 Task: Find connections with filter location Huoqiu Chengguanzhen with filter topic #marketing with filter profile language Potuguese with filter current company Fanatics, Inc. with filter school V.B.S Purvanchal University with filter industry Wholesale Furniture and Home Furnishings with filter service category Search Engine Optimization (SEO) with filter keywords title Orderly
Action: Mouse moved to (683, 99)
Screenshot: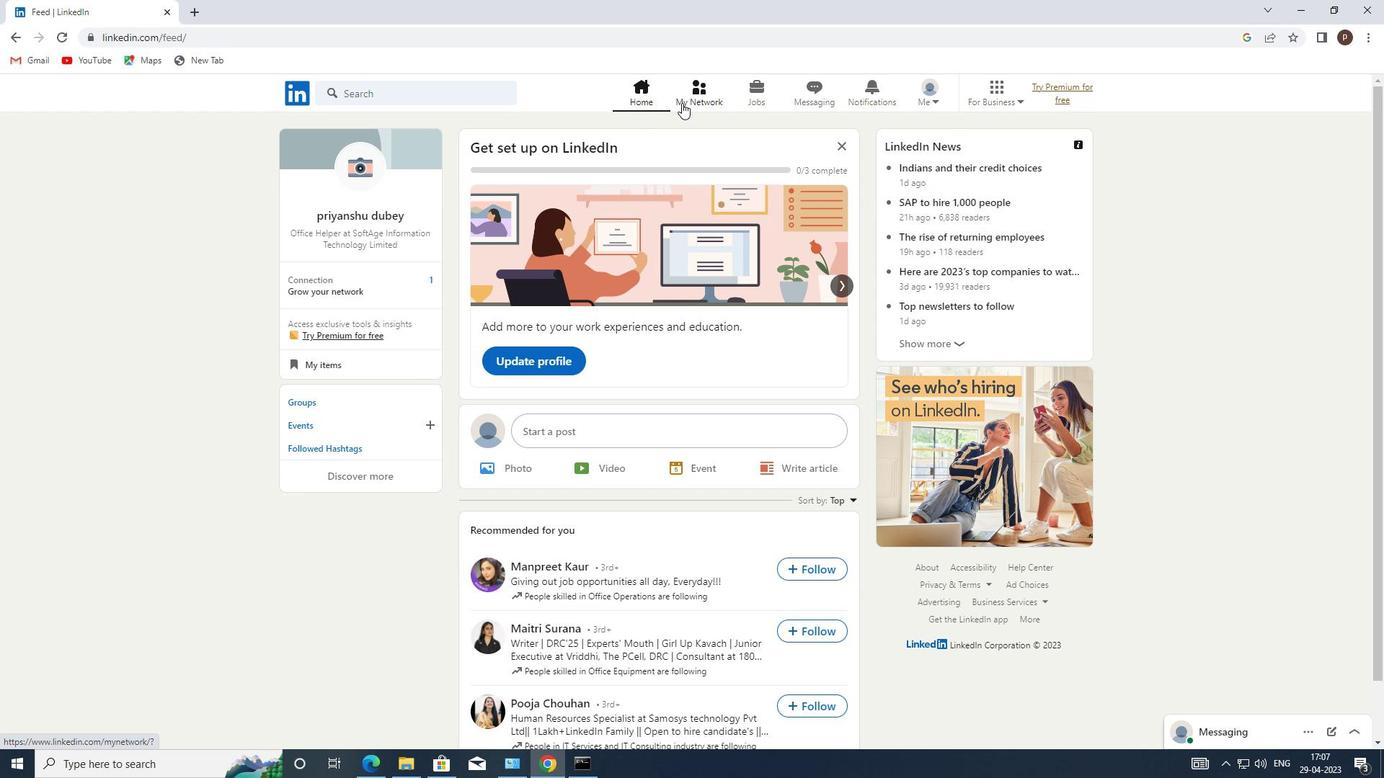 
Action: Mouse pressed left at (683, 99)
Screenshot: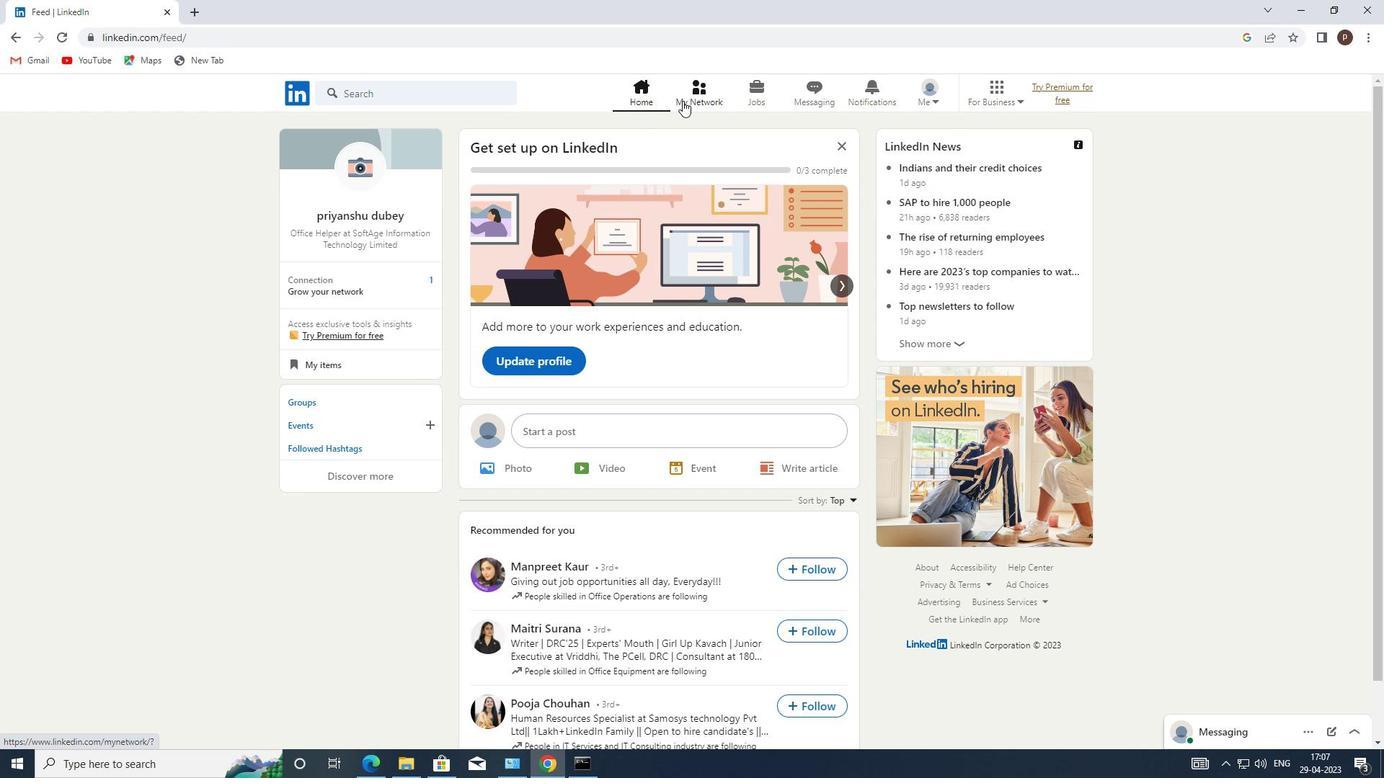 
Action: Mouse moved to (406, 161)
Screenshot: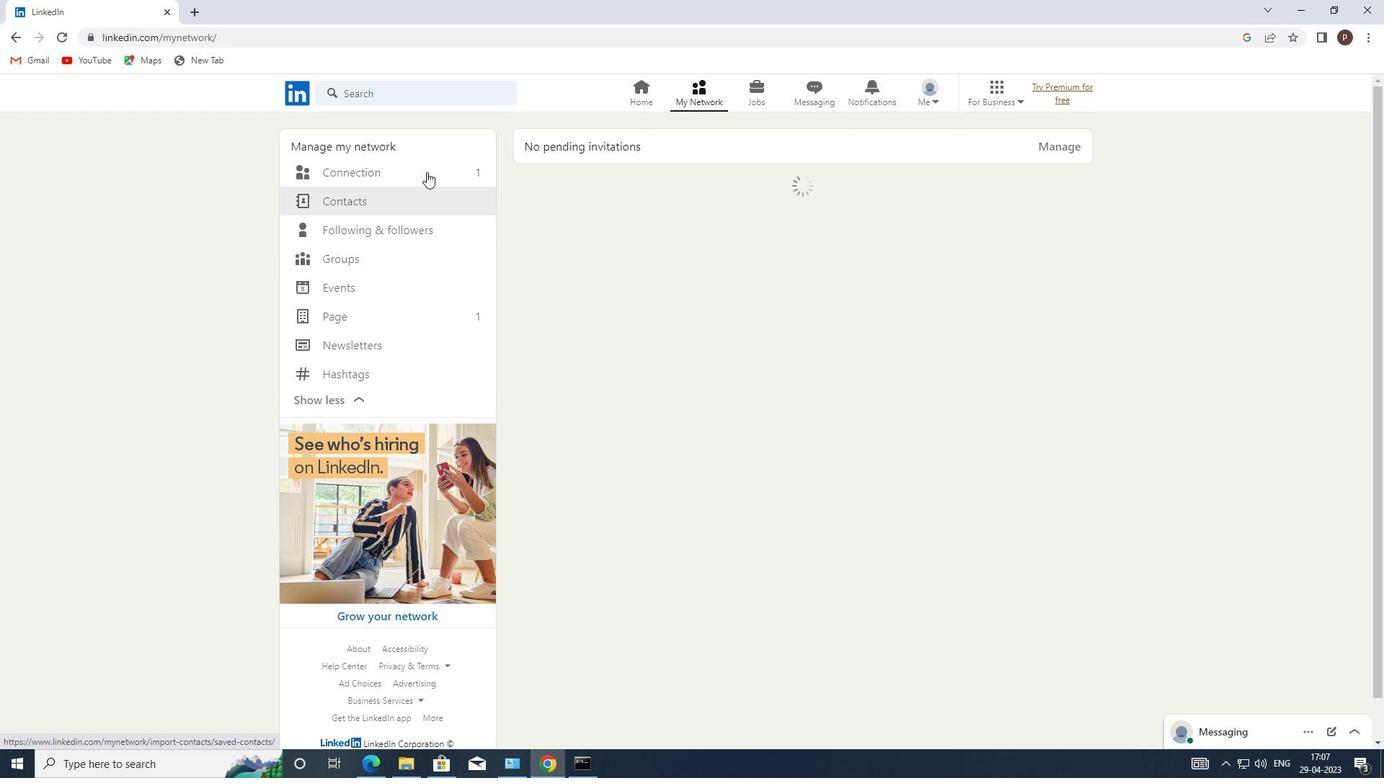 
Action: Mouse pressed left at (406, 161)
Screenshot: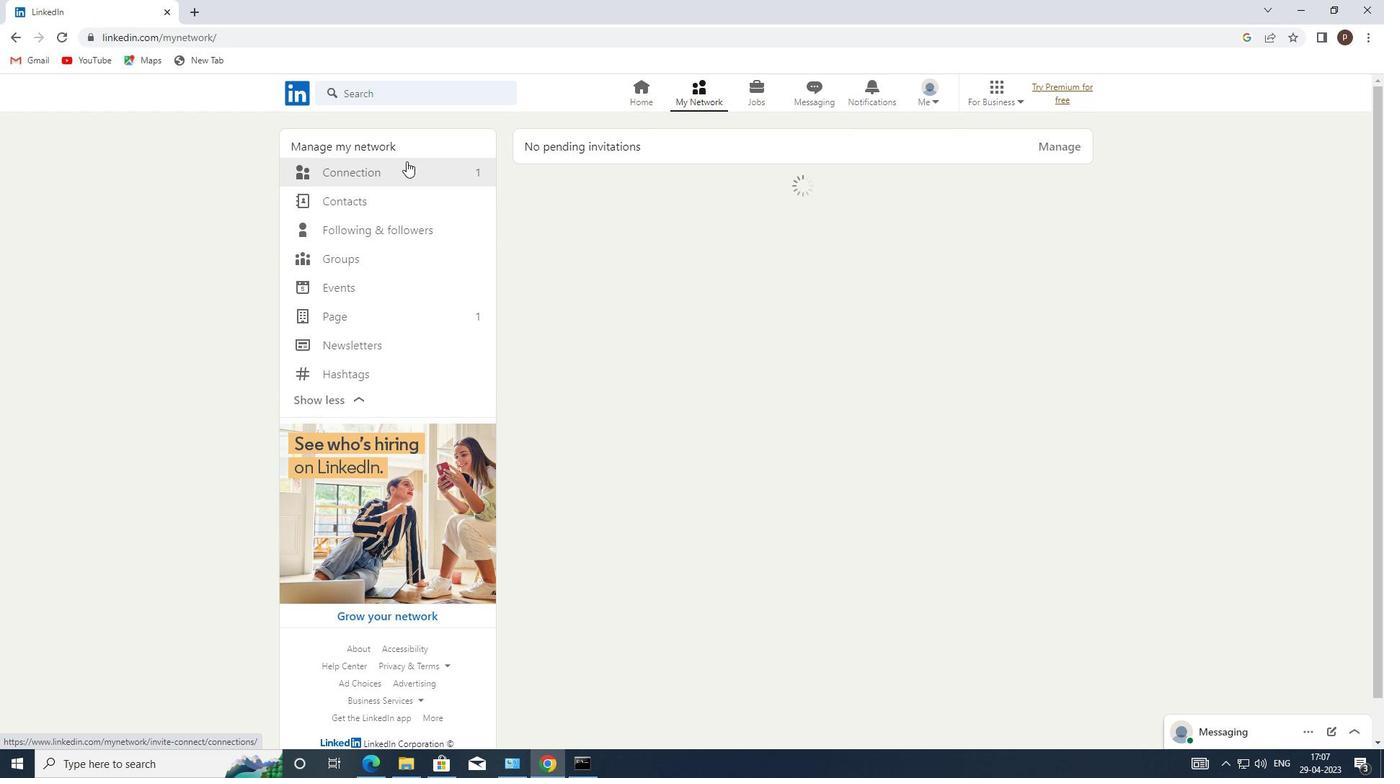 
Action: Mouse moved to (408, 166)
Screenshot: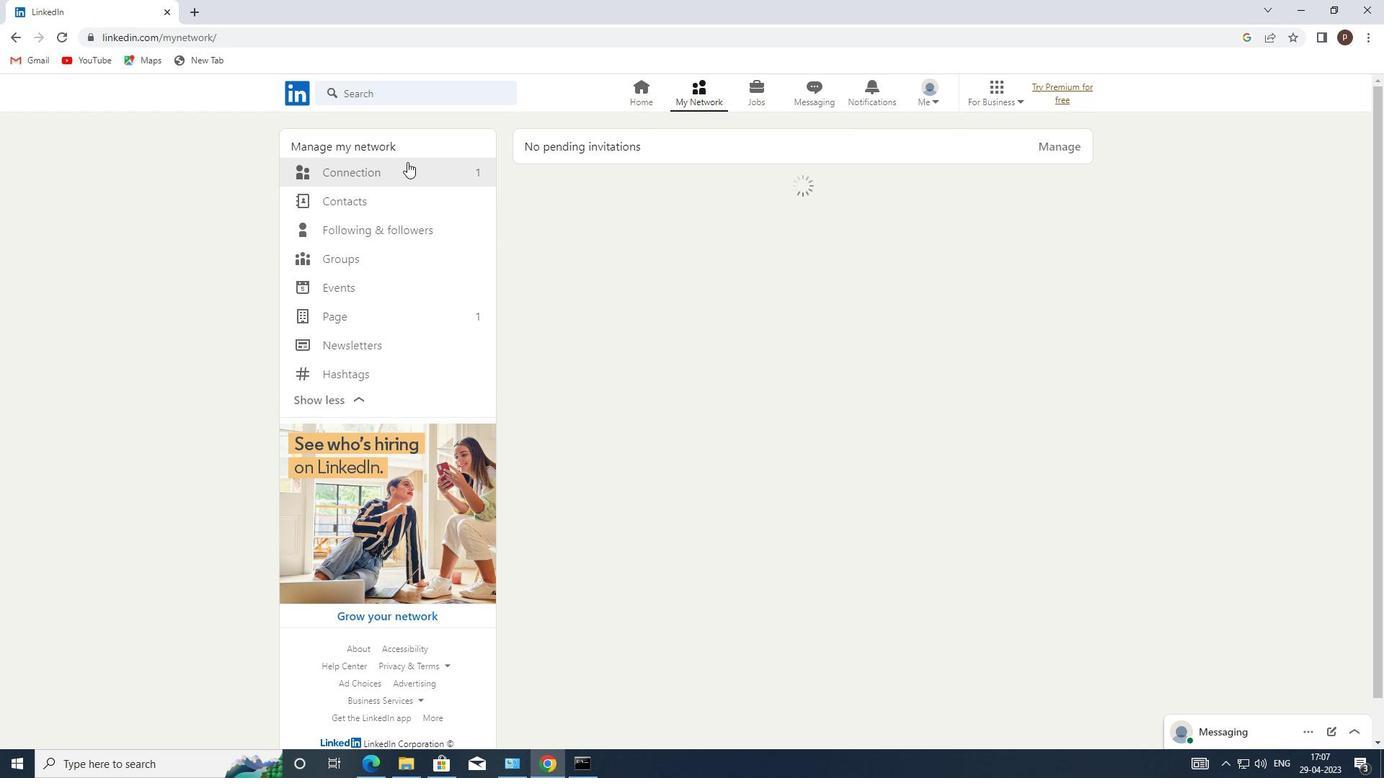 
Action: Mouse pressed left at (408, 166)
Screenshot: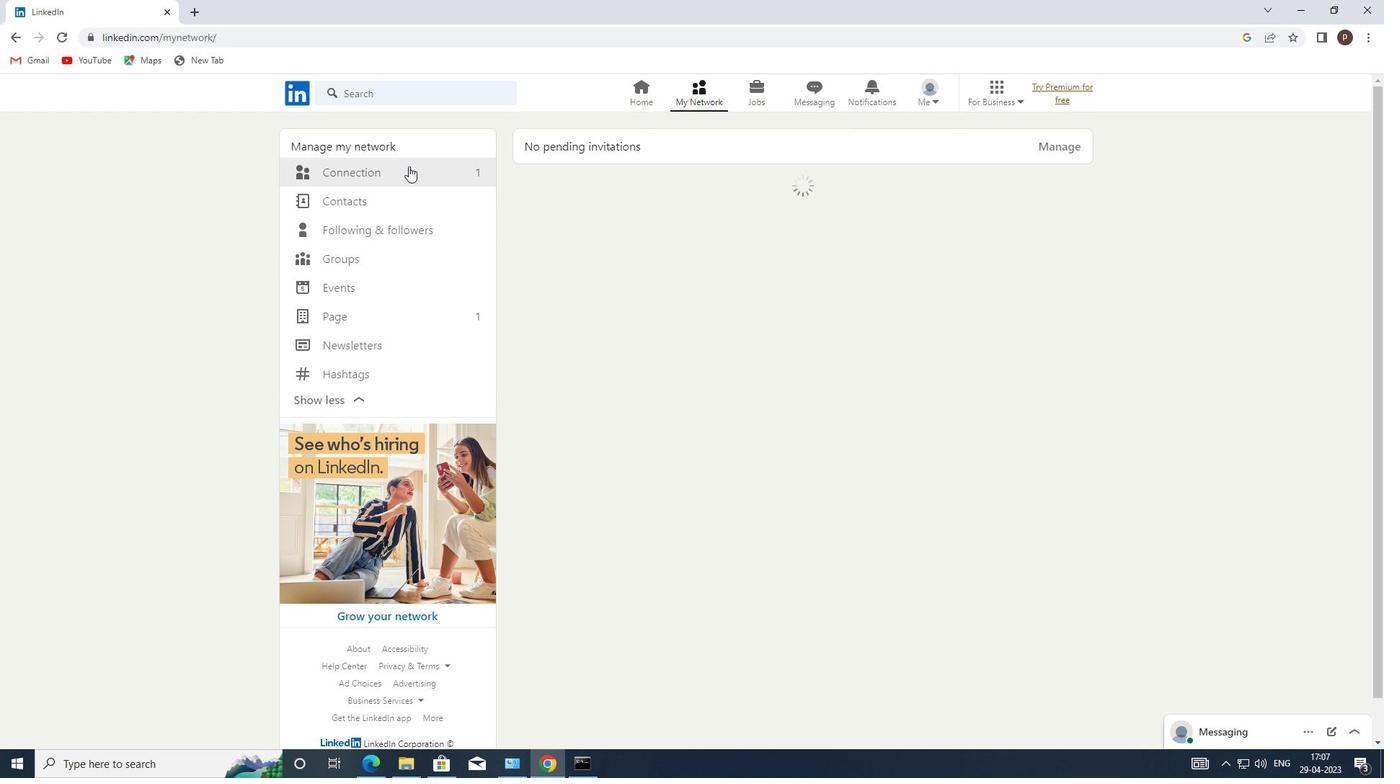
Action: Mouse moved to (787, 177)
Screenshot: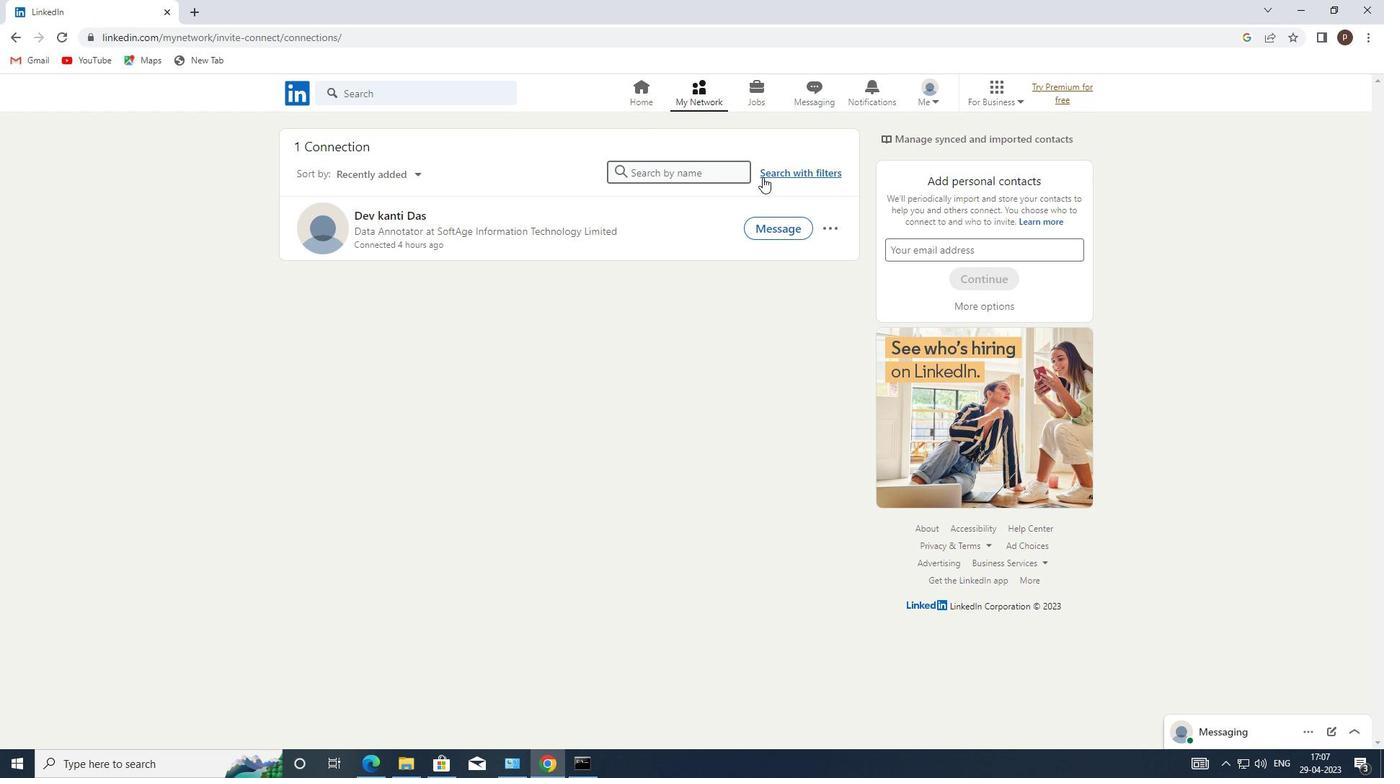 
Action: Mouse pressed left at (787, 177)
Screenshot: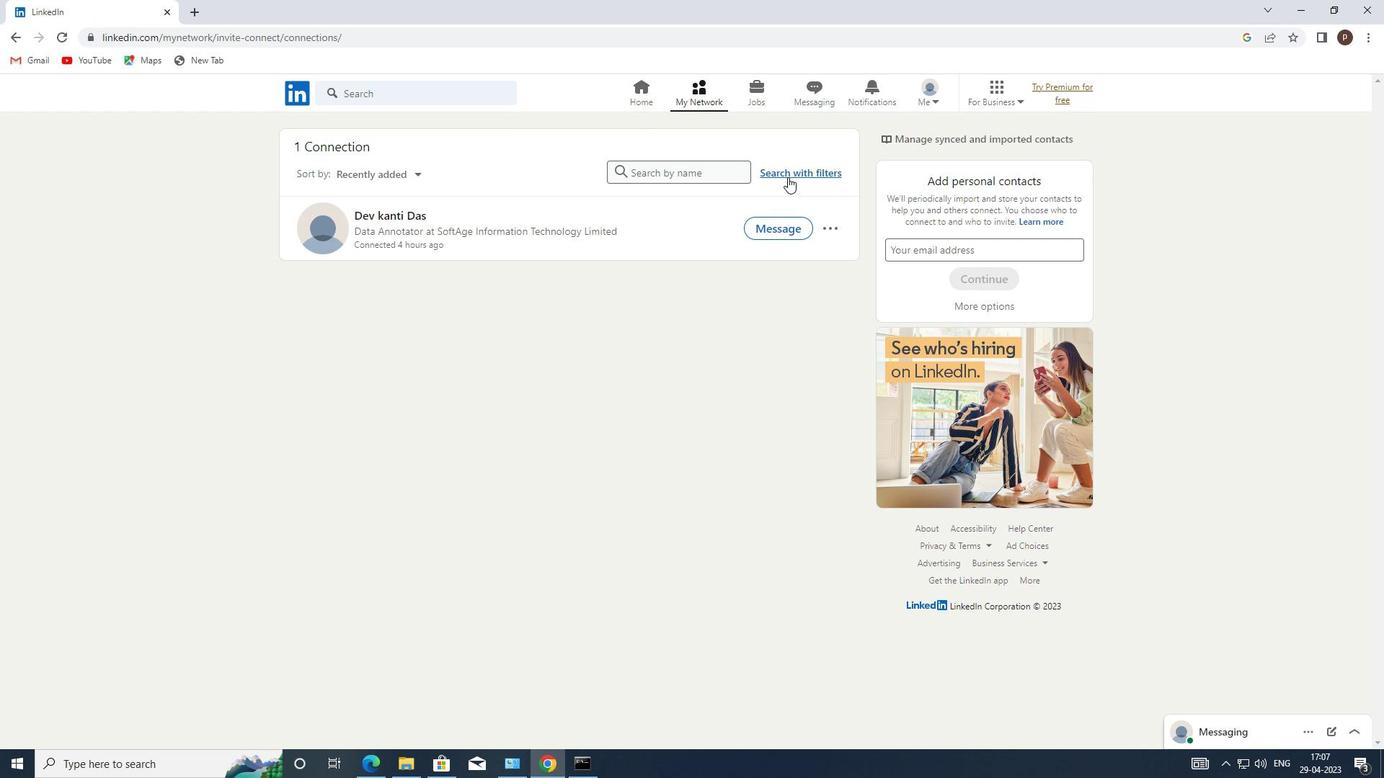 
Action: Mouse moved to (739, 139)
Screenshot: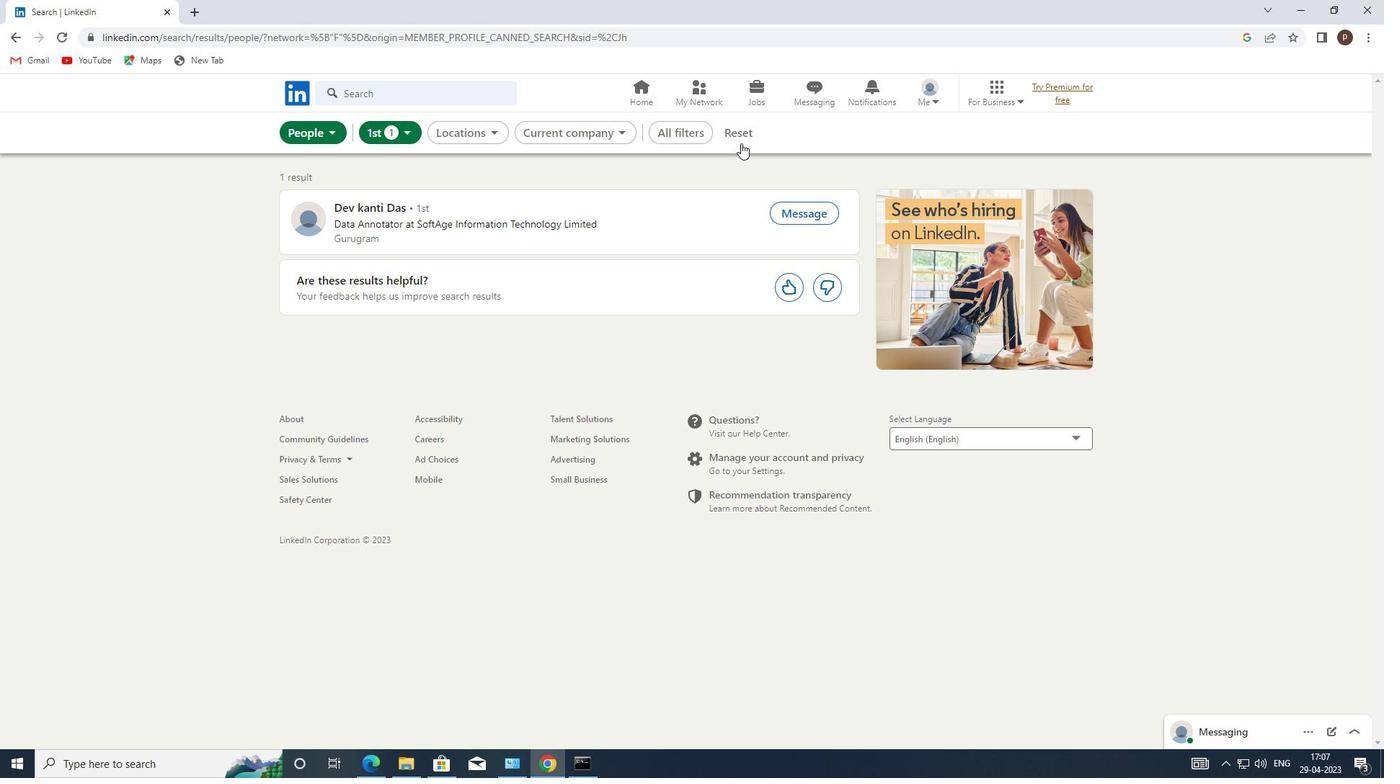 
Action: Mouse pressed left at (739, 139)
Screenshot: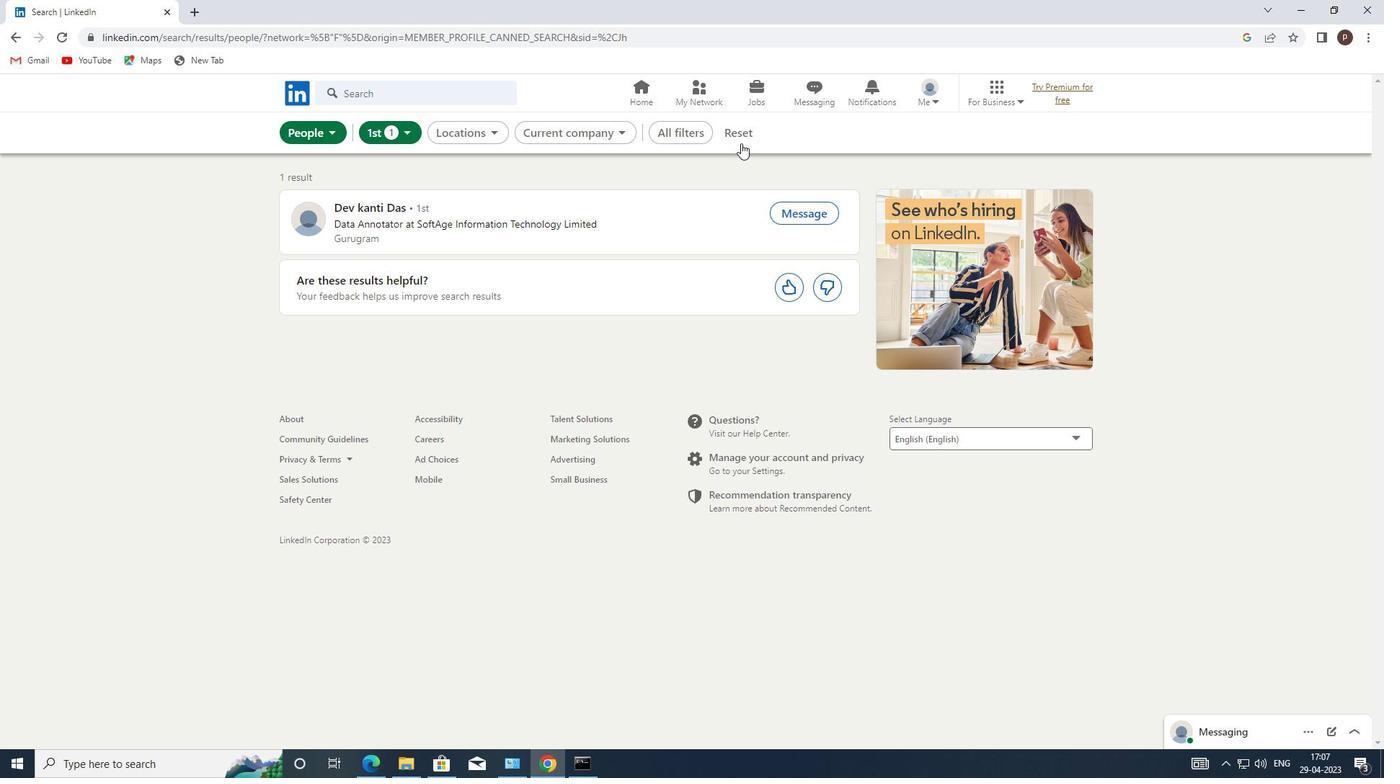 
Action: Mouse moved to (725, 131)
Screenshot: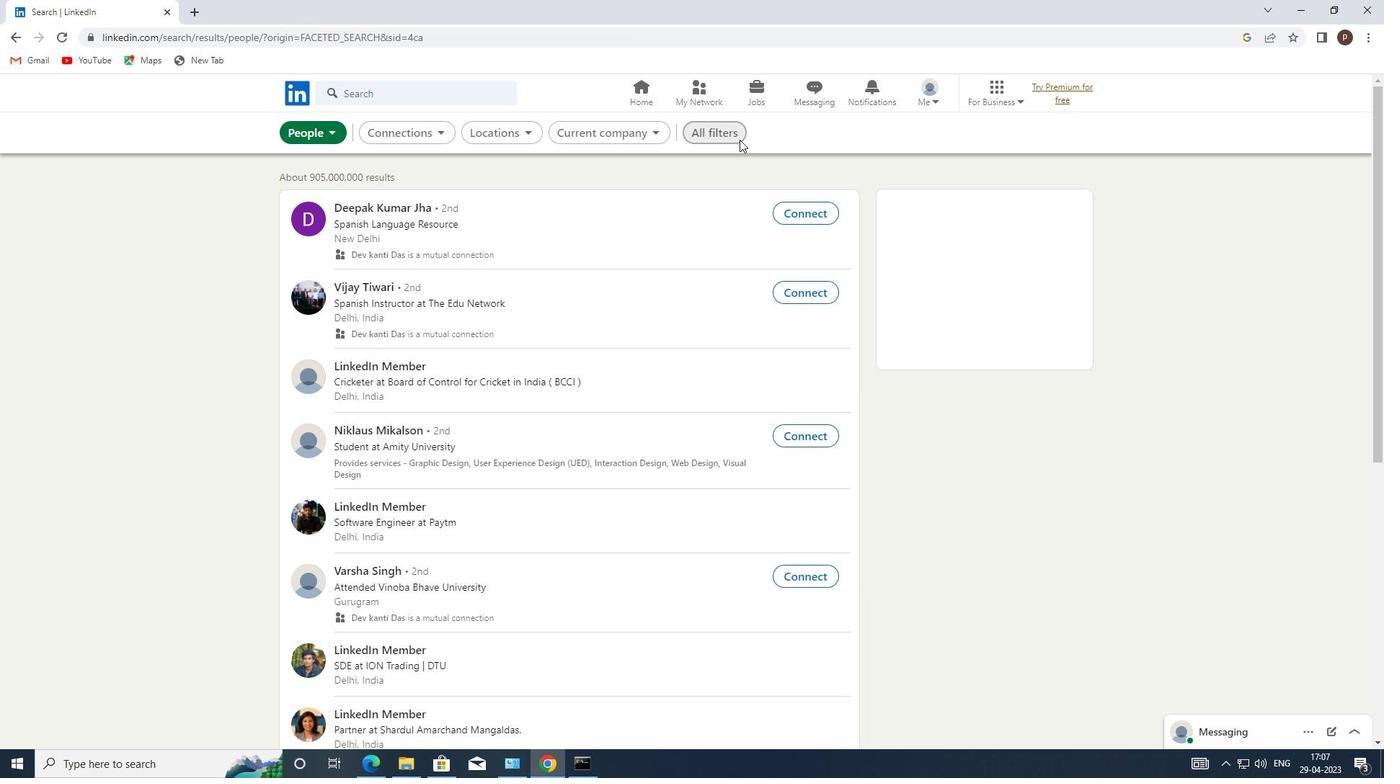 
Action: Mouse pressed left at (725, 131)
Screenshot: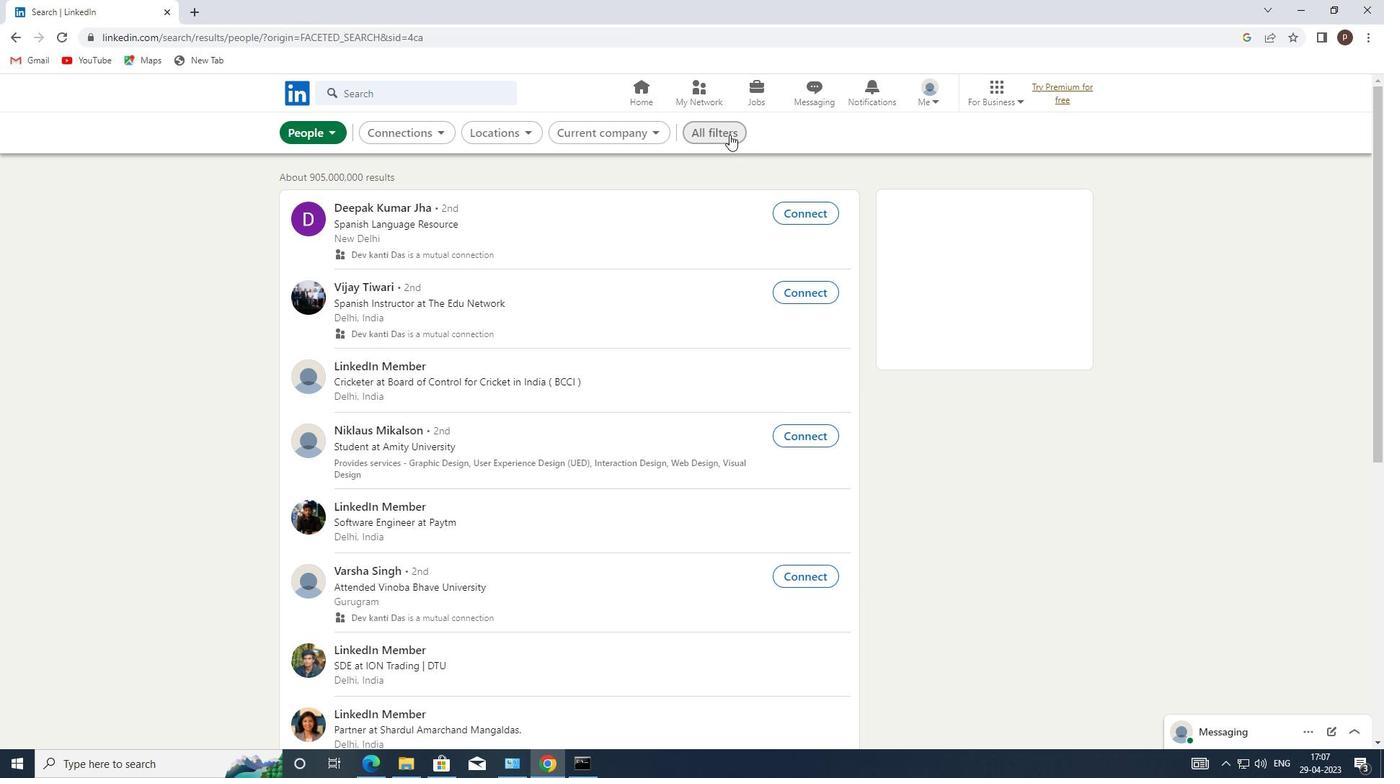 
Action: Mouse moved to (1209, 528)
Screenshot: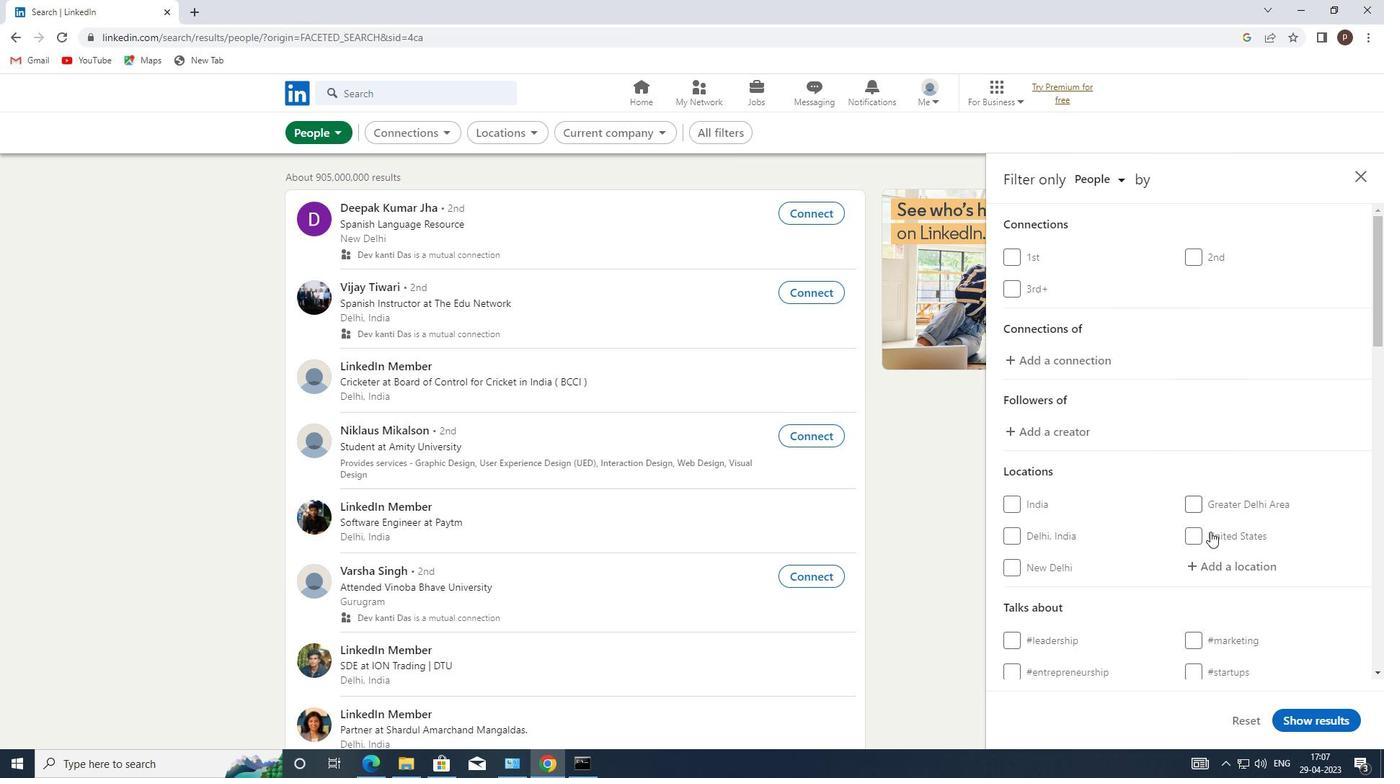 
Action: Mouse scrolled (1209, 527) with delta (0, 0)
Screenshot: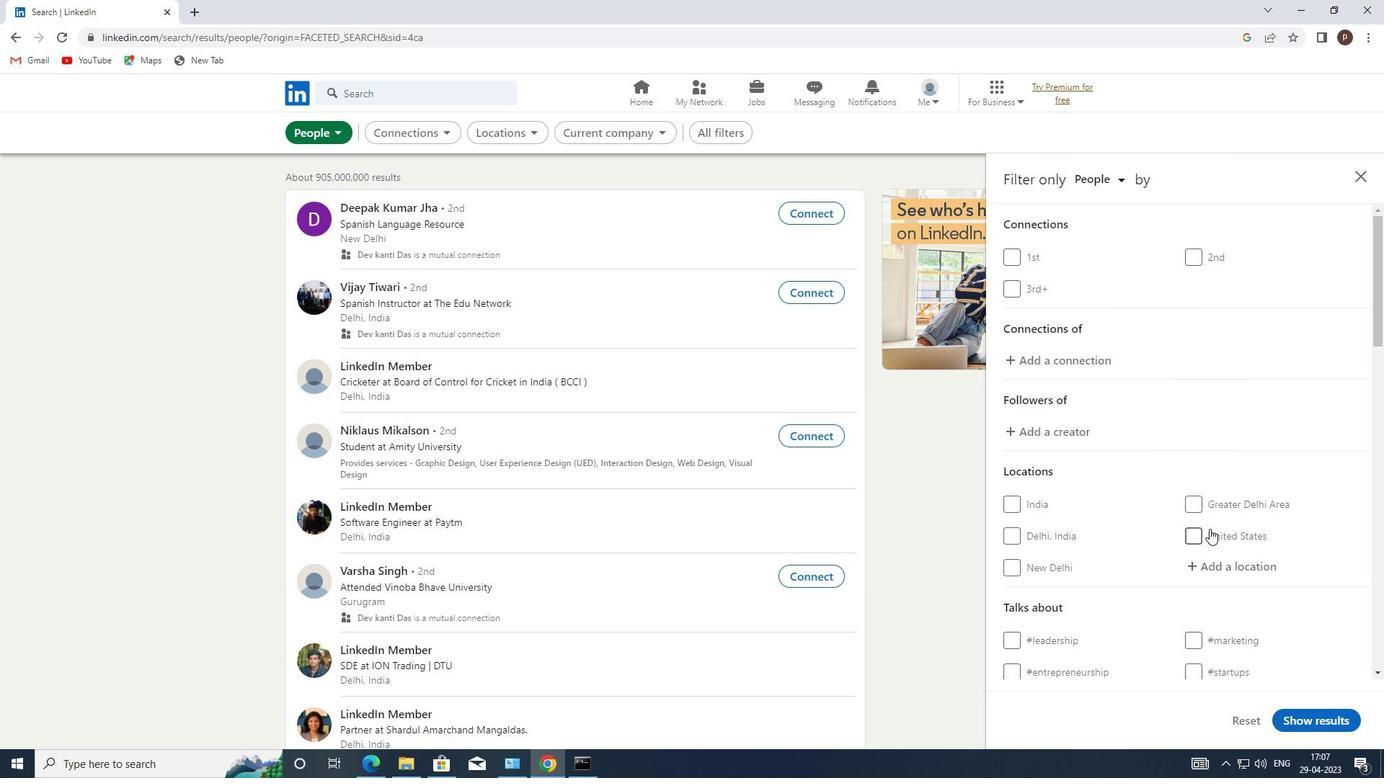 
Action: Mouse moved to (1217, 490)
Screenshot: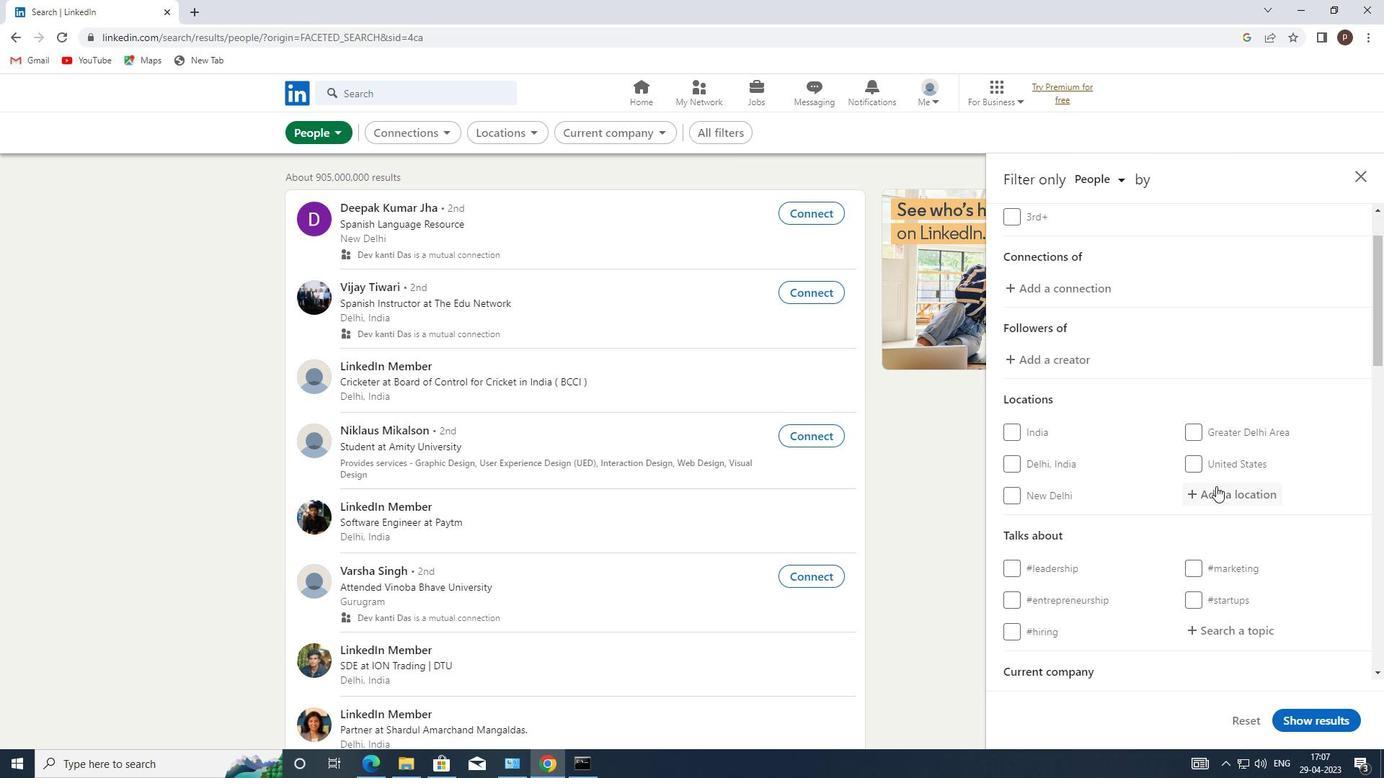
Action: Mouse pressed left at (1217, 490)
Screenshot: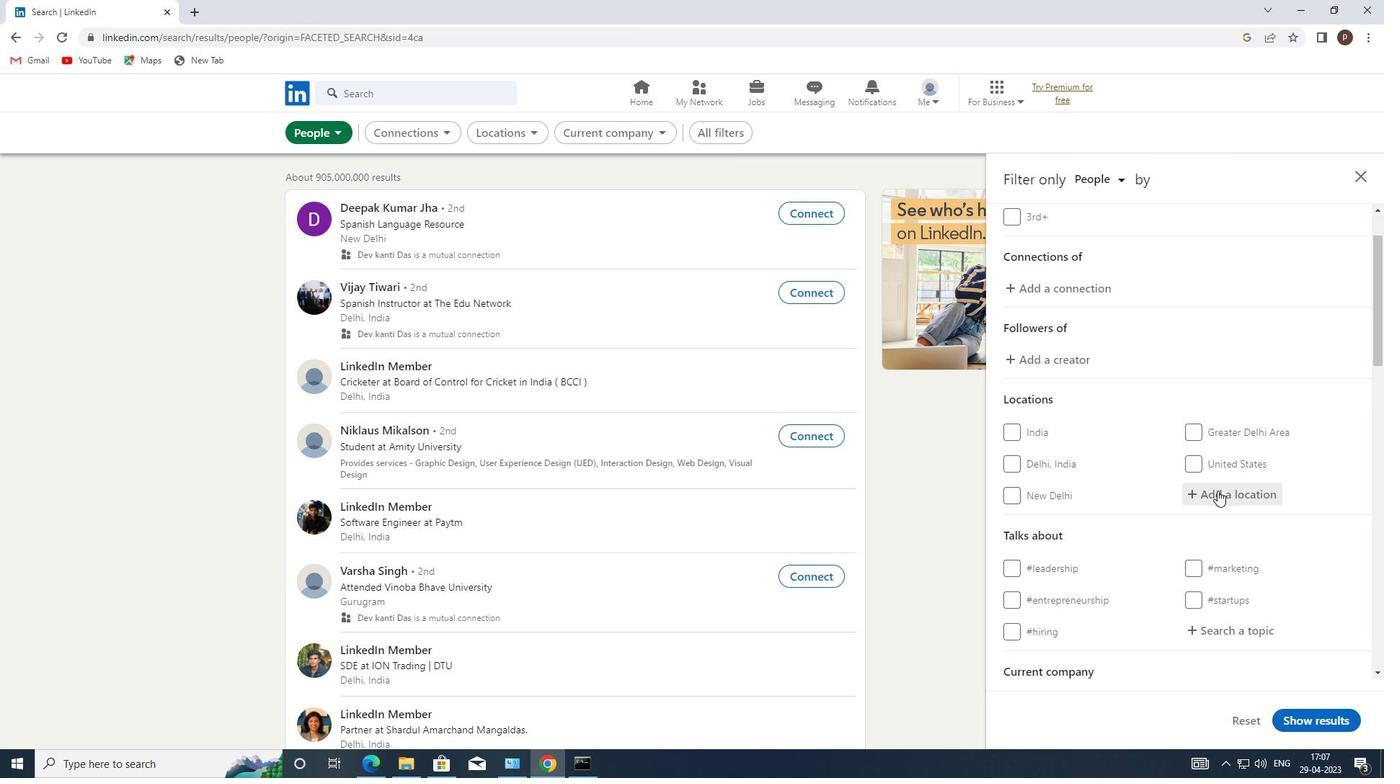
Action: Key pressed h<Key.caps_lock>ouqiu
Screenshot: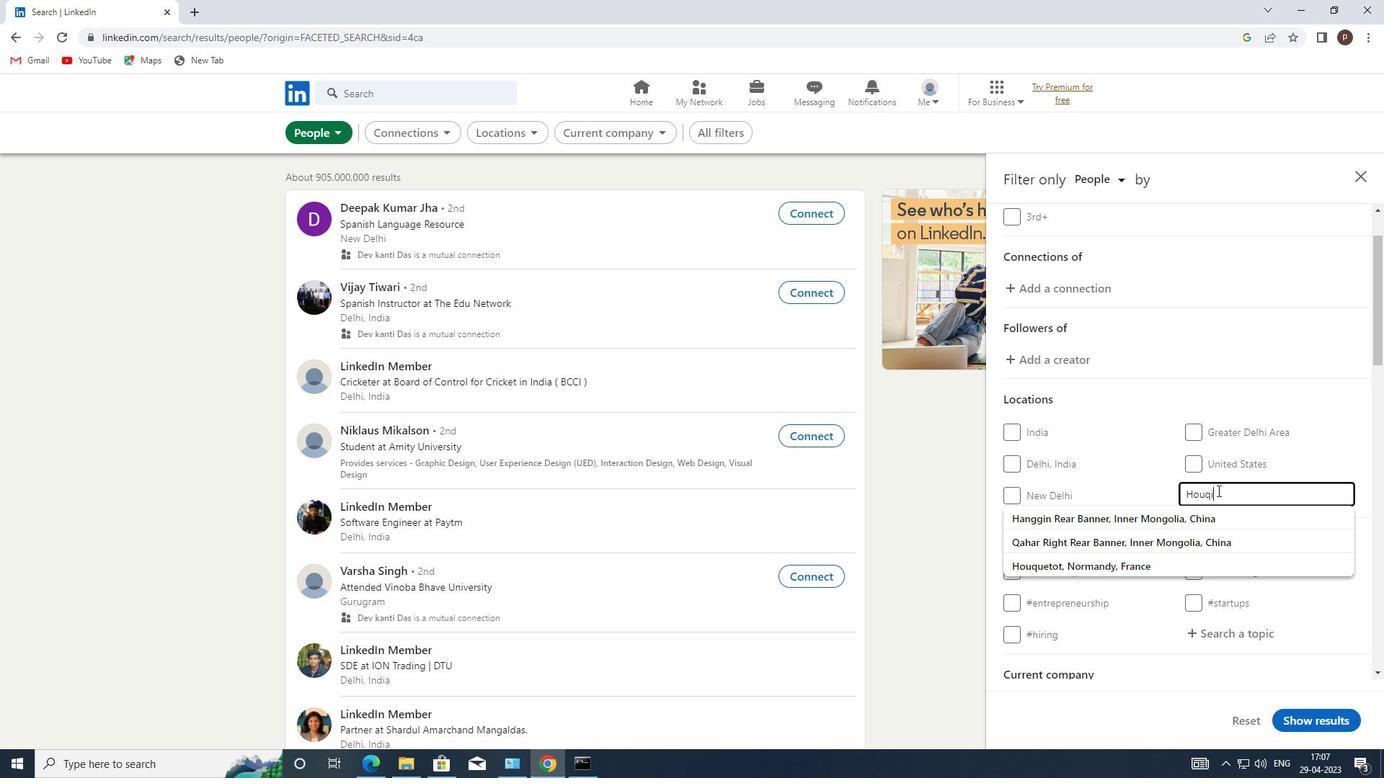 
Action: Mouse moved to (1162, 542)
Screenshot: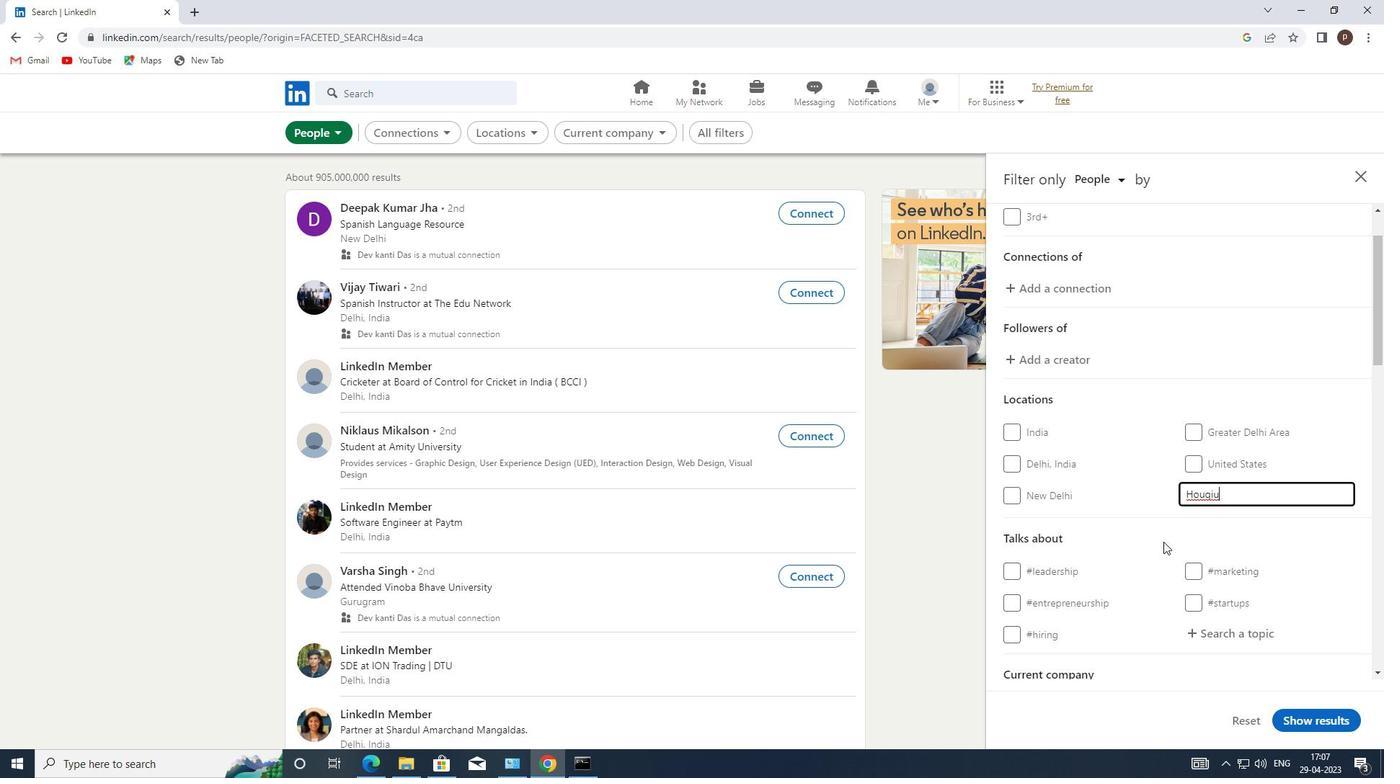 
Action: Mouse scrolled (1162, 541) with delta (0, 0)
Screenshot: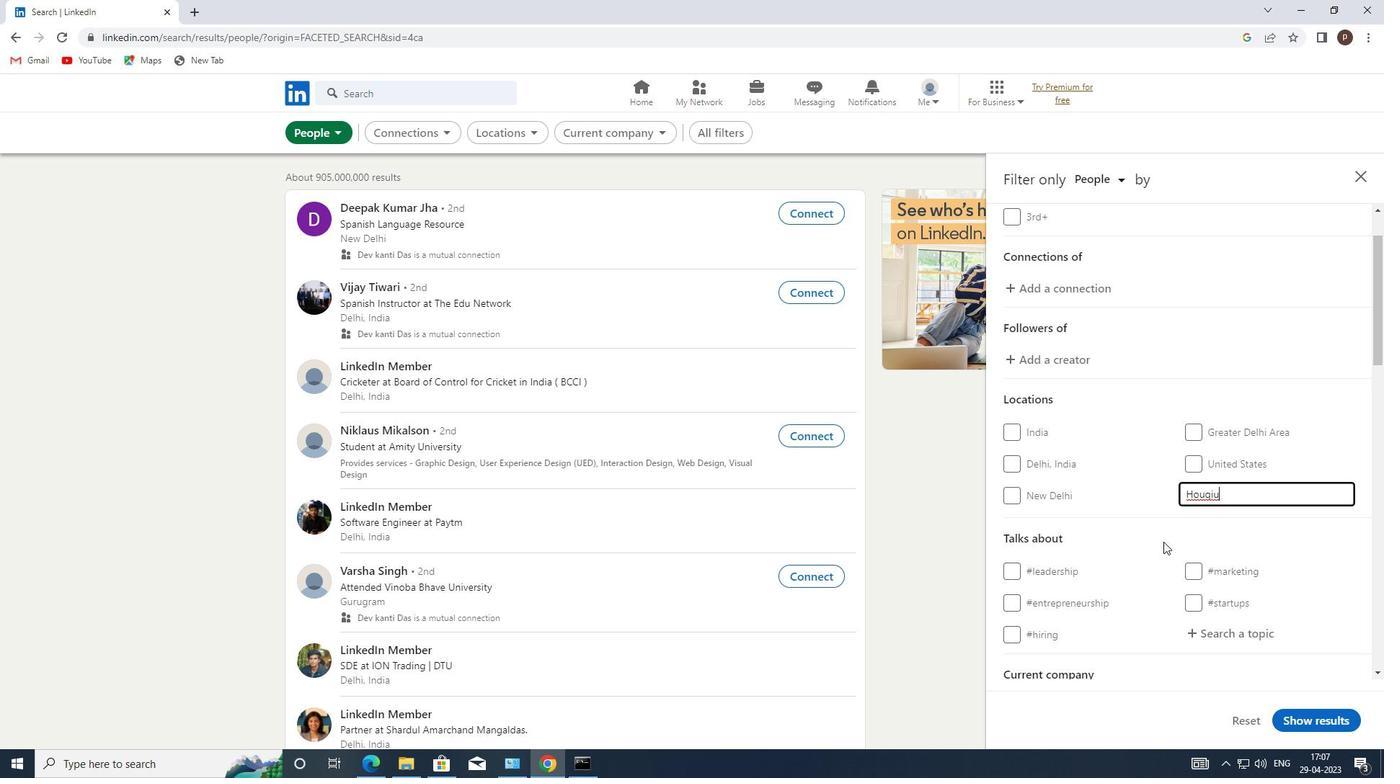
Action: Mouse moved to (1161, 542)
Screenshot: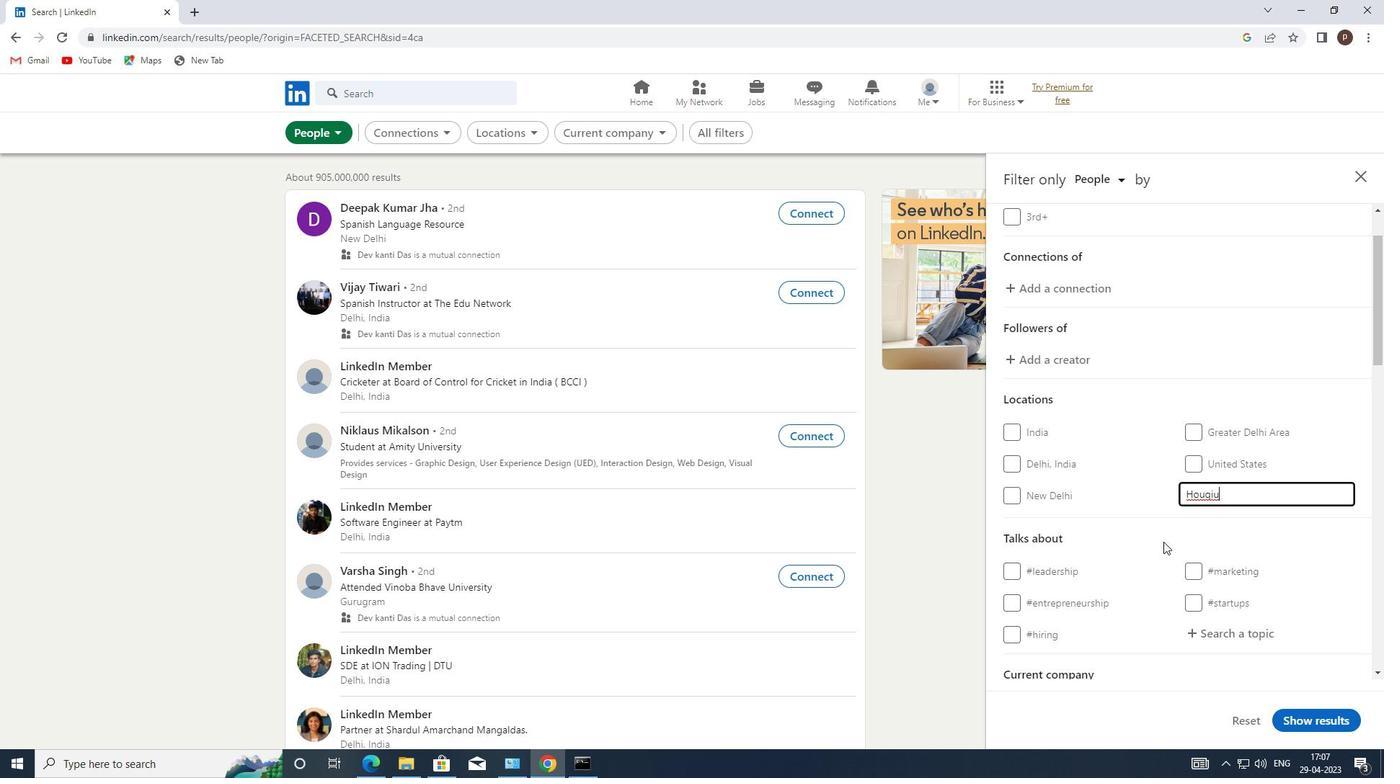 
Action: Mouse scrolled (1161, 541) with delta (0, 0)
Screenshot: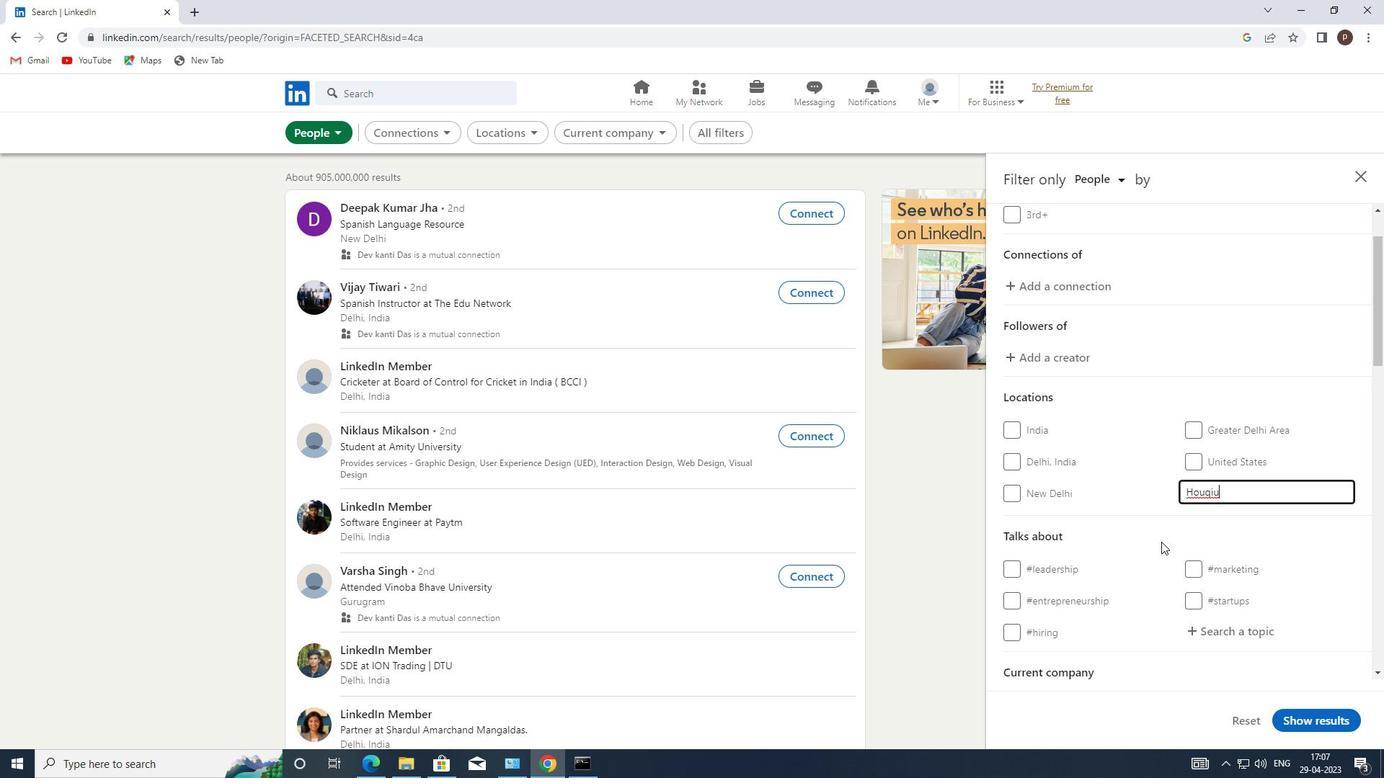 
Action: Mouse moved to (1219, 496)
Screenshot: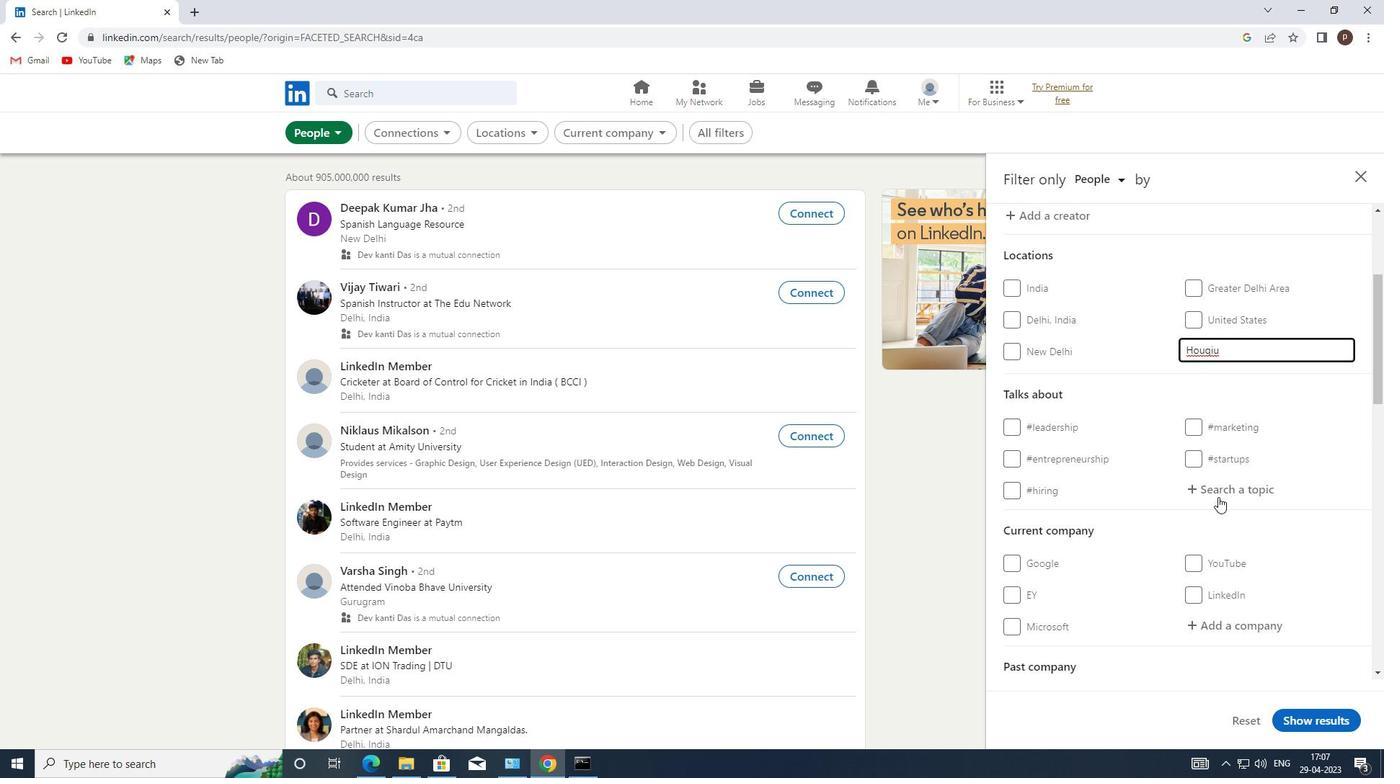 
Action: Mouse pressed left at (1219, 496)
Screenshot: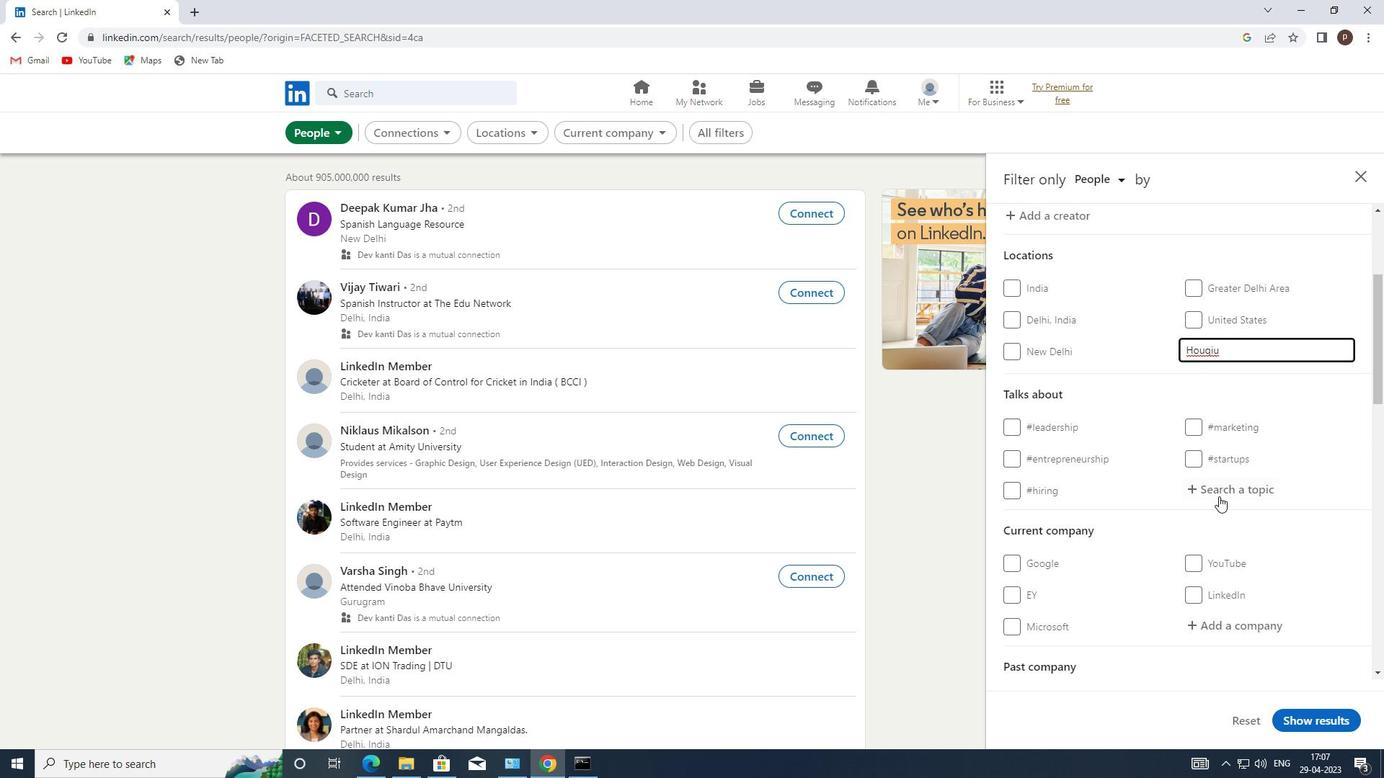 
Action: Key pressed <Key.shift><Key.shift>#MARKETING
Screenshot: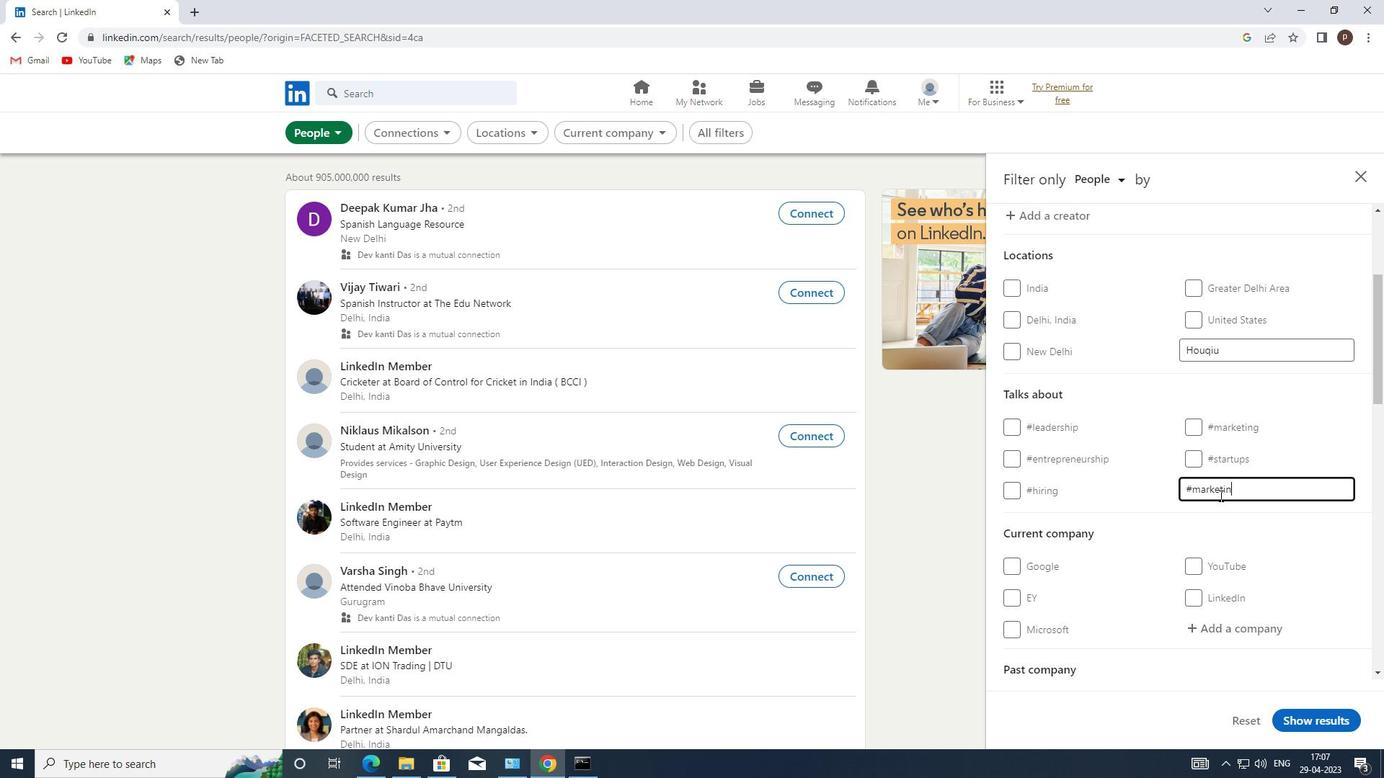 
Action: Mouse moved to (1248, 528)
Screenshot: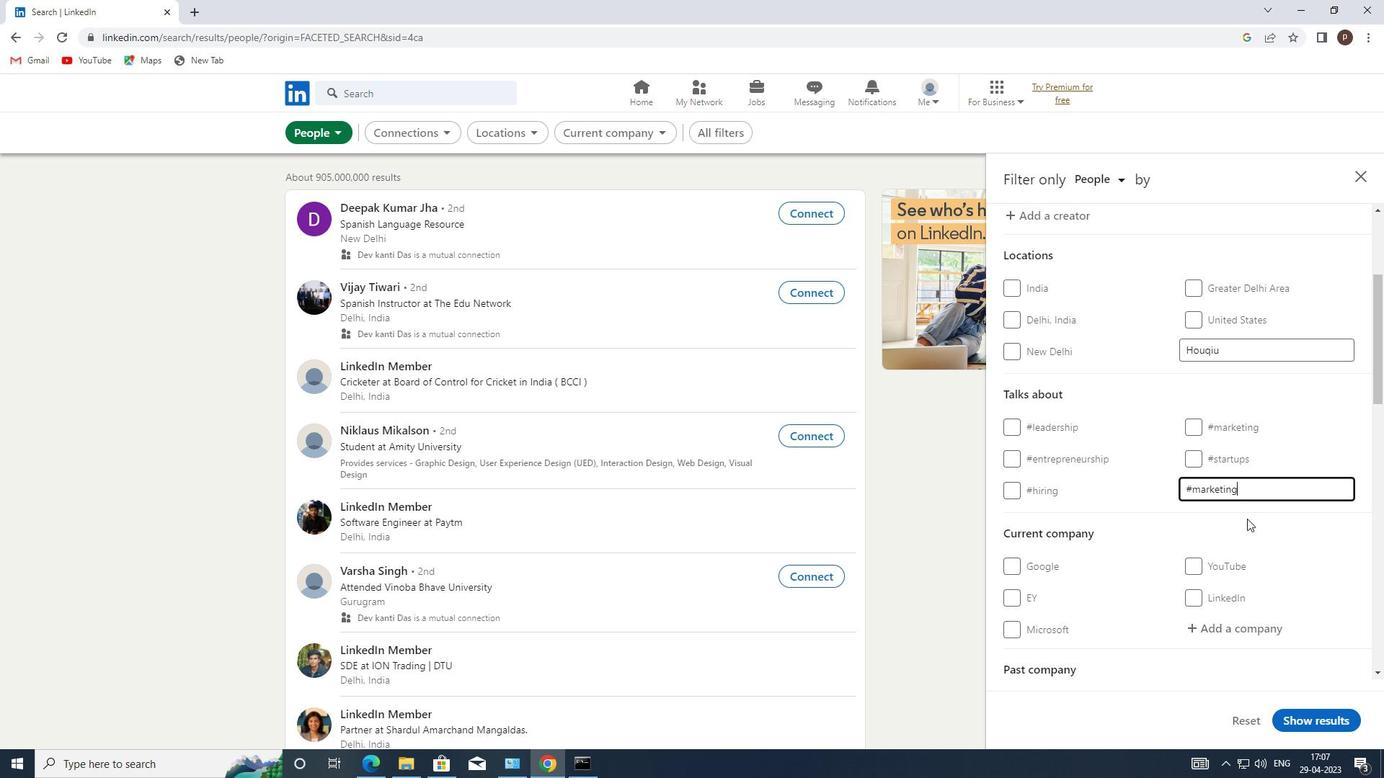 
Action: Mouse scrolled (1248, 527) with delta (0, 0)
Screenshot: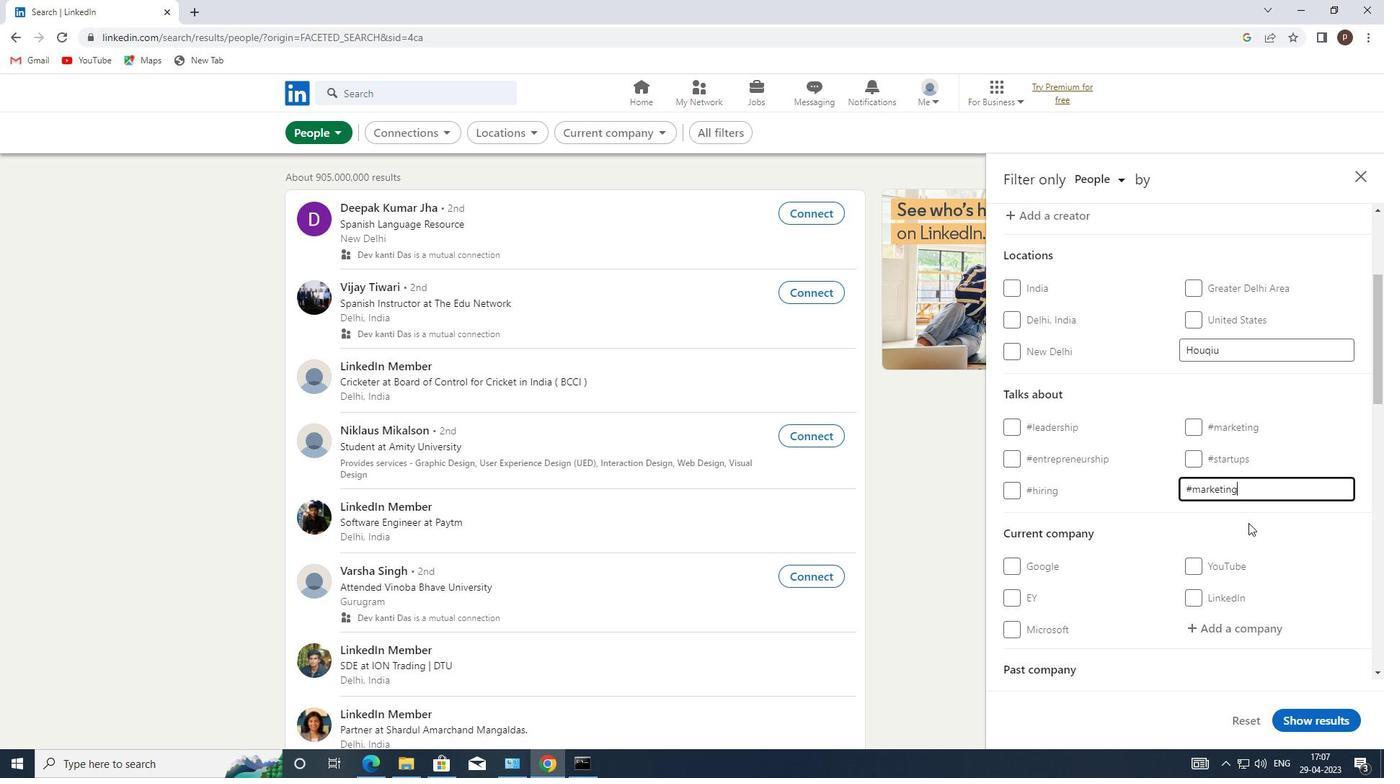 
Action: Mouse moved to (1247, 529)
Screenshot: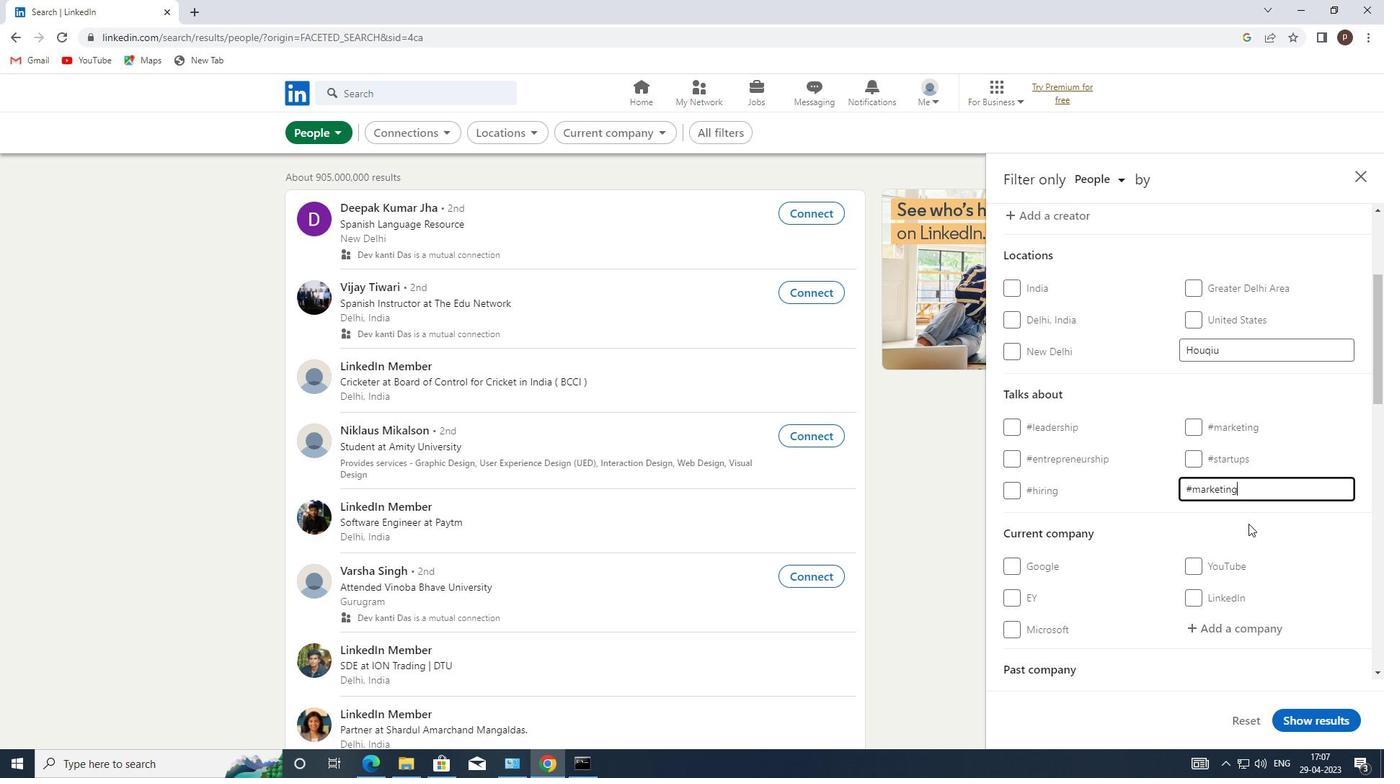 
Action: Mouse scrolled (1247, 529) with delta (0, 0)
Screenshot: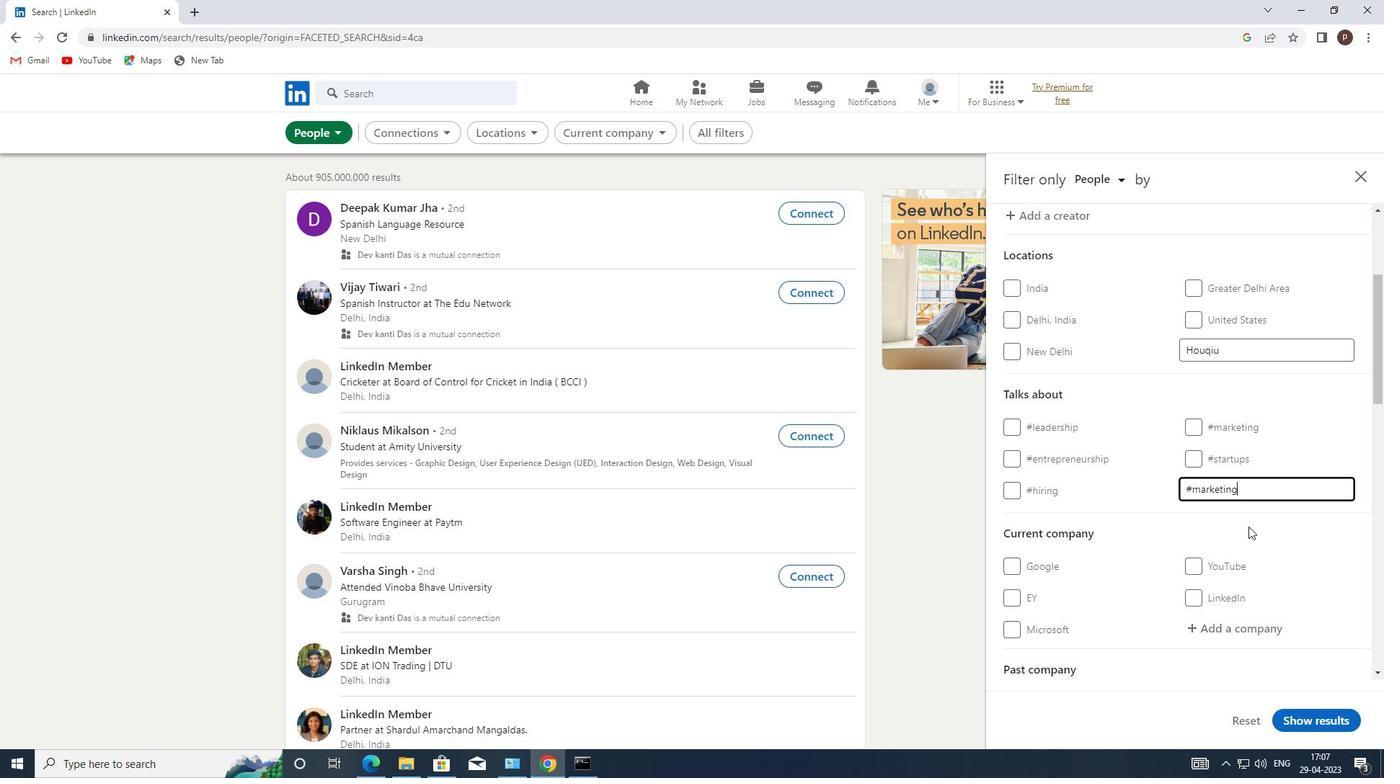 
Action: Mouse moved to (1162, 527)
Screenshot: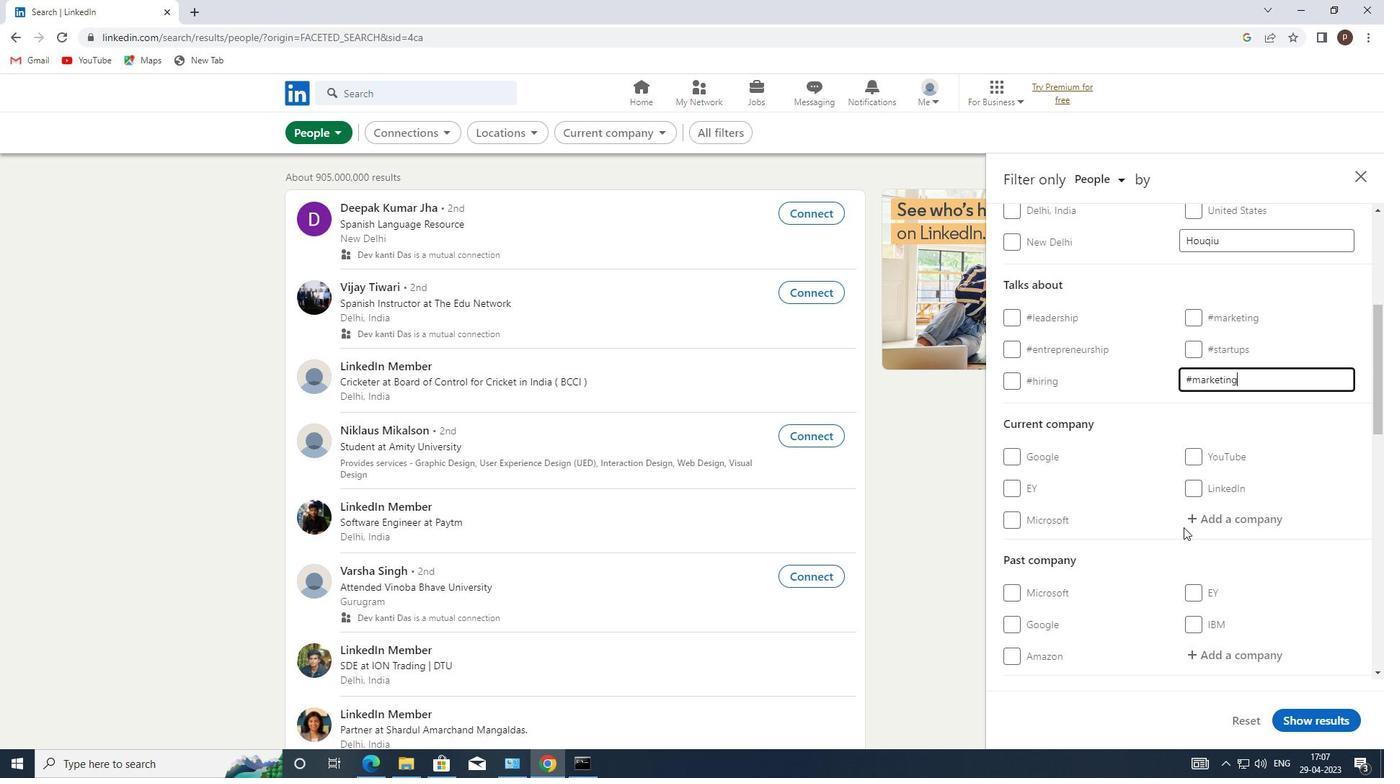 
Action: Mouse scrolled (1162, 527) with delta (0, 0)
Screenshot: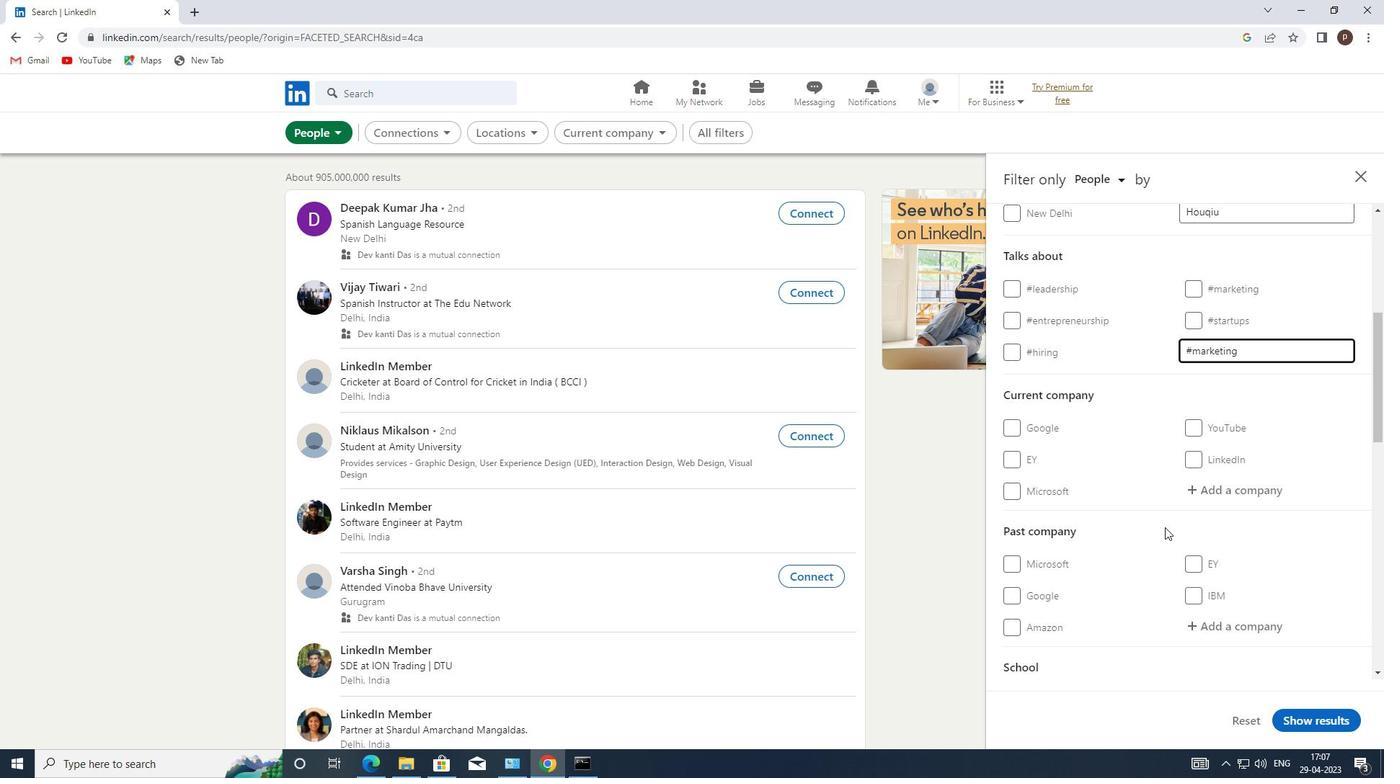 
Action: Mouse moved to (1162, 527)
Screenshot: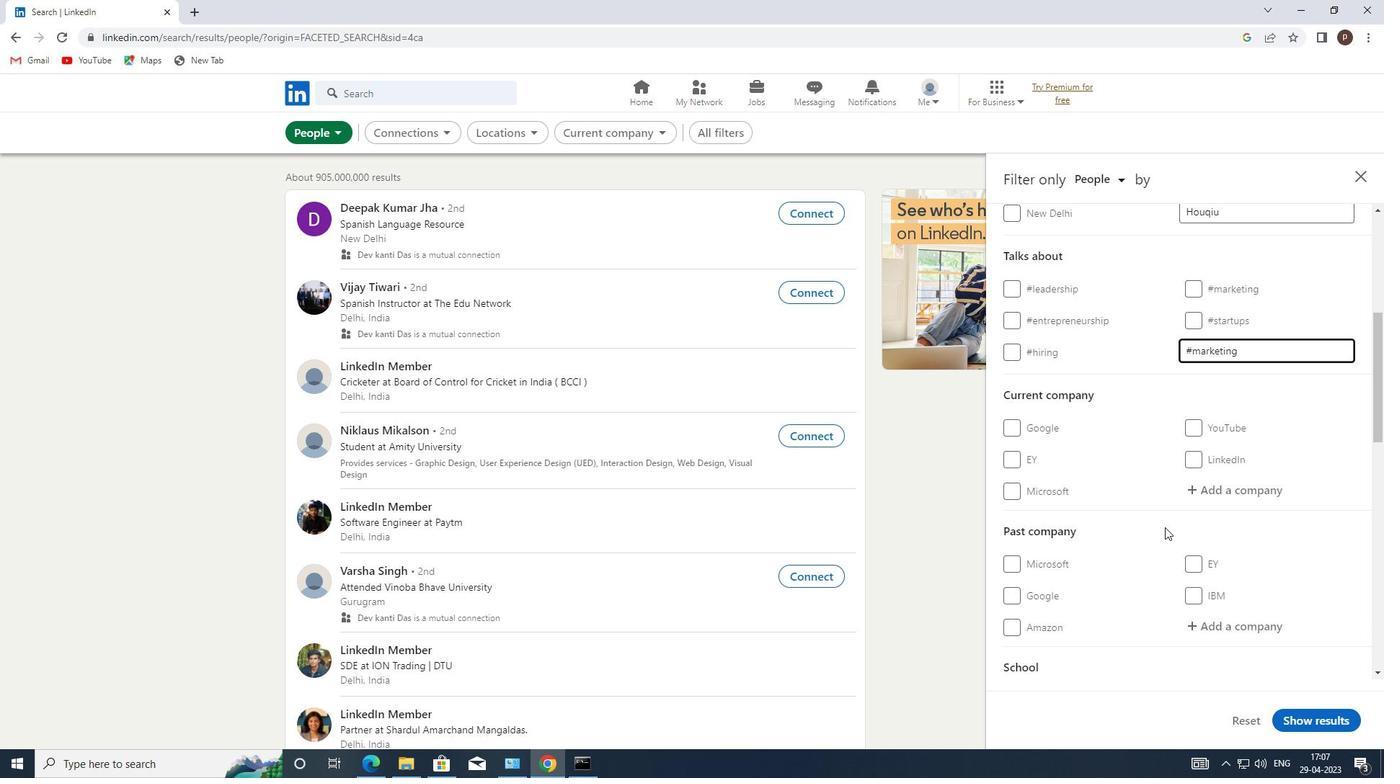 
Action: Mouse scrolled (1162, 527) with delta (0, 0)
Screenshot: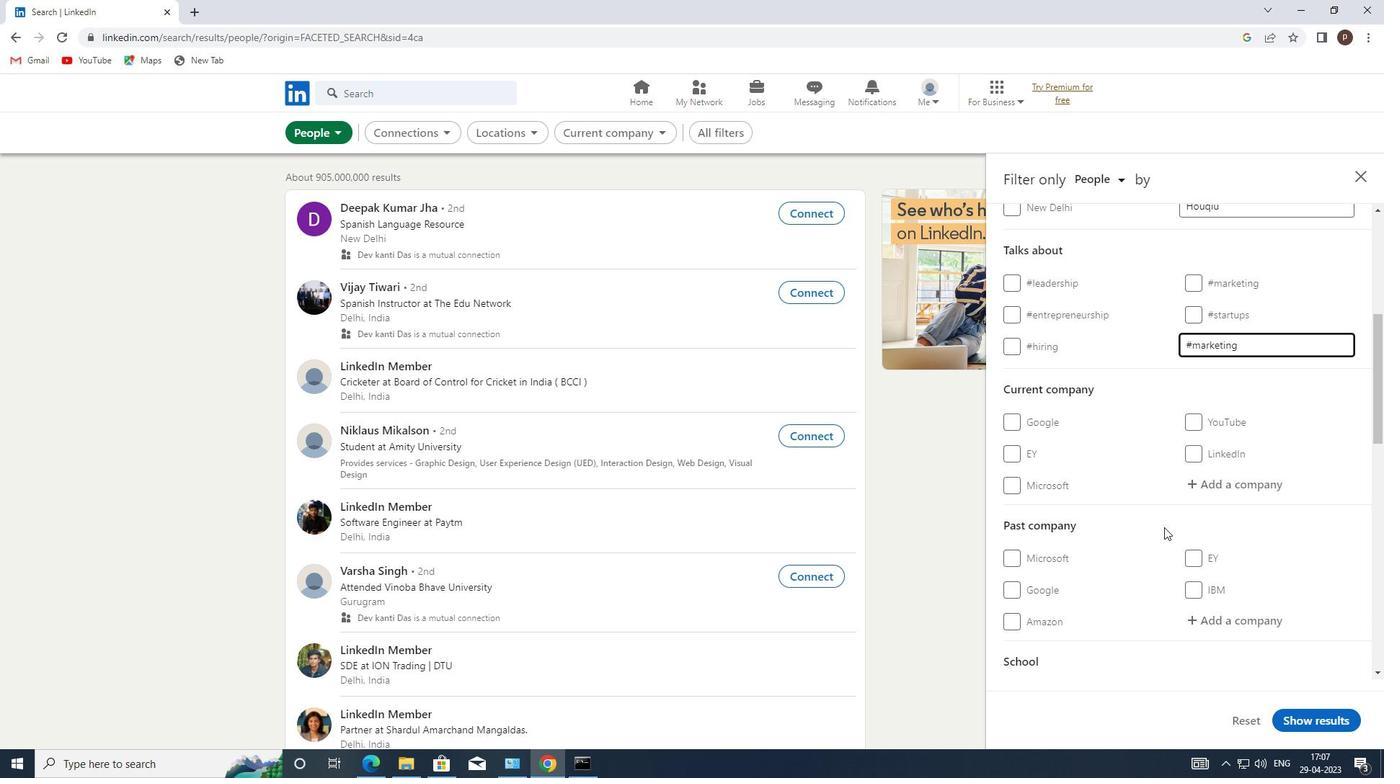 
Action: Mouse scrolled (1162, 527) with delta (0, 0)
Screenshot: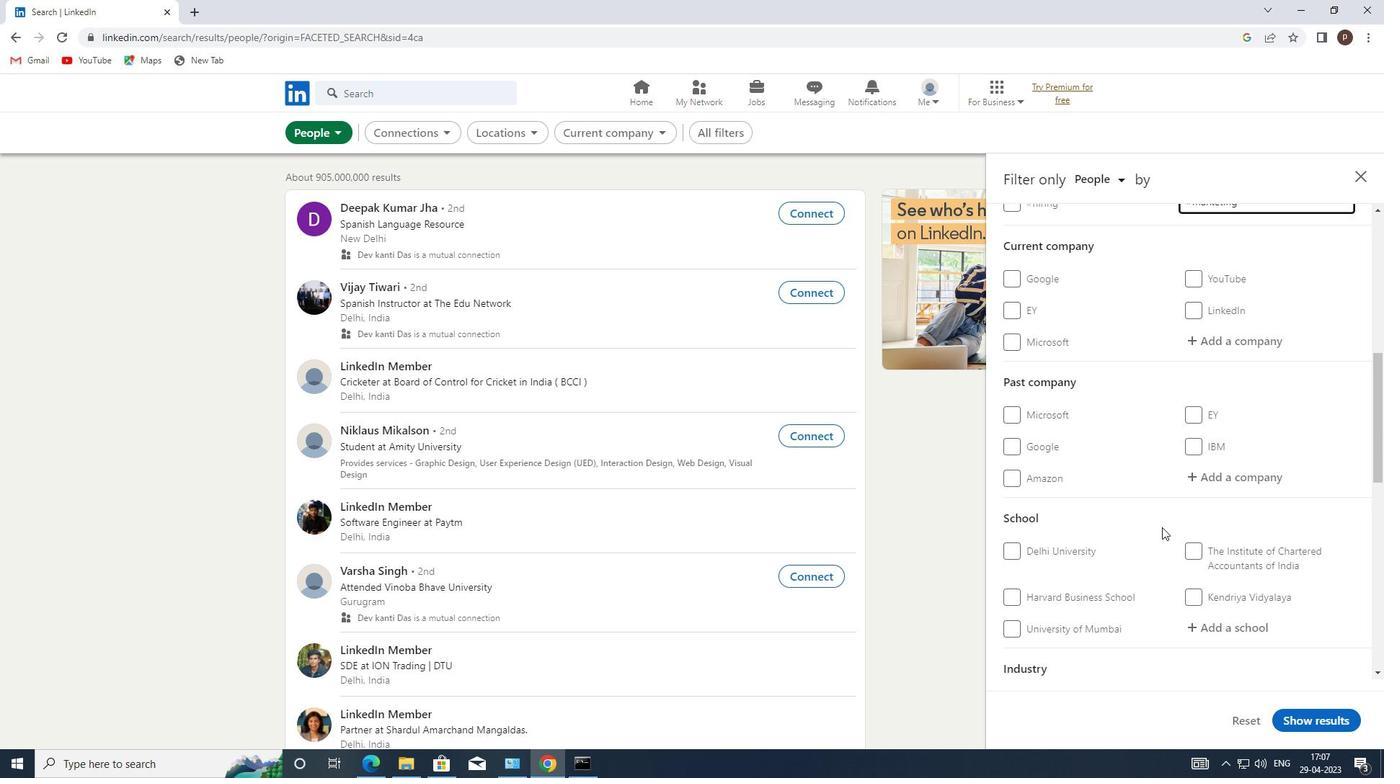 
Action: Mouse scrolled (1162, 527) with delta (0, 0)
Screenshot: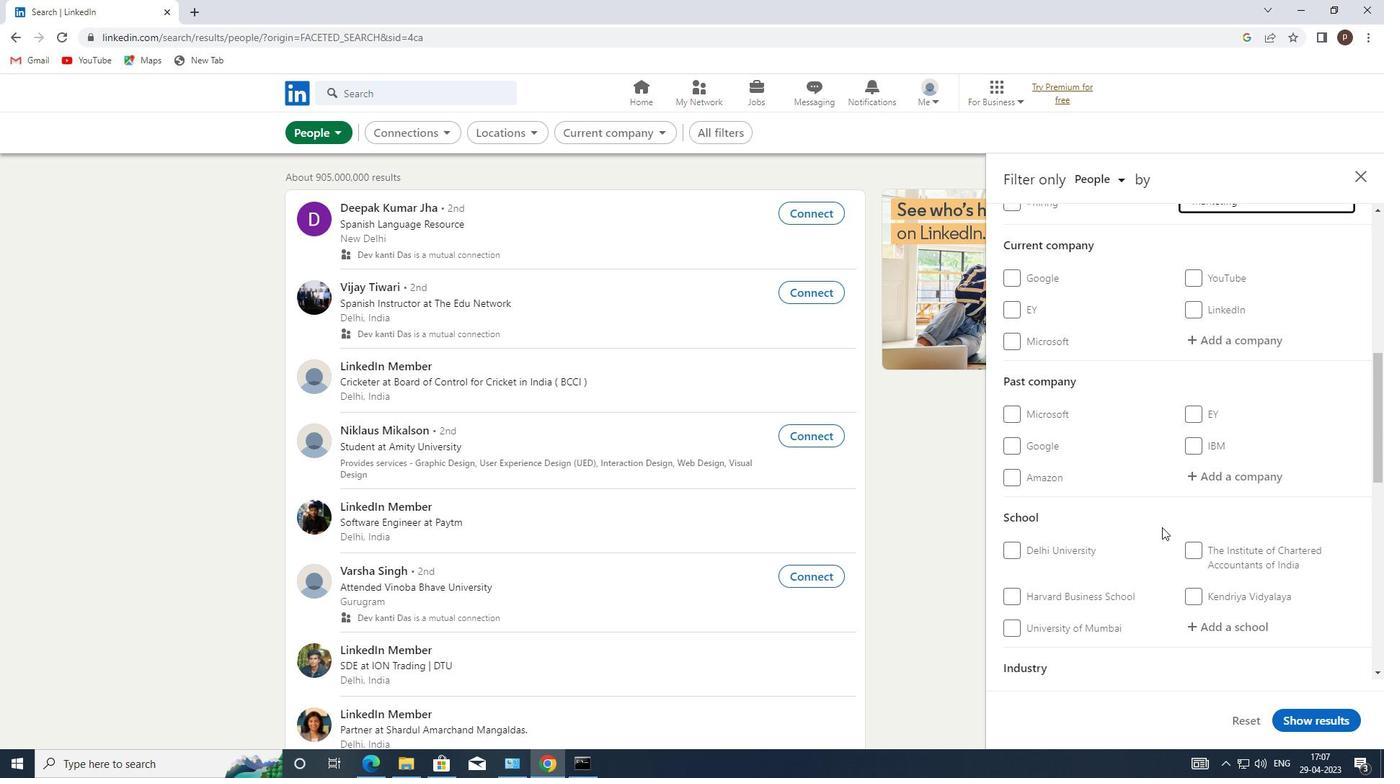 
Action: Mouse moved to (1180, 553)
Screenshot: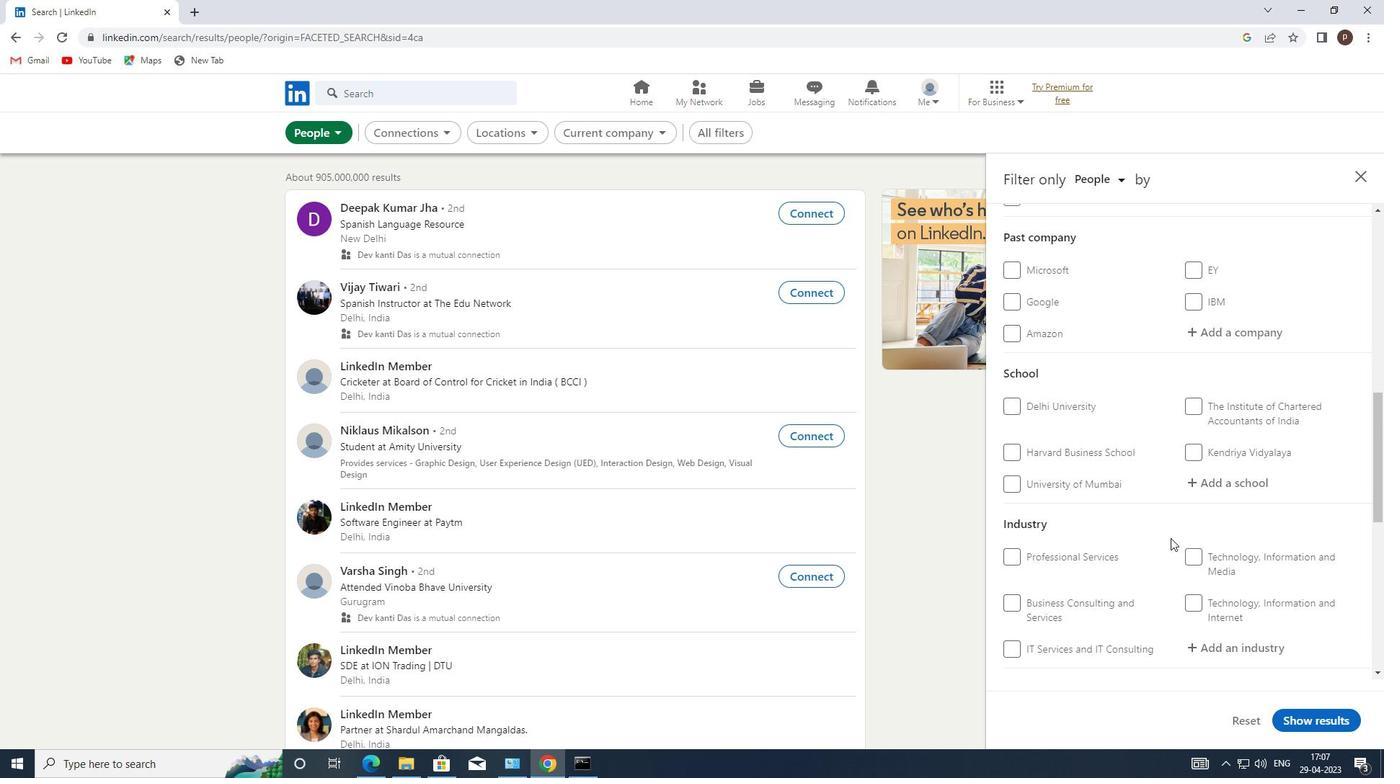 
Action: Mouse scrolled (1180, 552) with delta (0, 0)
Screenshot: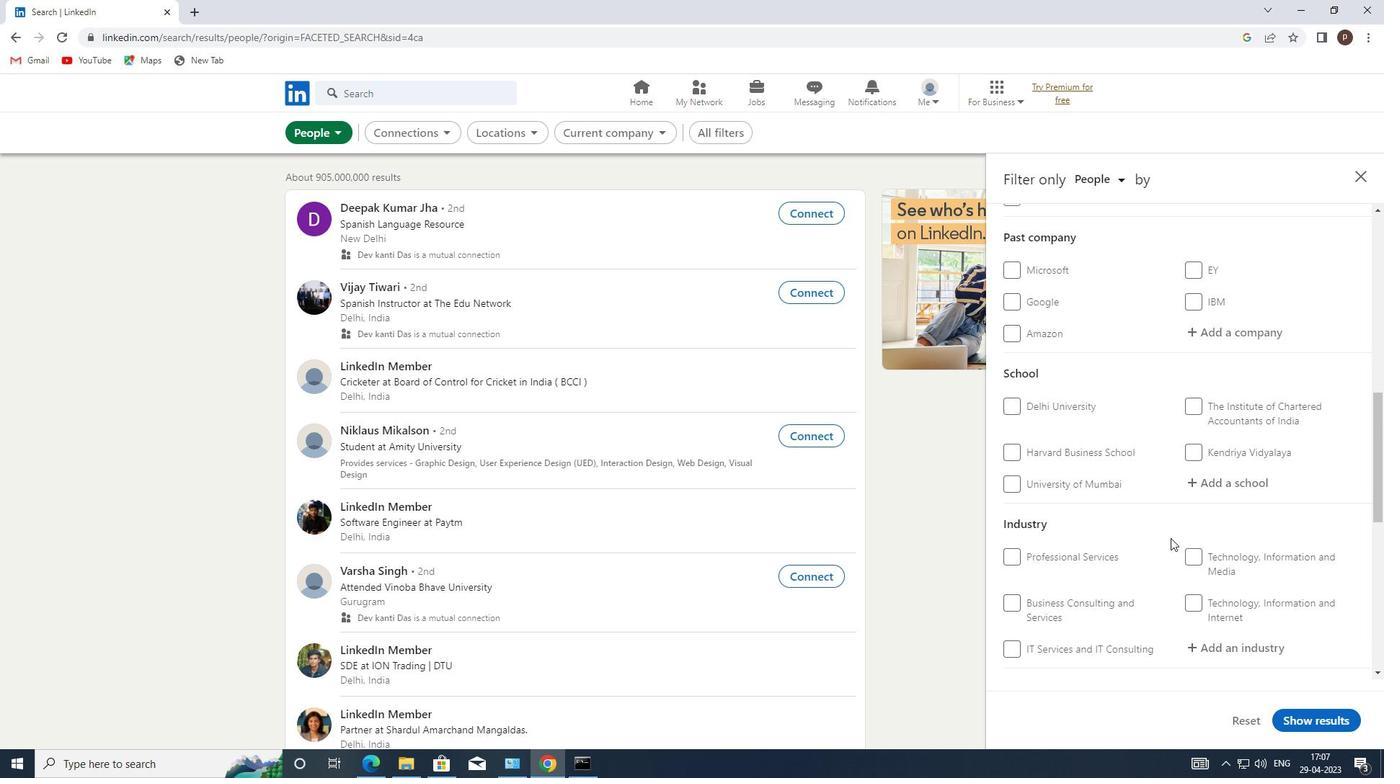 
Action: Mouse moved to (1180, 555)
Screenshot: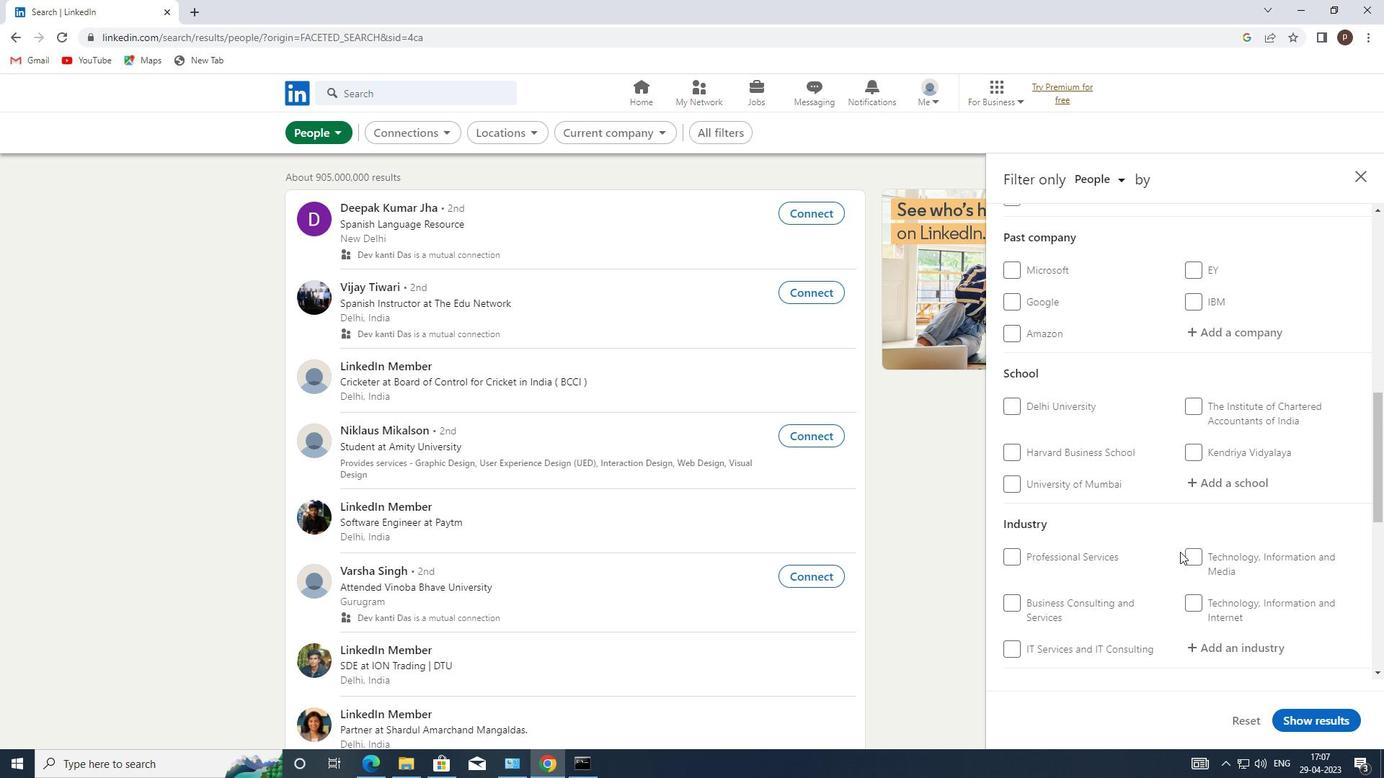 
Action: Mouse scrolled (1180, 554) with delta (0, 0)
Screenshot: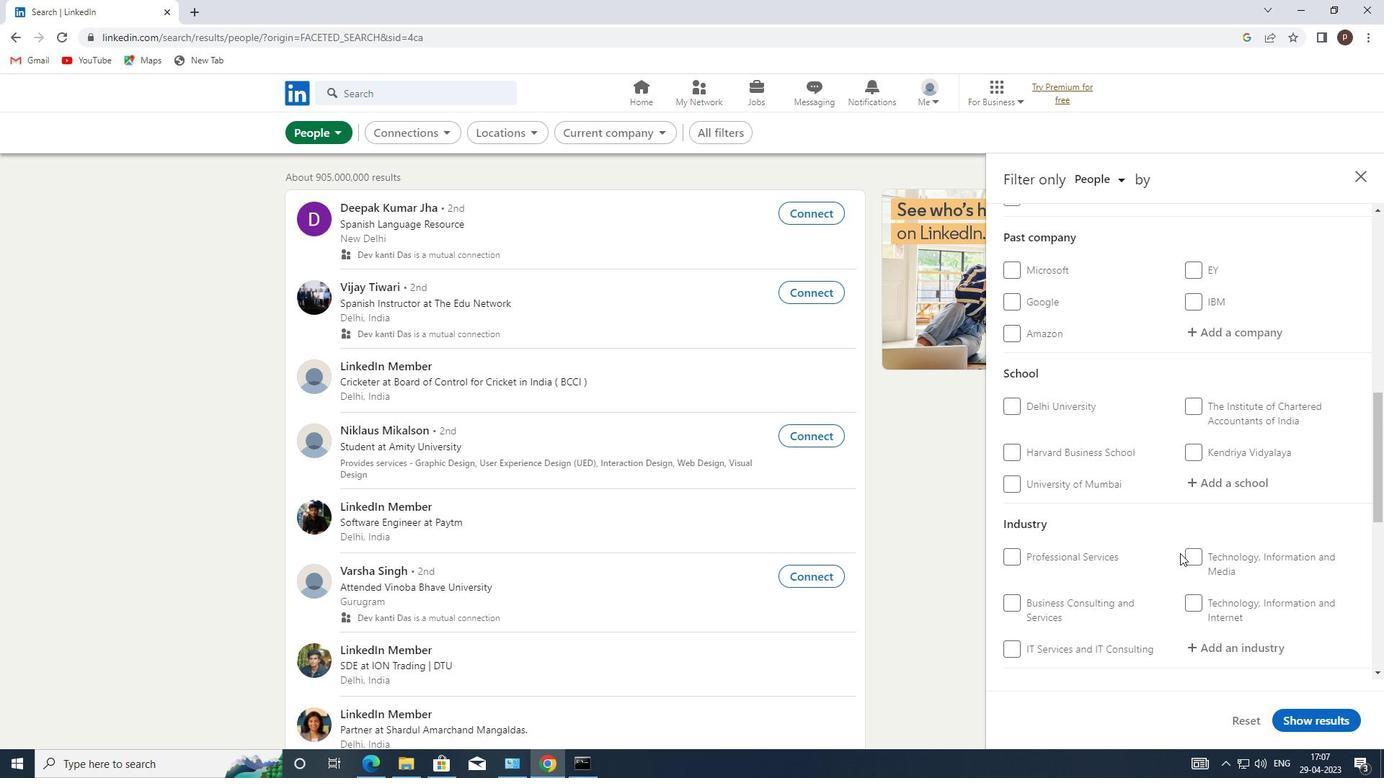 
Action: Mouse moved to (1198, 604)
Screenshot: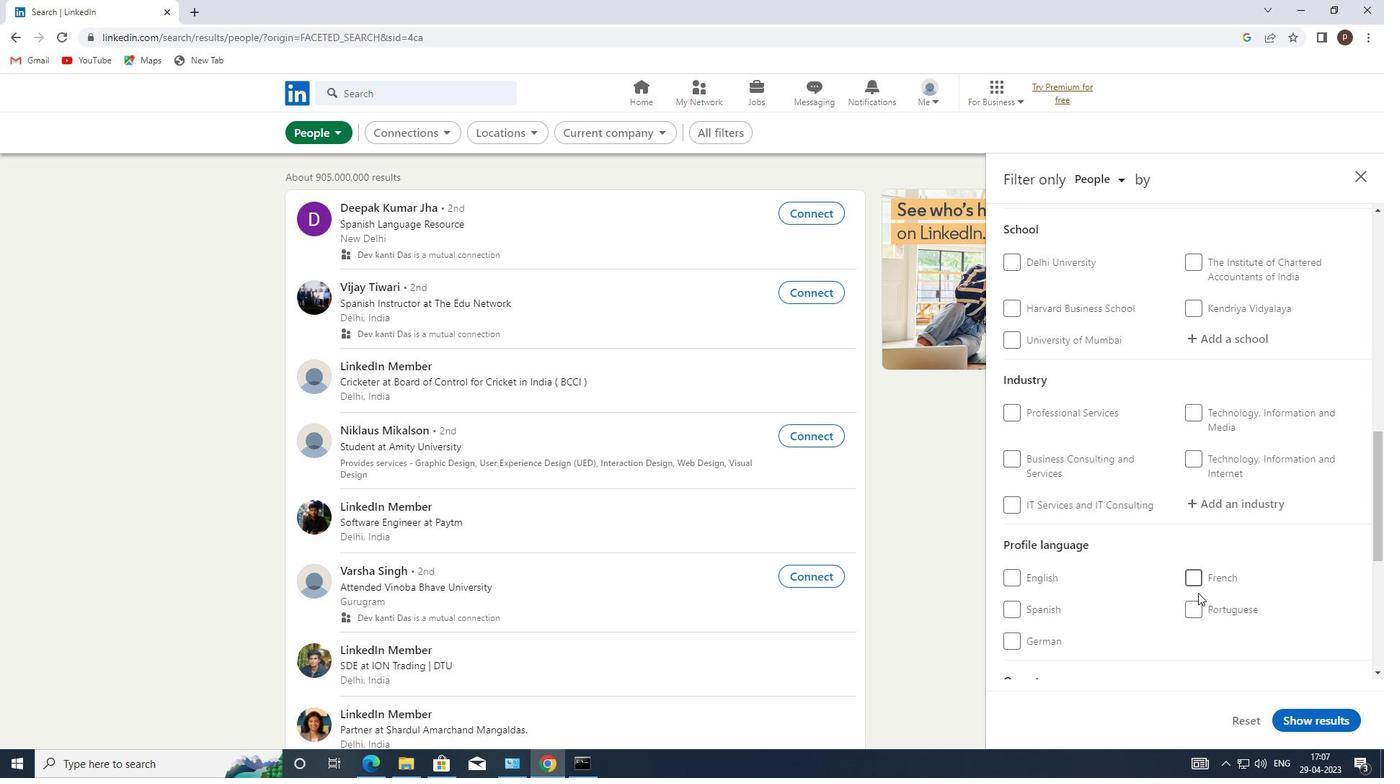
Action: Mouse pressed left at (1198, 604)
Screenshot: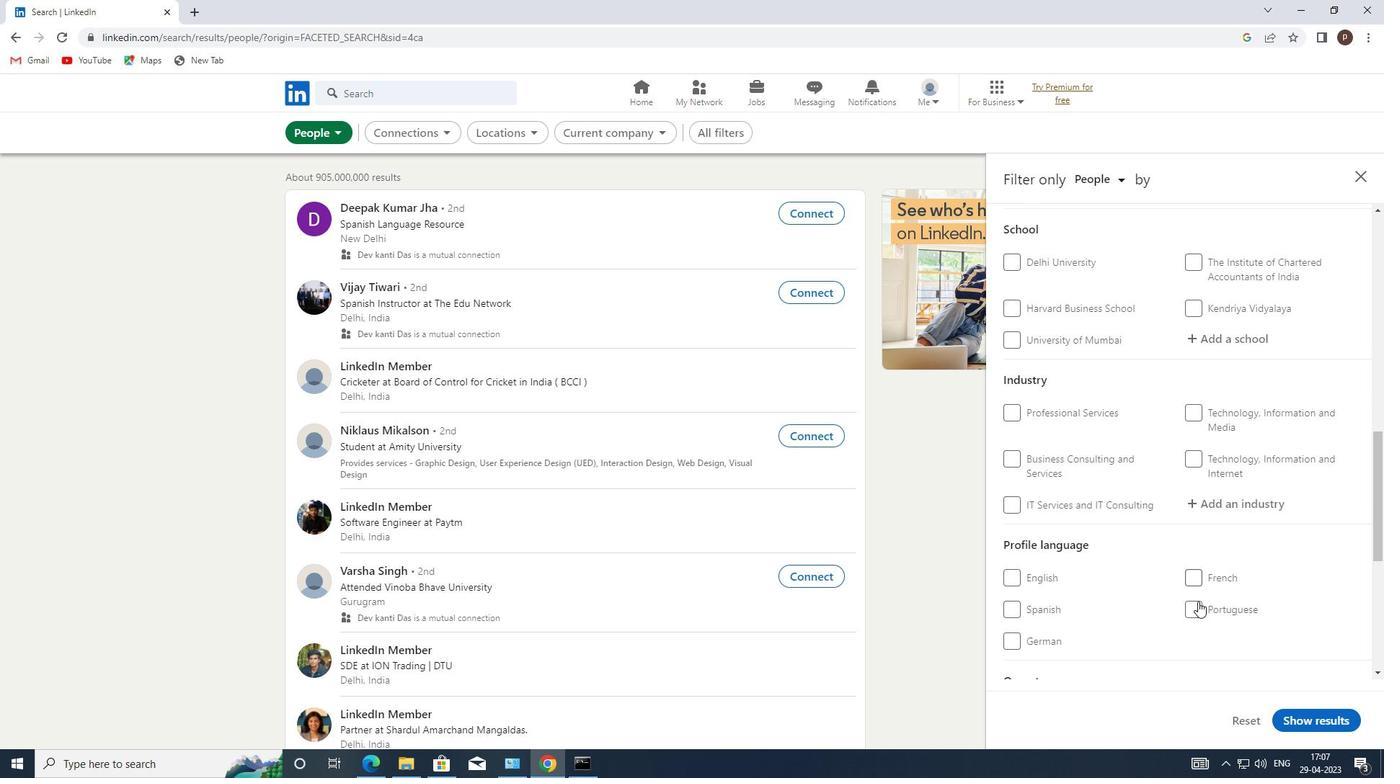 
Action: Mouse moved to (1169, 544)
Screenshot: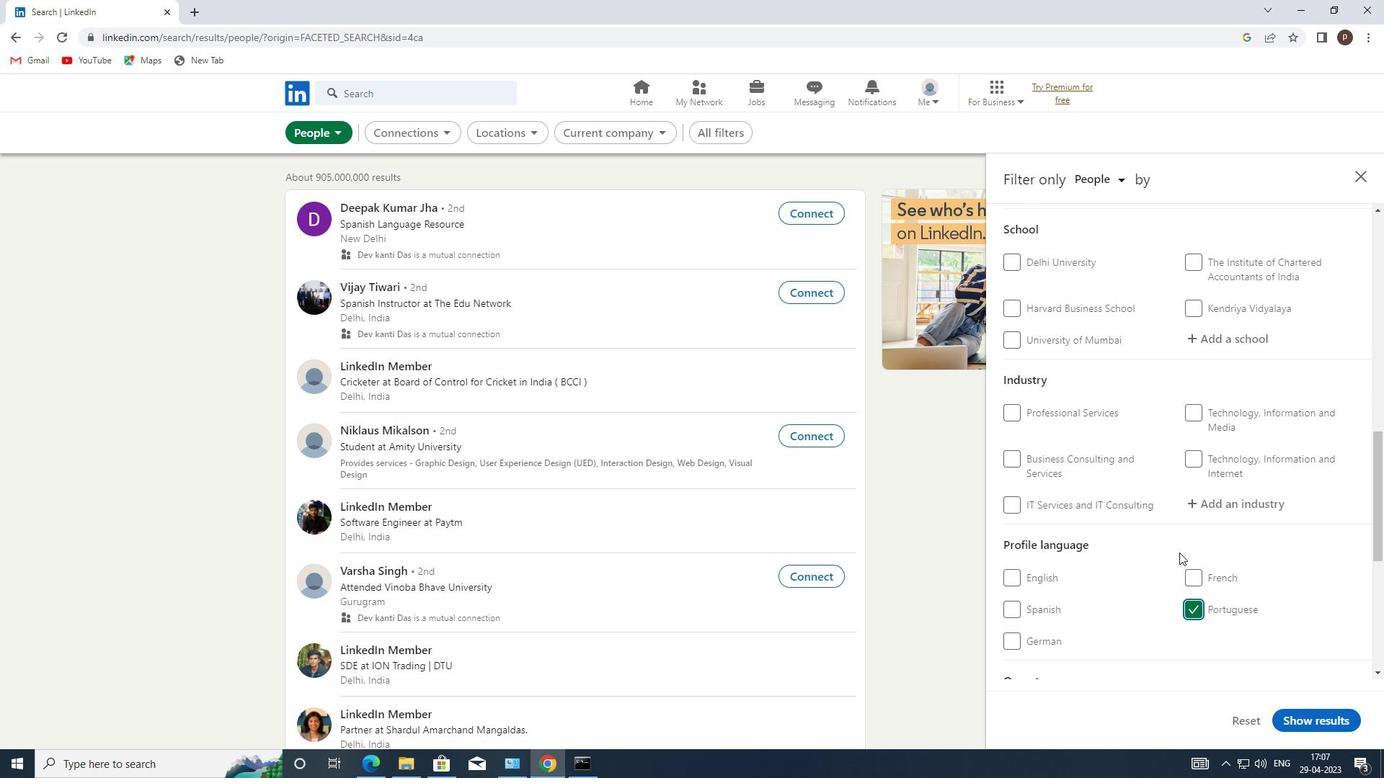 
Action: Mouse scrolled (1169, 545) with delta (0, 0)
Screenshot: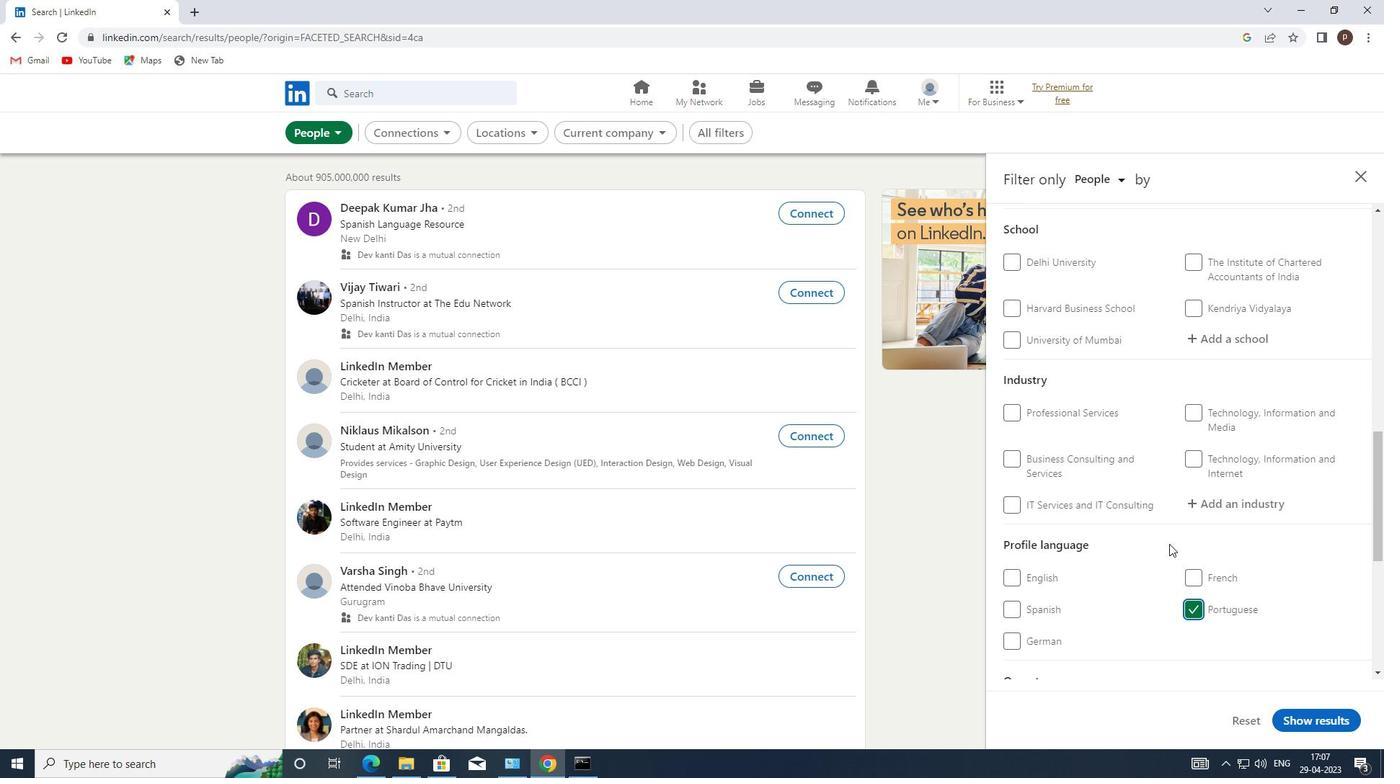 
Action: Mouse scrolled (1169, 545) with delta (0, 0)
Screenshot: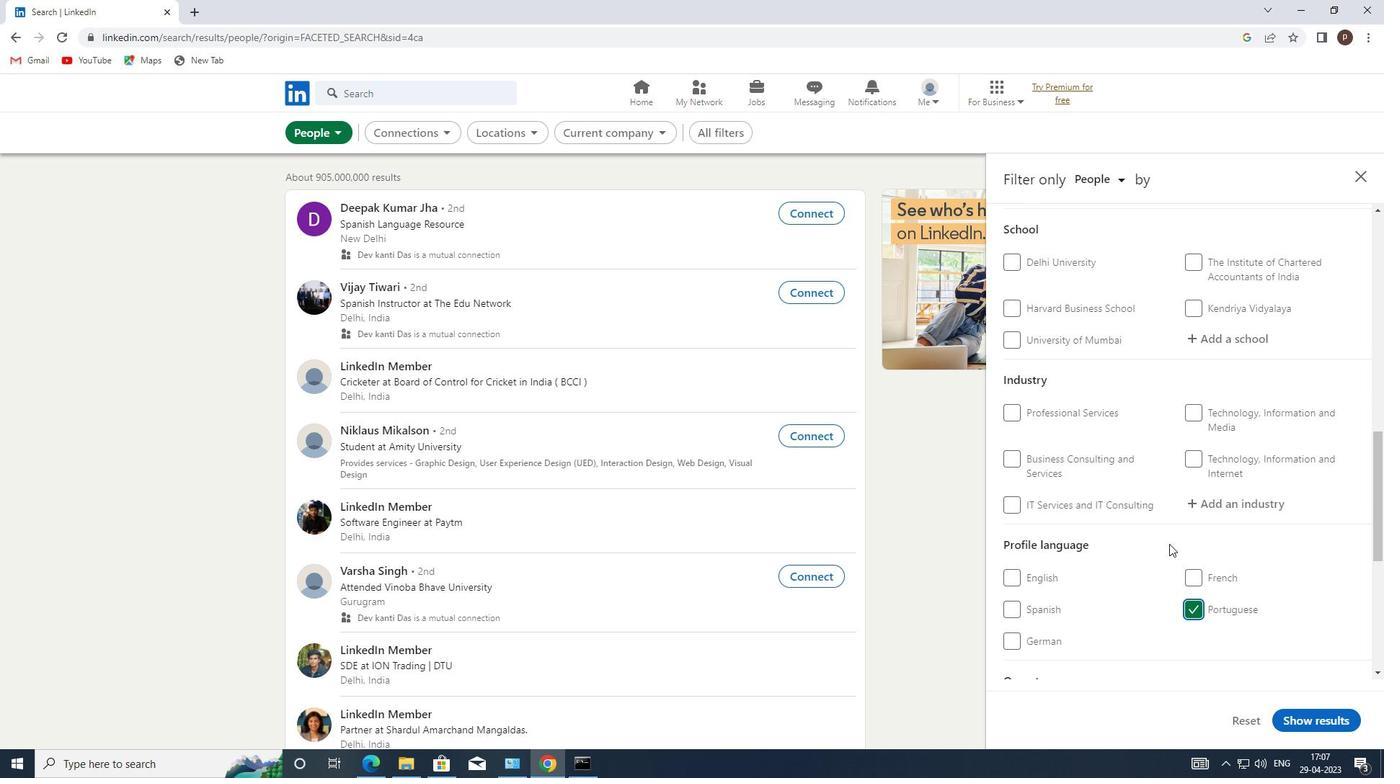 
Action: Mouse scrolled (1169, 545) with delta (0, 0)
Screenshot: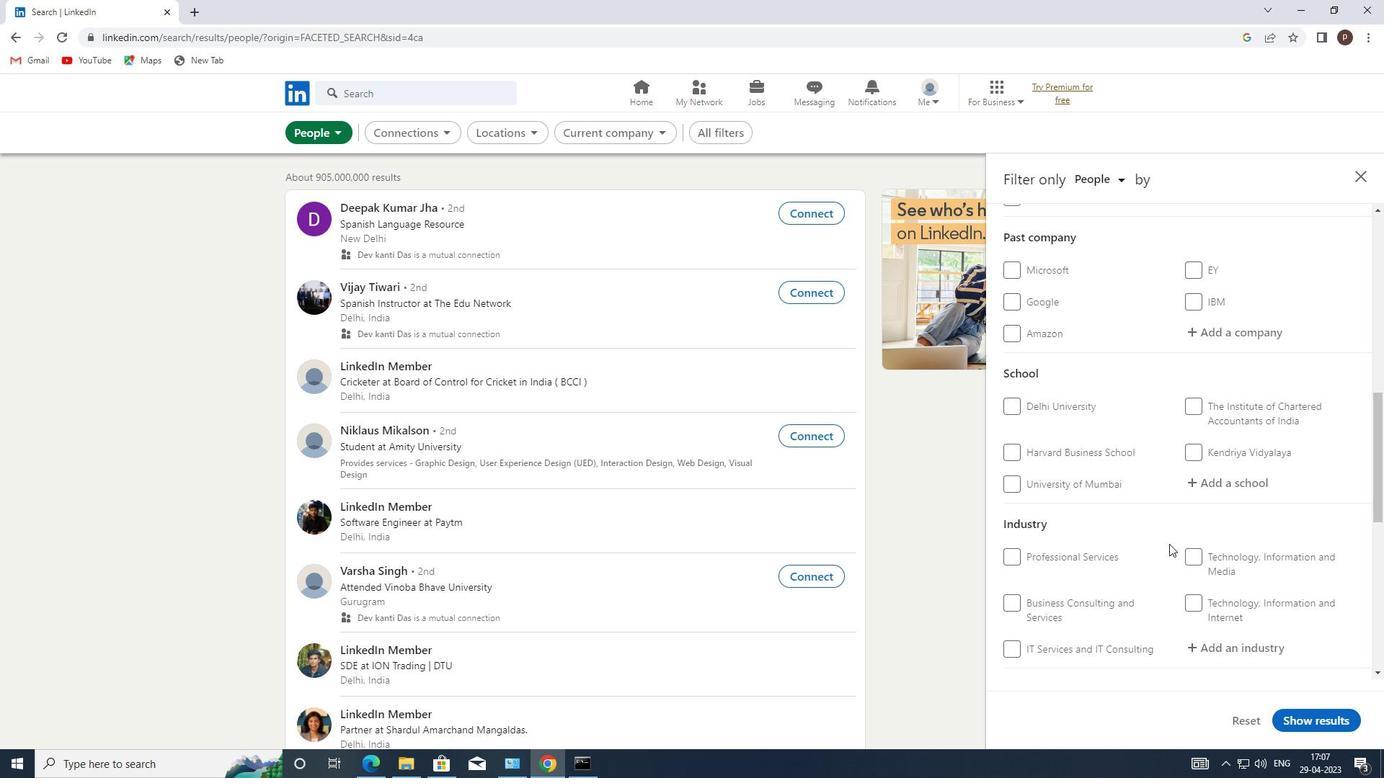 
Action: Mouse scrolled (1169, 545) with delta (0, 0)
Screenshot: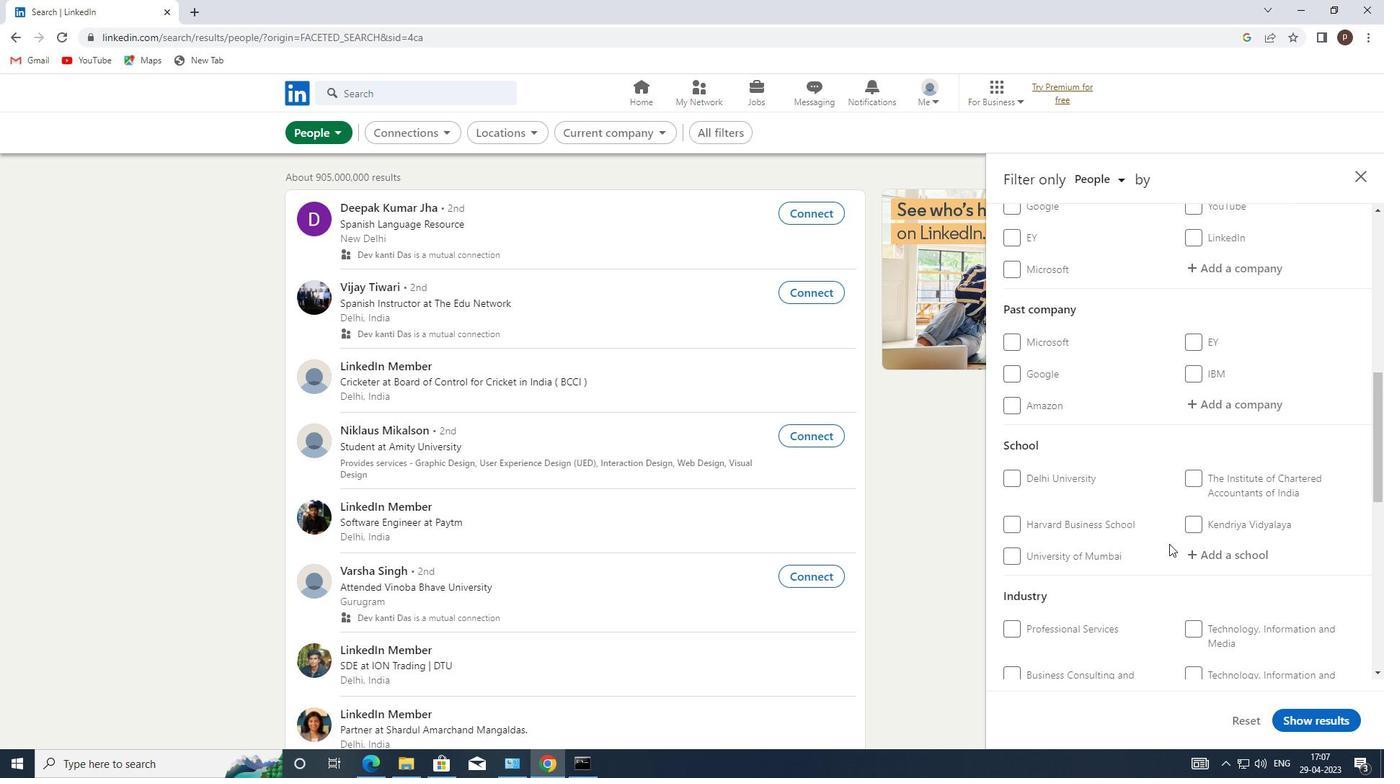 
Action: Mouse moved to (1220, 343)
Screenshot: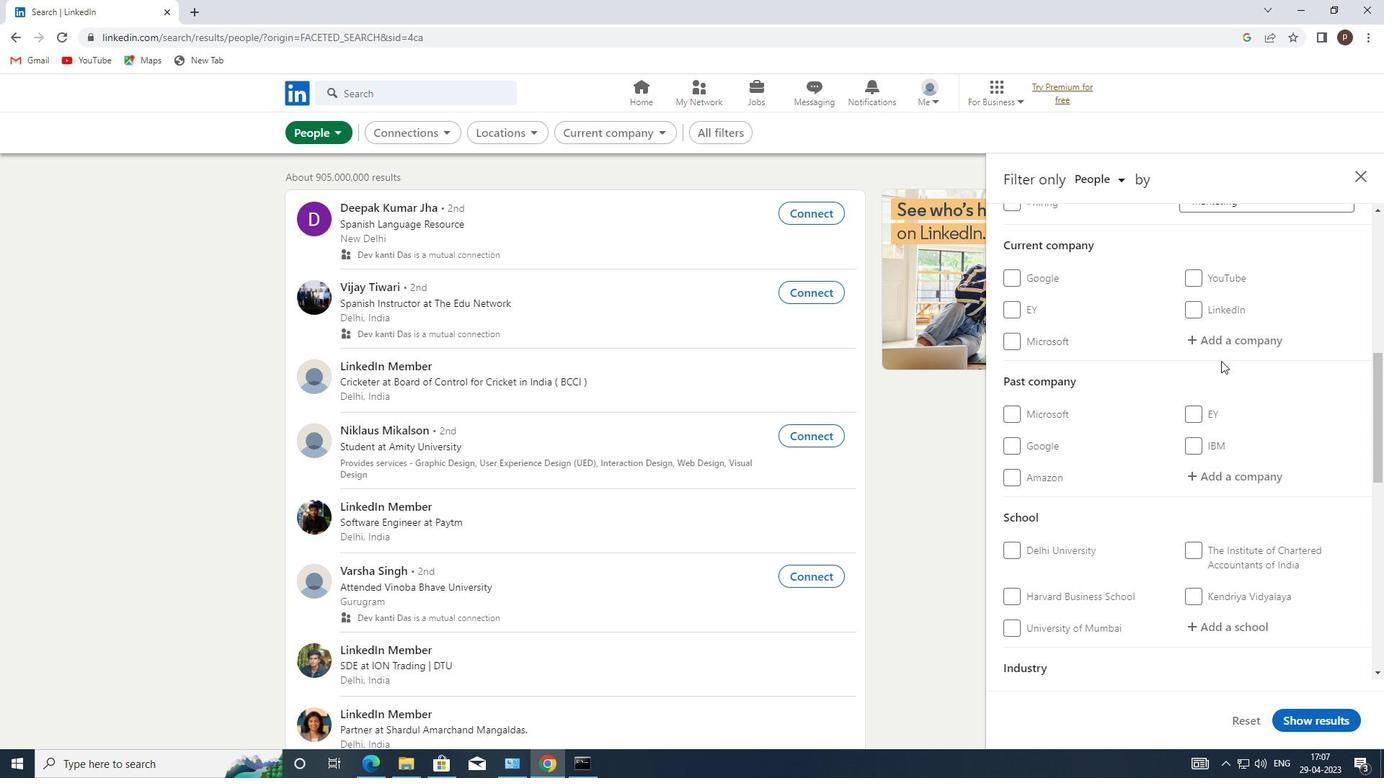 
Action: Mouse pressed left at (1220, 343)
Screenshot: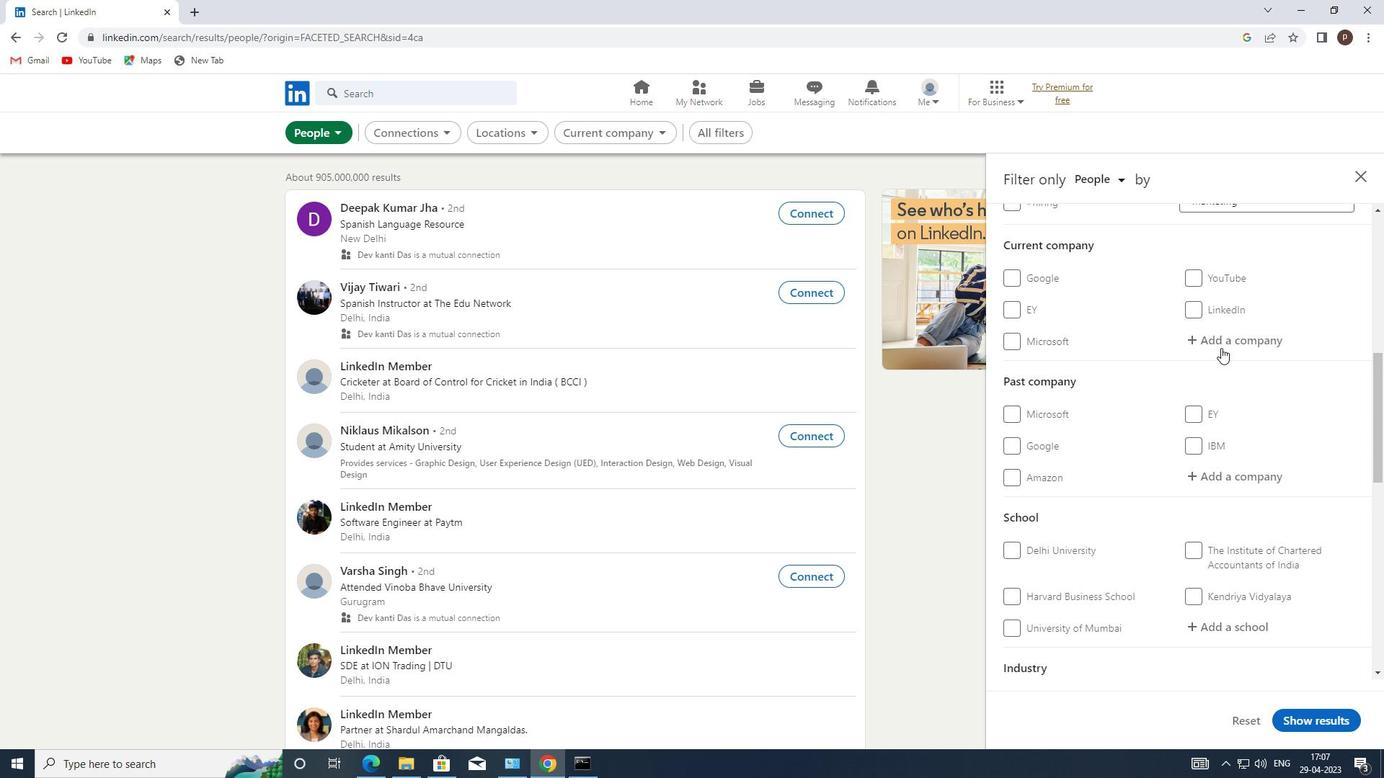 
Action: Mouse moved to (1220, 343)
Screenshot: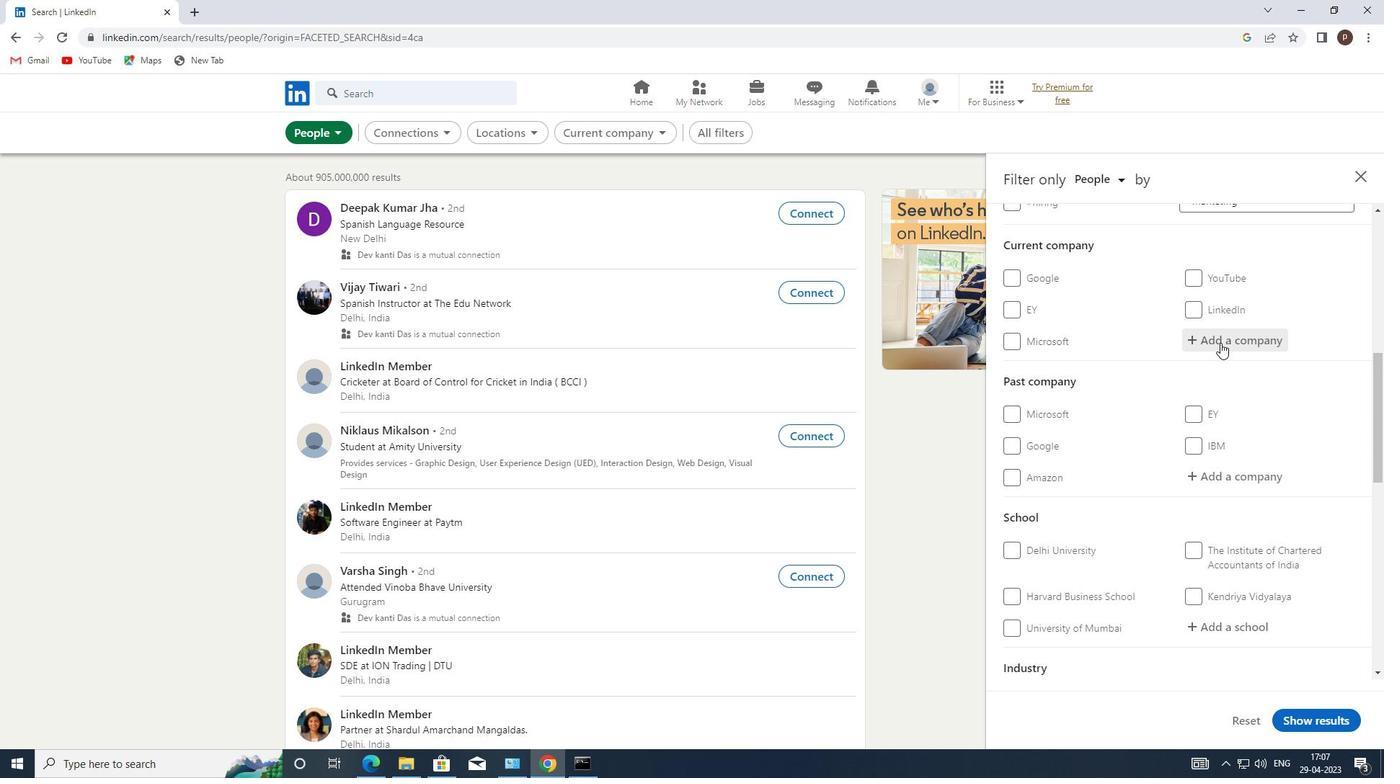 
Action: Key pressed <Key.caps_lock>F<Key.caps_lock>ANATICS
Screenshot: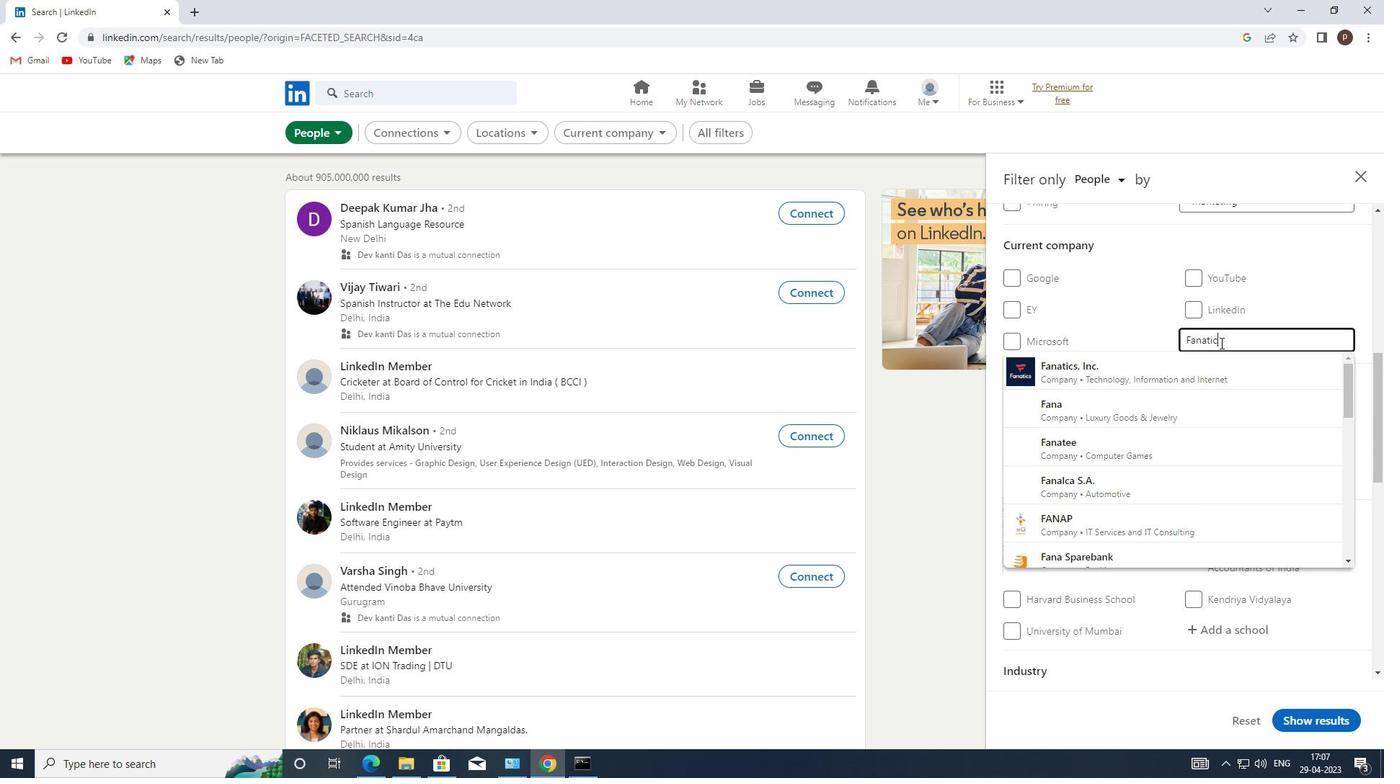 
Action: Mouse moved to (1164, 366)
Screenshot: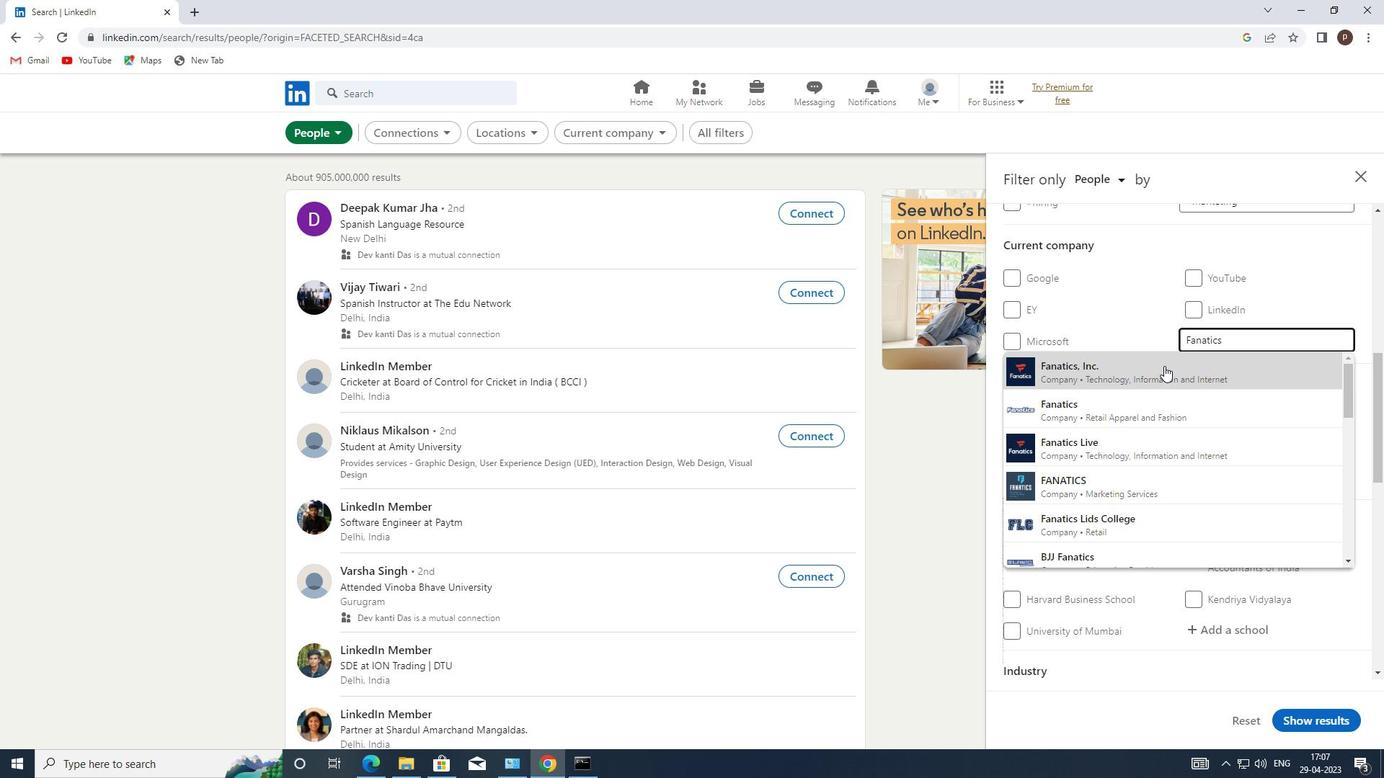 
Action: Mouse pressed left at (1164, 366)
Screenshot: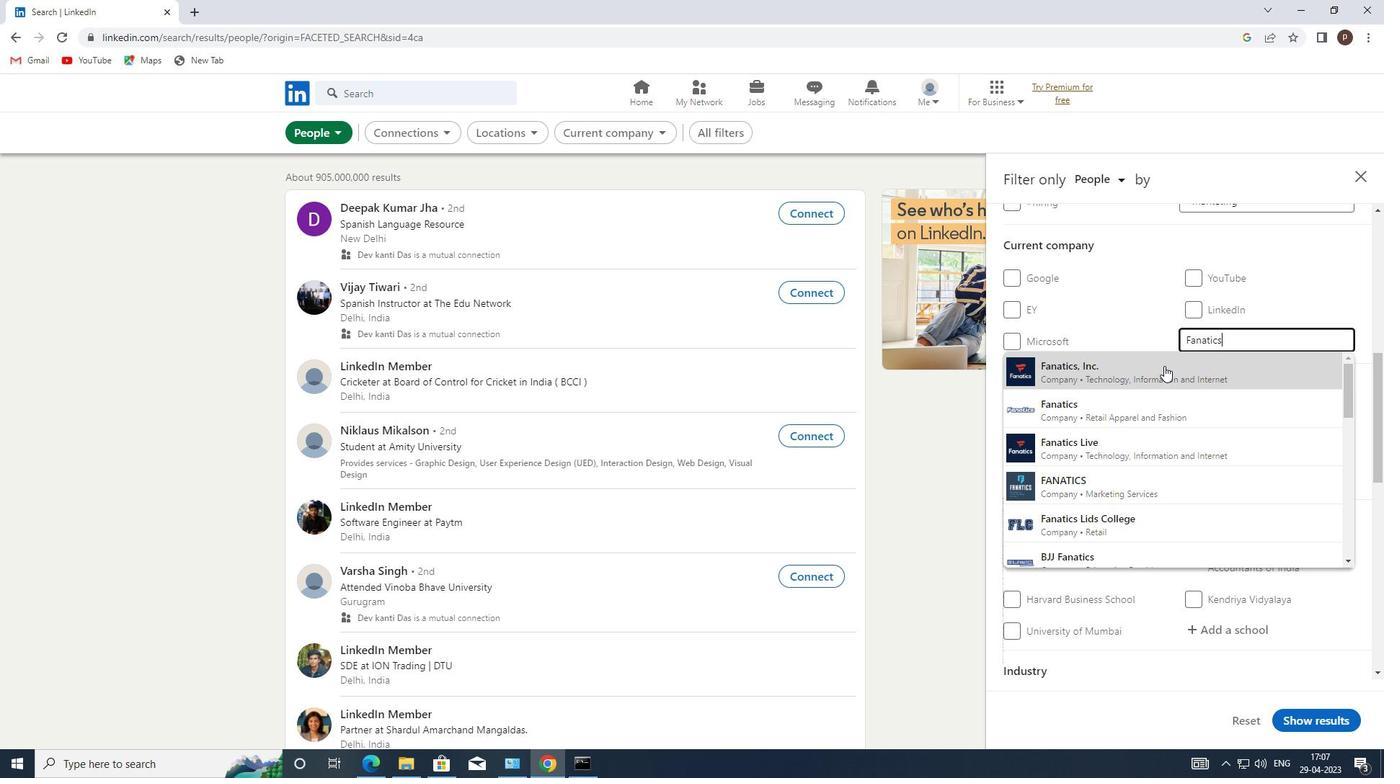 
Action: Mouse scrolled (1164, 365) with delta (0, 0)
Screenshot: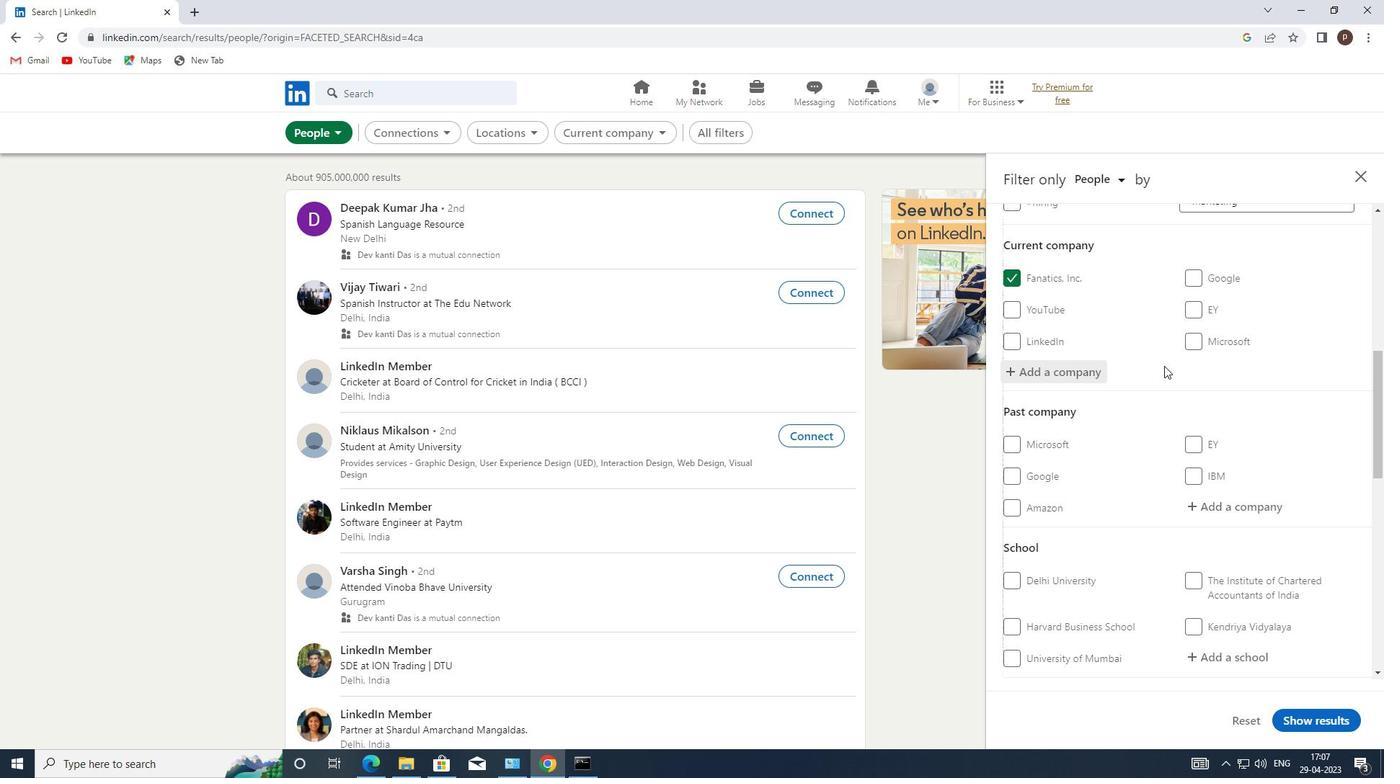 
Action: Mouse moved to (1163, 371)
Screenshot: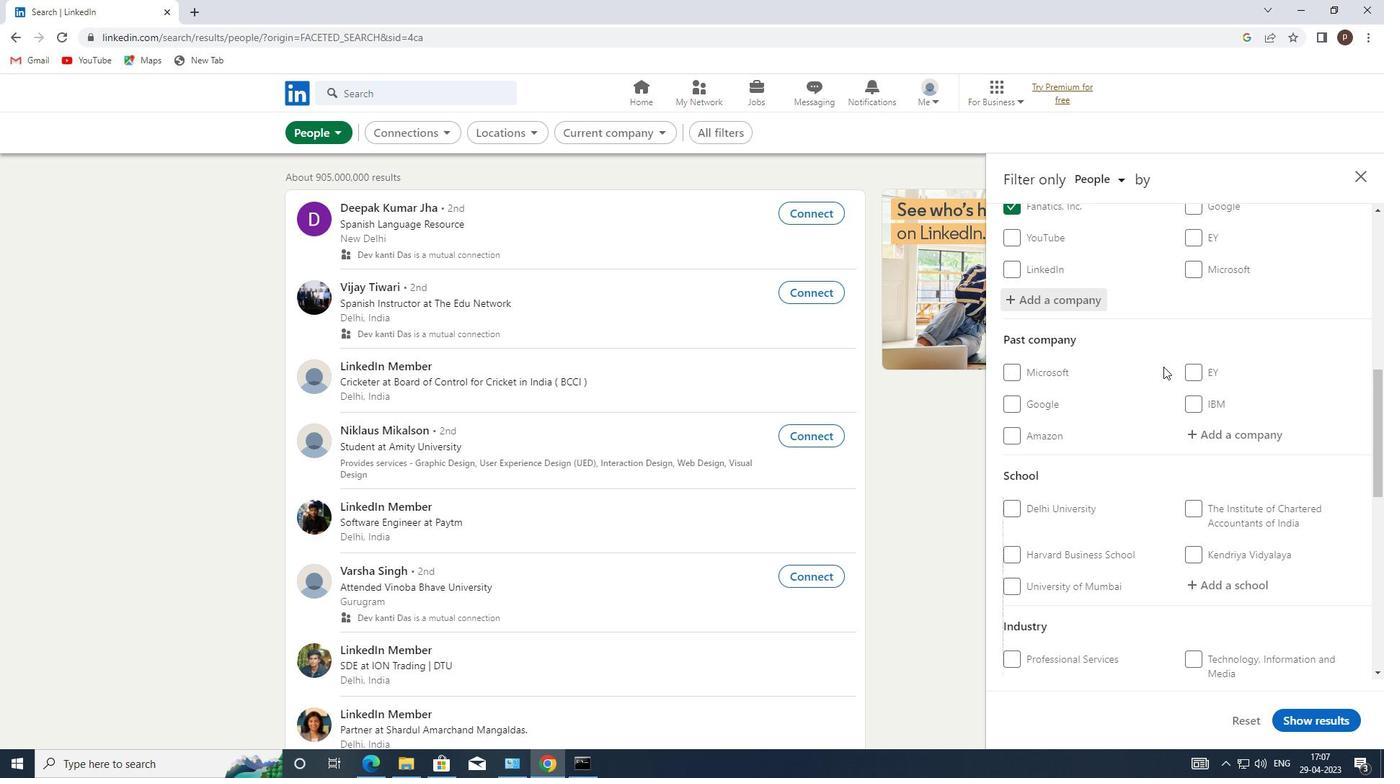 
Action: Mouse scrolled (1163, 370) with delta (0, 0)
Screenshot: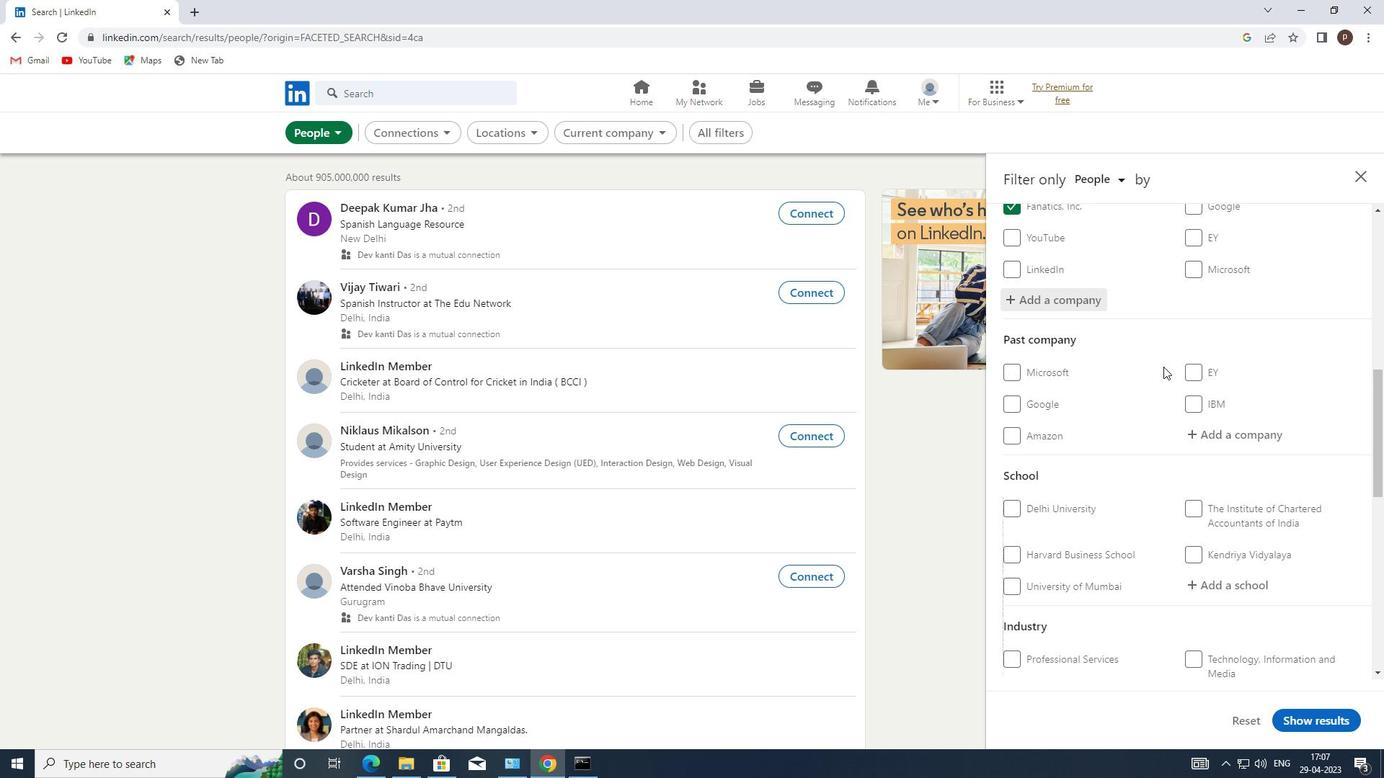 
Action: Mouse moved to (1247, 514)
Screenshot: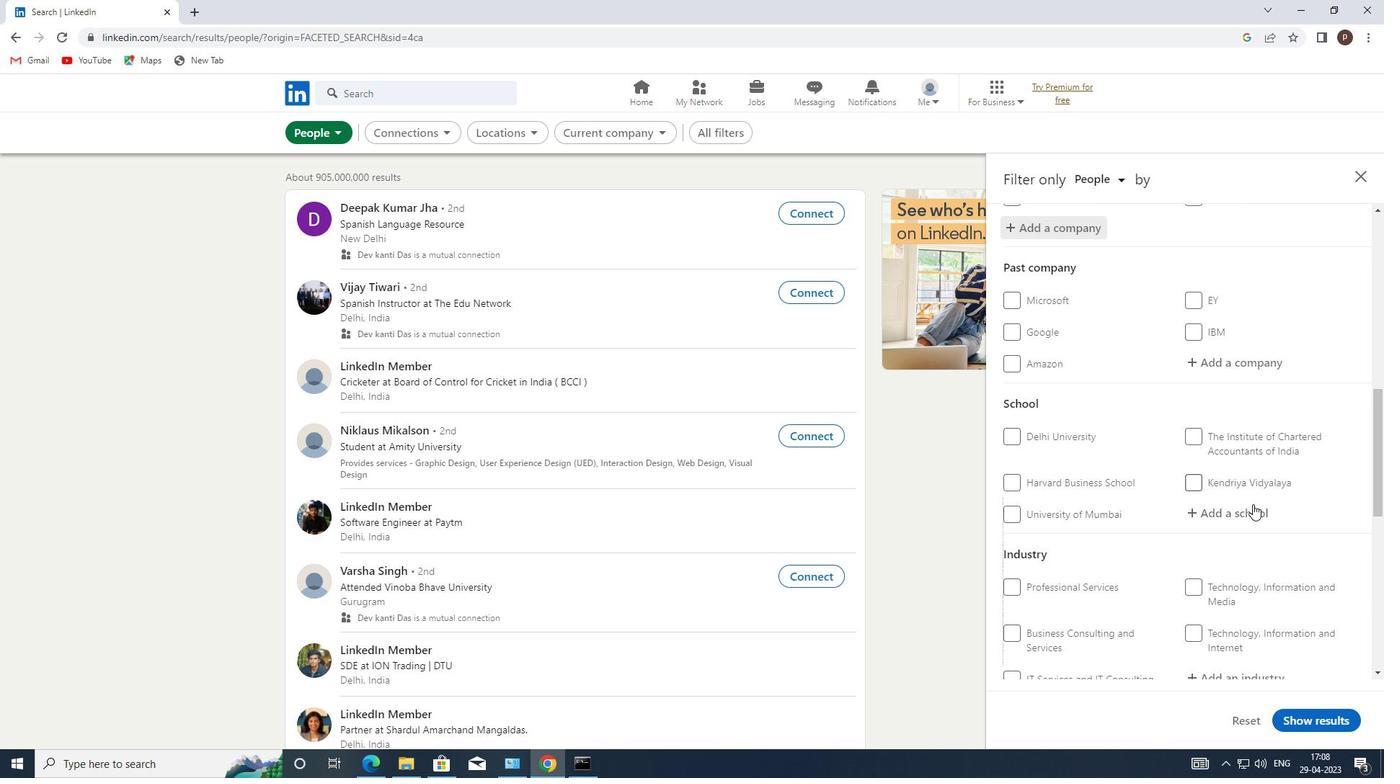 
Action: Mouse pressed left at (1247, 514)
Screenshot: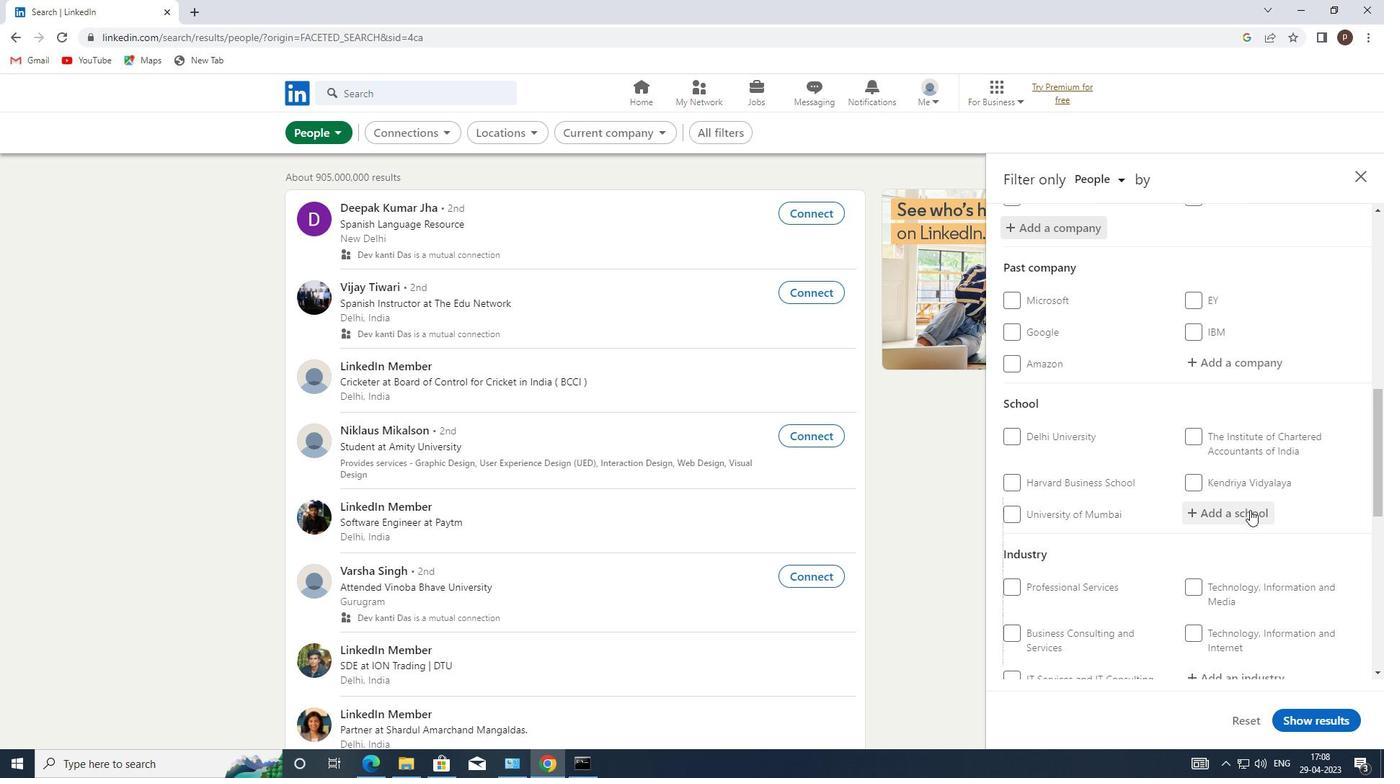 
Action: Mouse pressed left at (1247, 514)
Screenshot: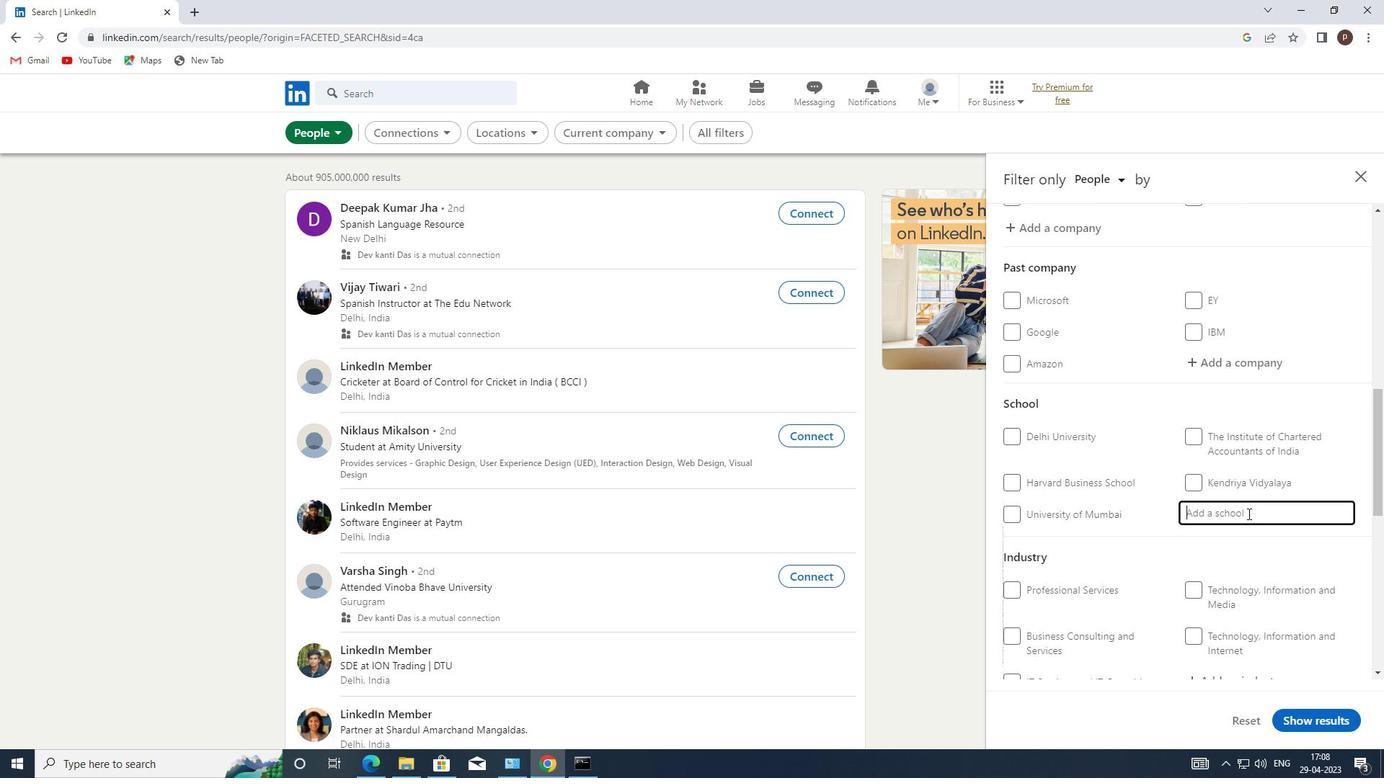 
Action: Key pressed <Key.caps_lock>V.B.S.<Key.space>P<Key.caps_lock>URVANCHAL<Key.space>
Screenshot: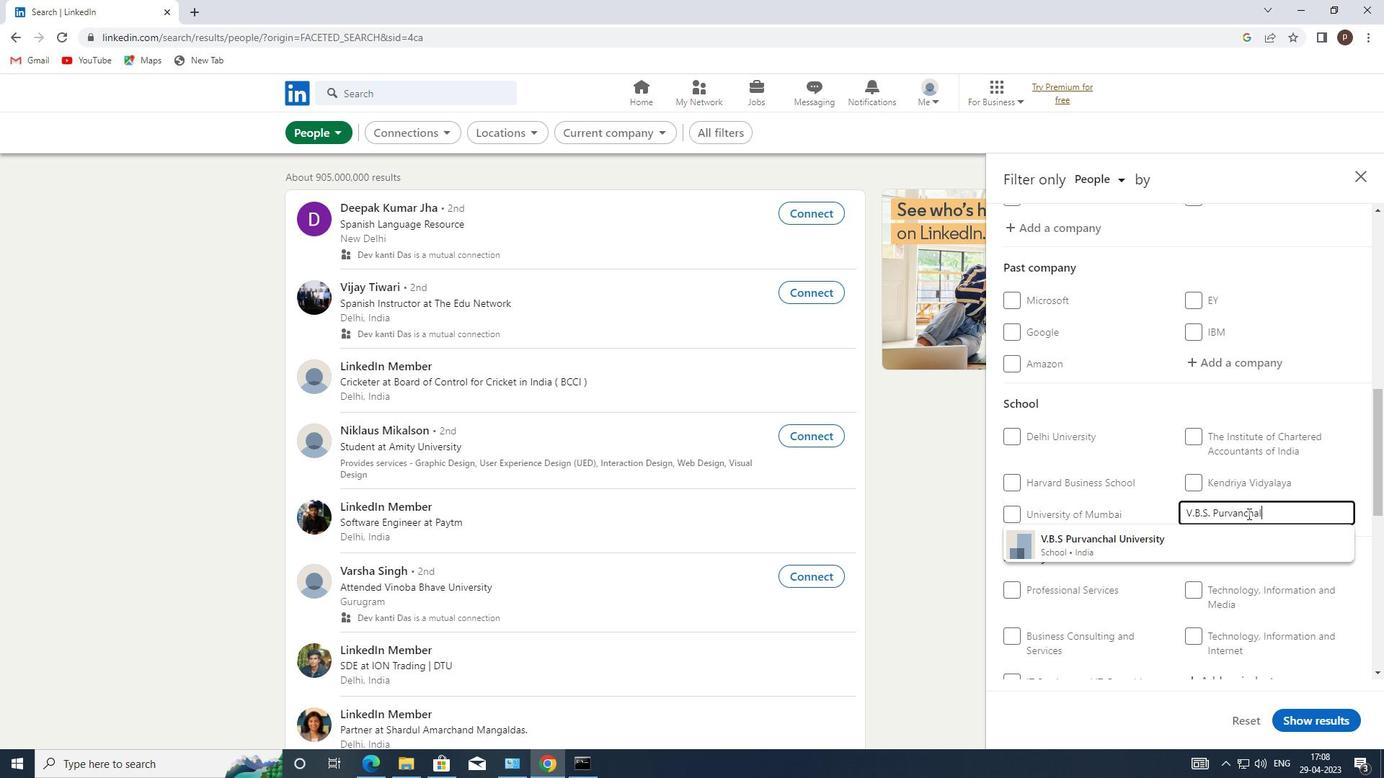 
Action: Mouse moved to (1136, 537)
Screenshot: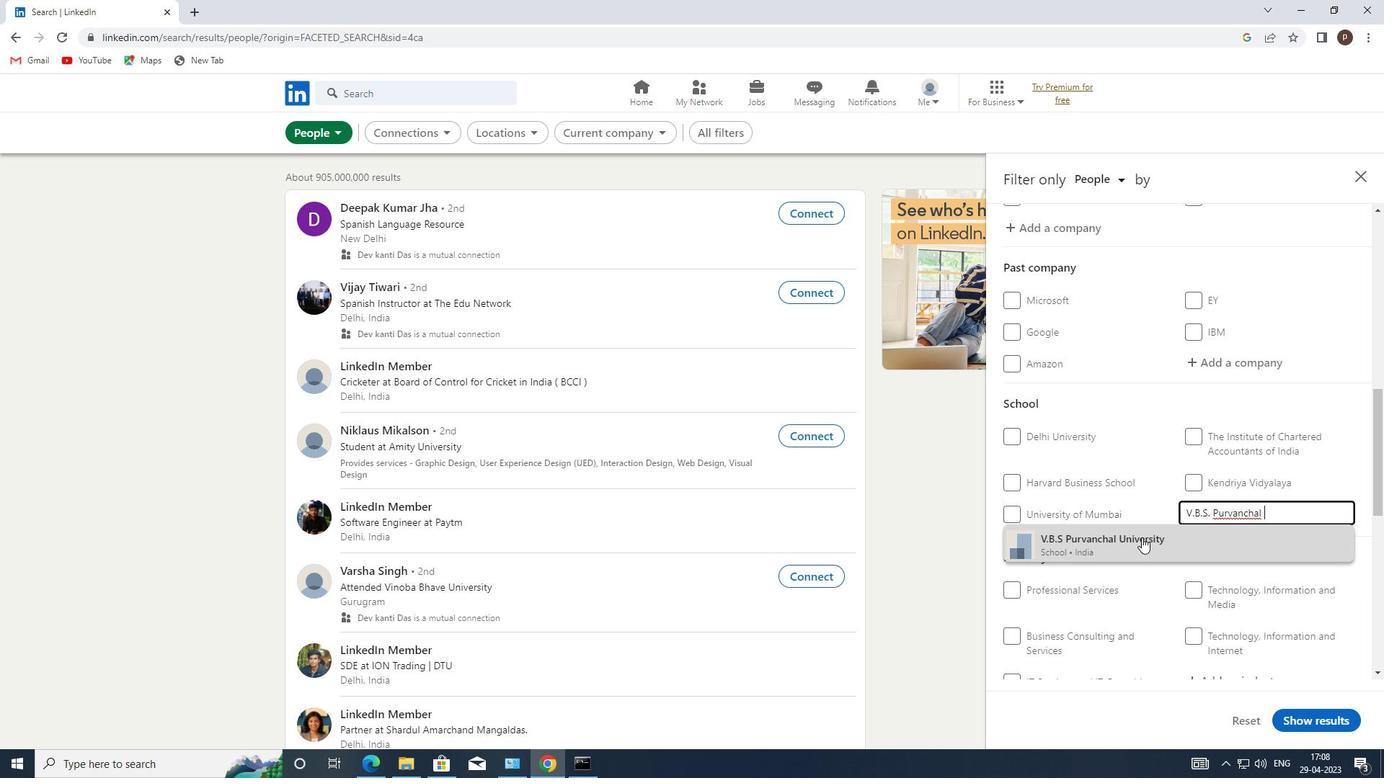 
Action: Mouse pressed left at (1136, 537)
Screenshot: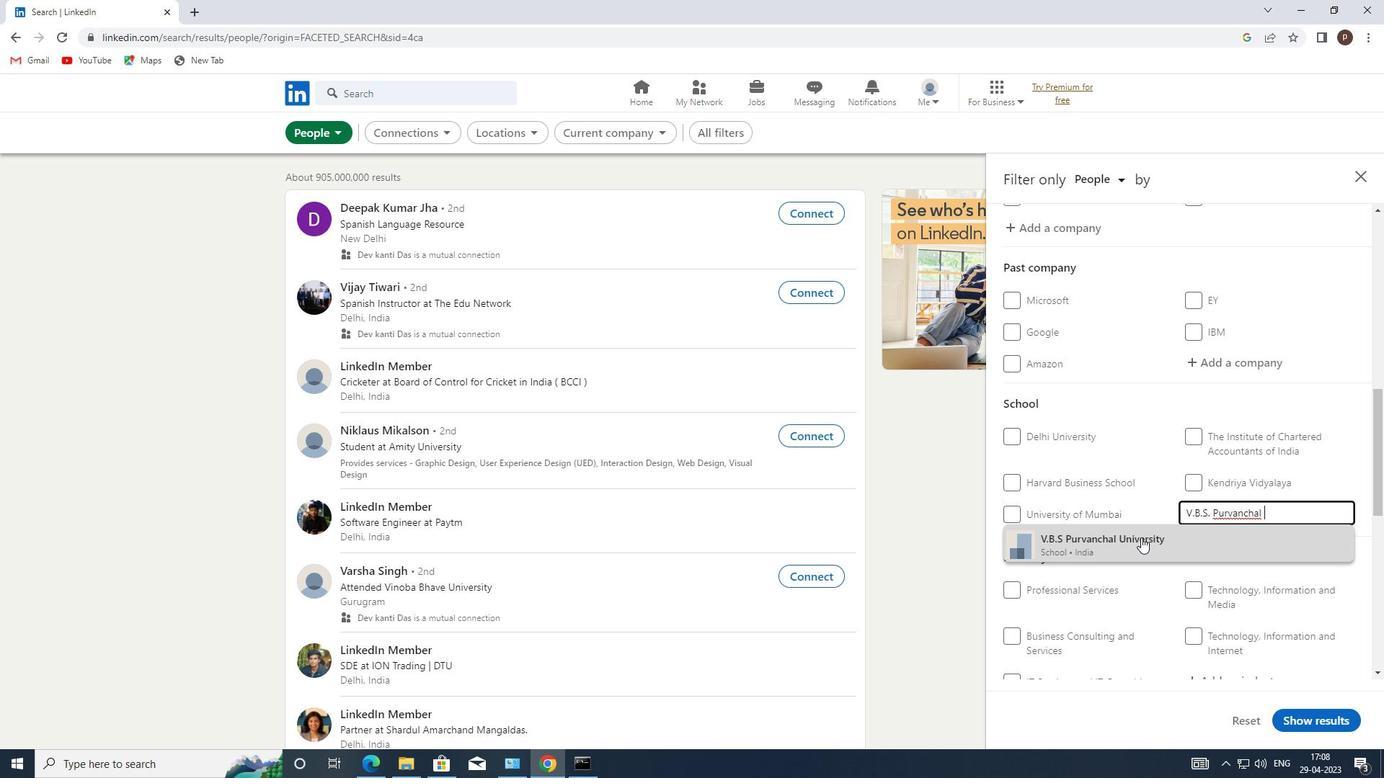 
Action: Mouse scrolled (1136, 537) with delta (0, 0)
Screenshot: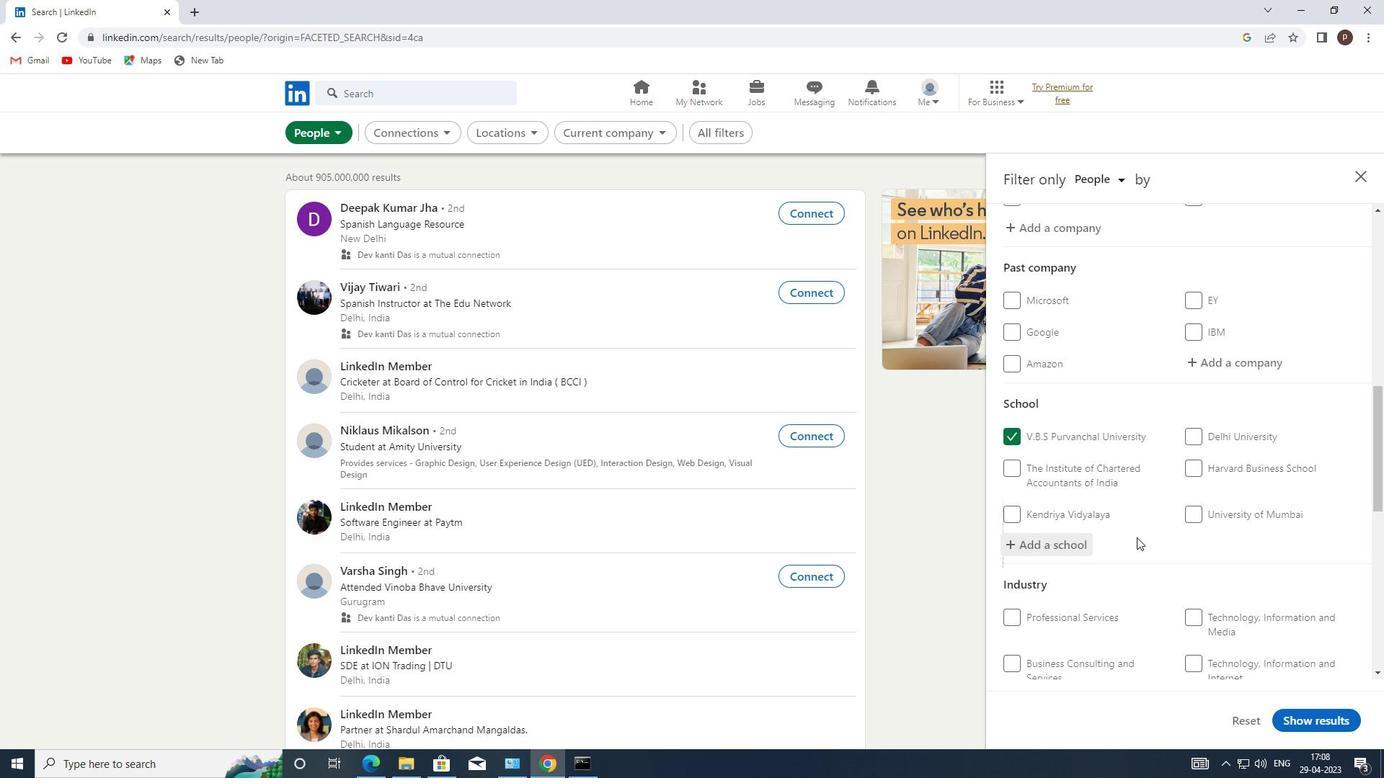 
Action: Mouse scrolled (1136, 537) with delta (0, 0)
Screenshot: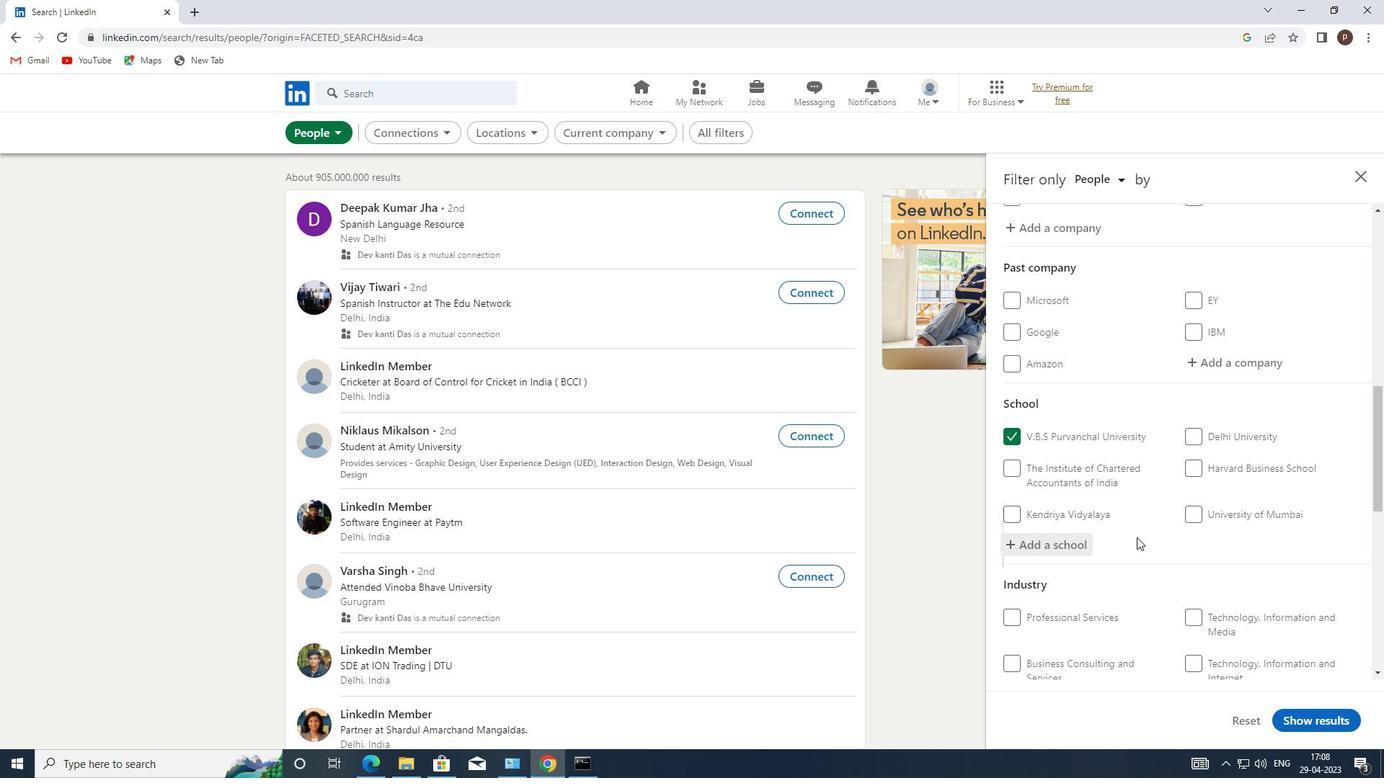
Action: Mouse scrolled (1136, 537) with delta (0, 0)
Screenshot: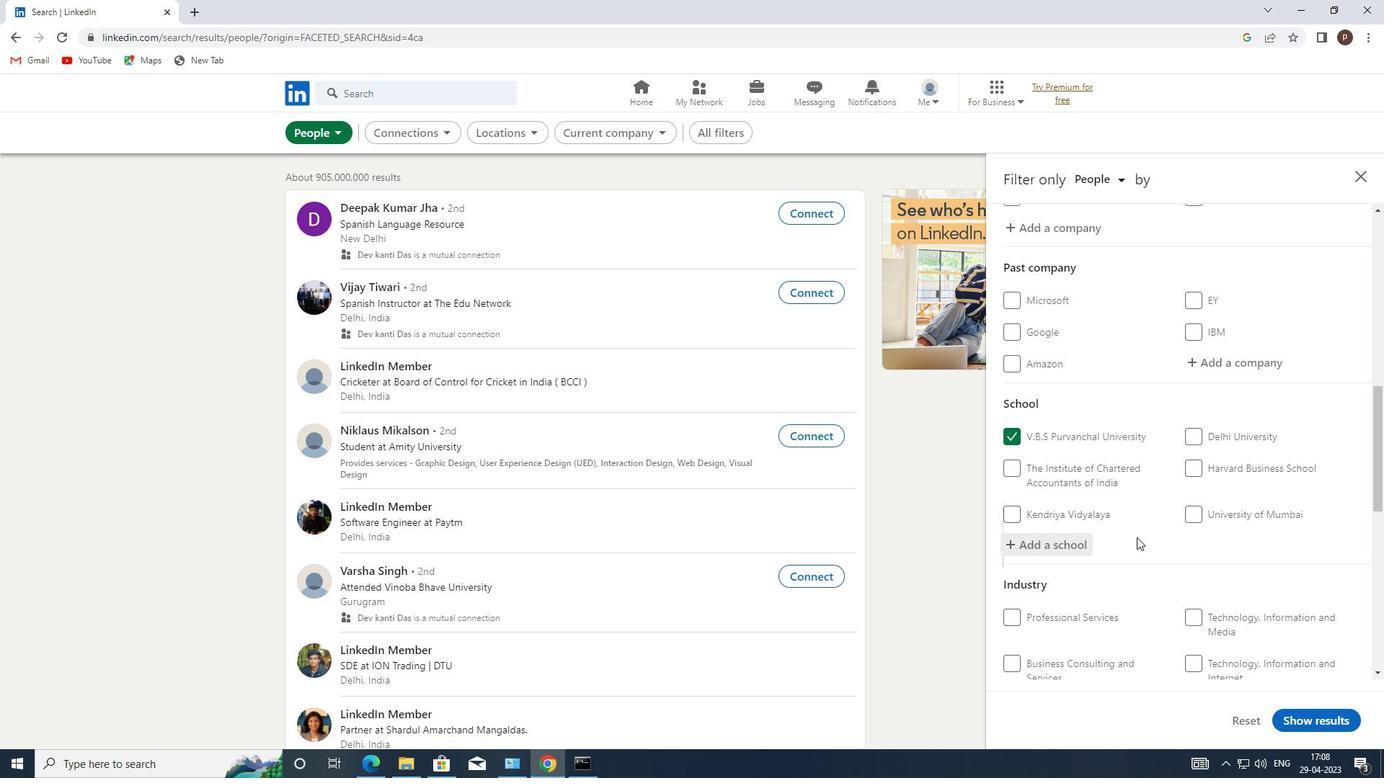 
Action: Mouse moved to (1206, 486)
Screenshot: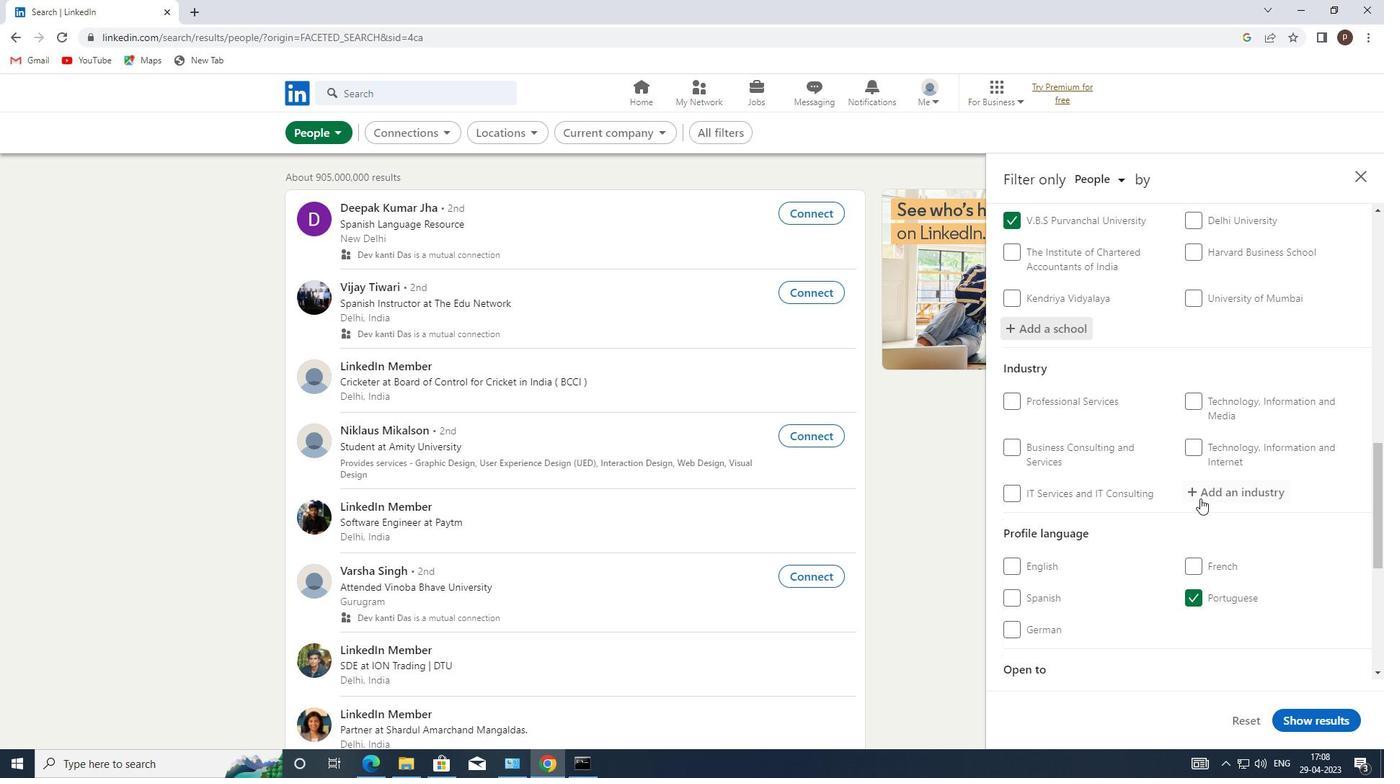 
Action: Mouse pressed left at (1206, 486)
Screenshot: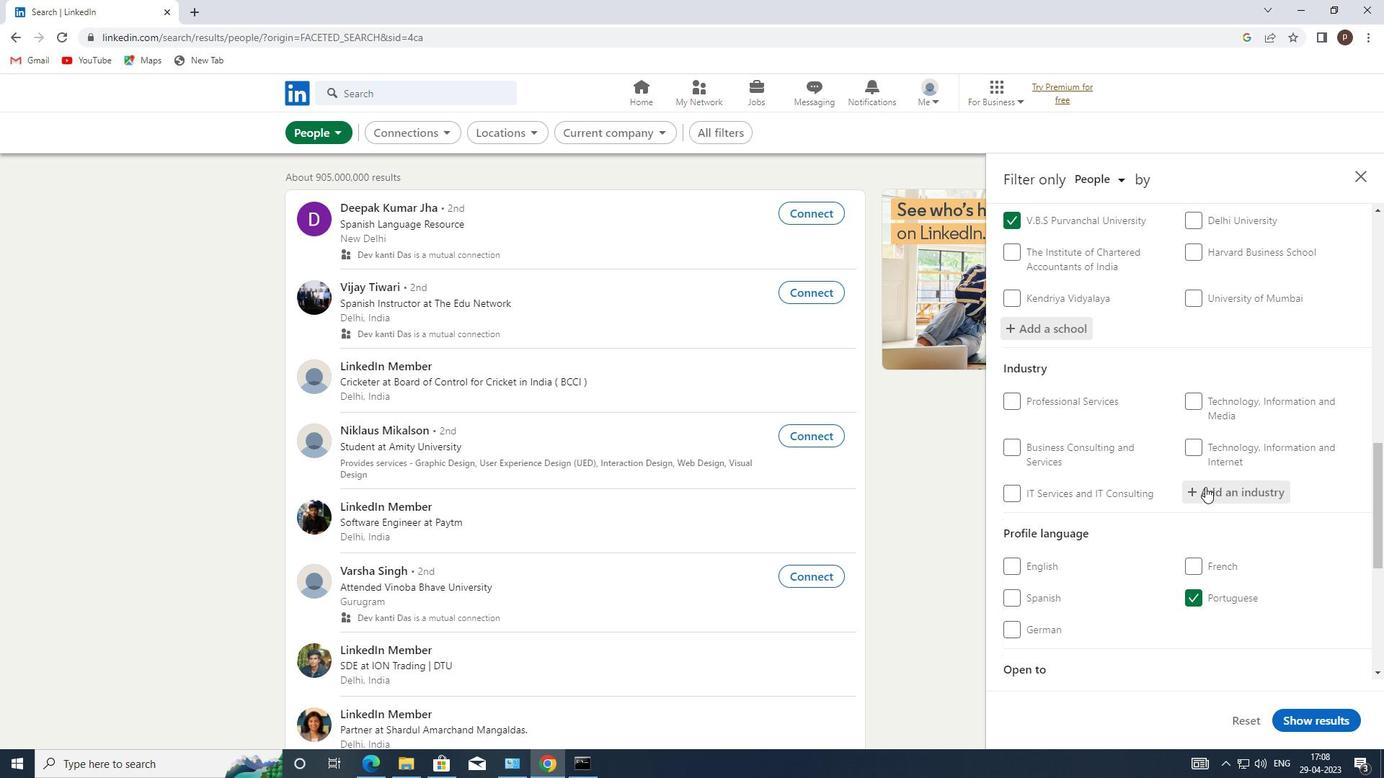 
Action: Mouse moved to (1207, 485)
Screenshot: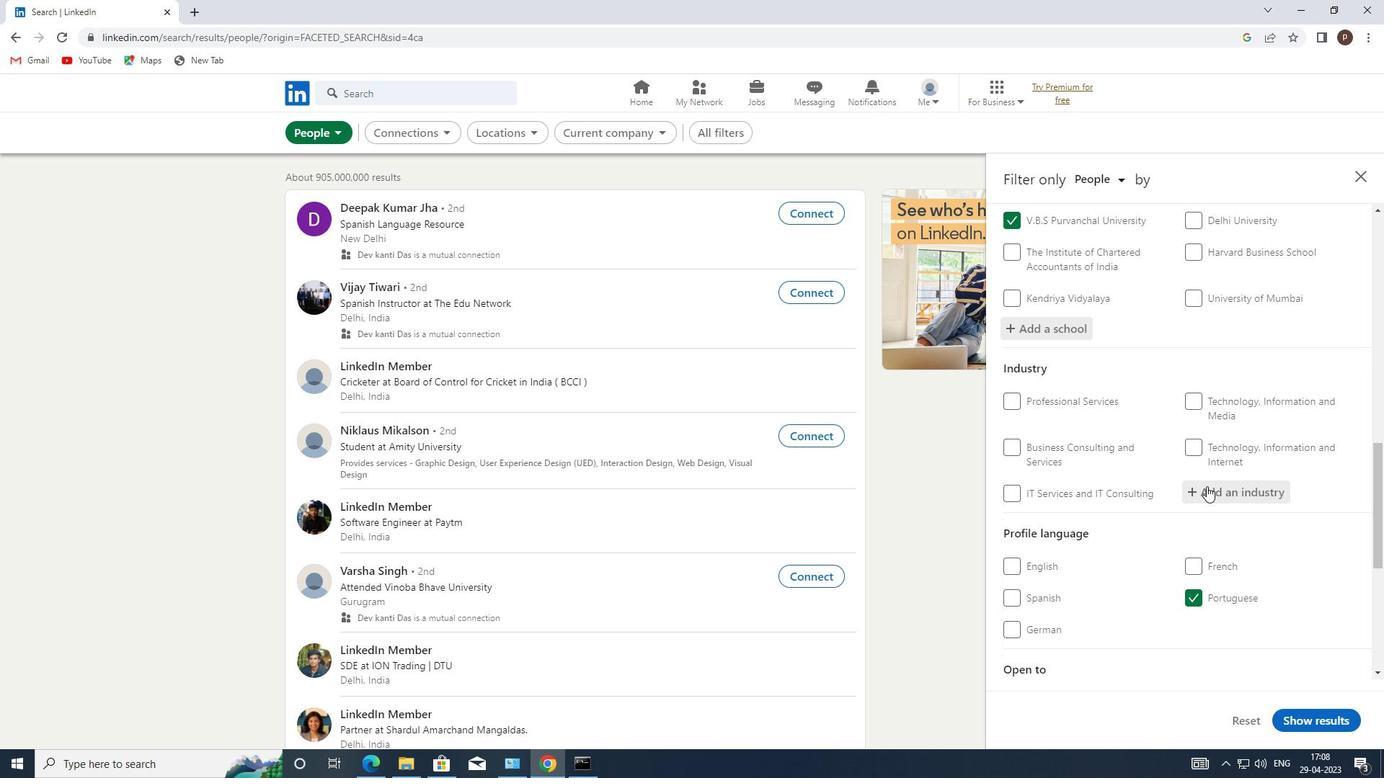
Action: Mouse pressed left at (1207, 485)
Screenshot: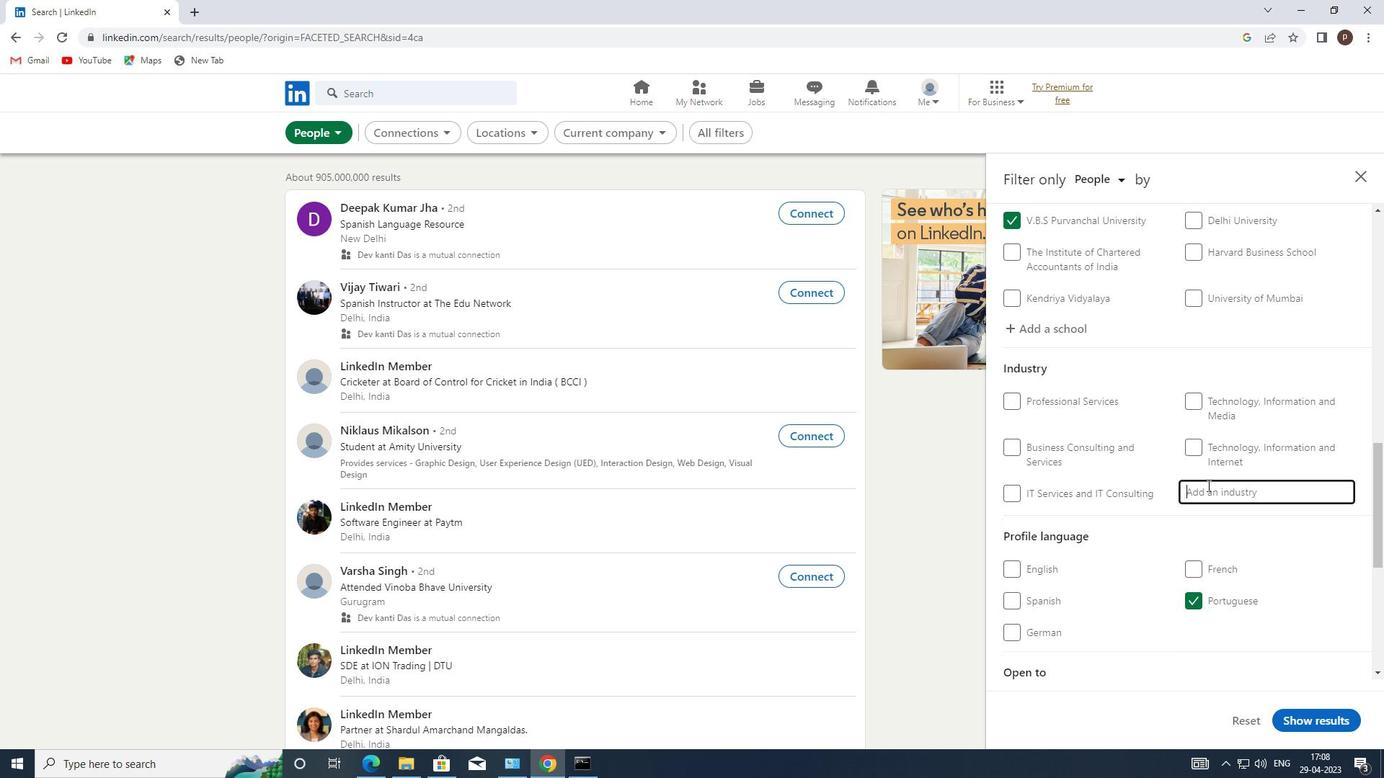 
Action: Key pressed <Key.caps_lock>W<Key.caps_lock>HOLESALE<Key.space><Key.caps_lock>F<Key.caps_lock>URMN<Key.backspace><Key.backspace>NITURE
Screenshot: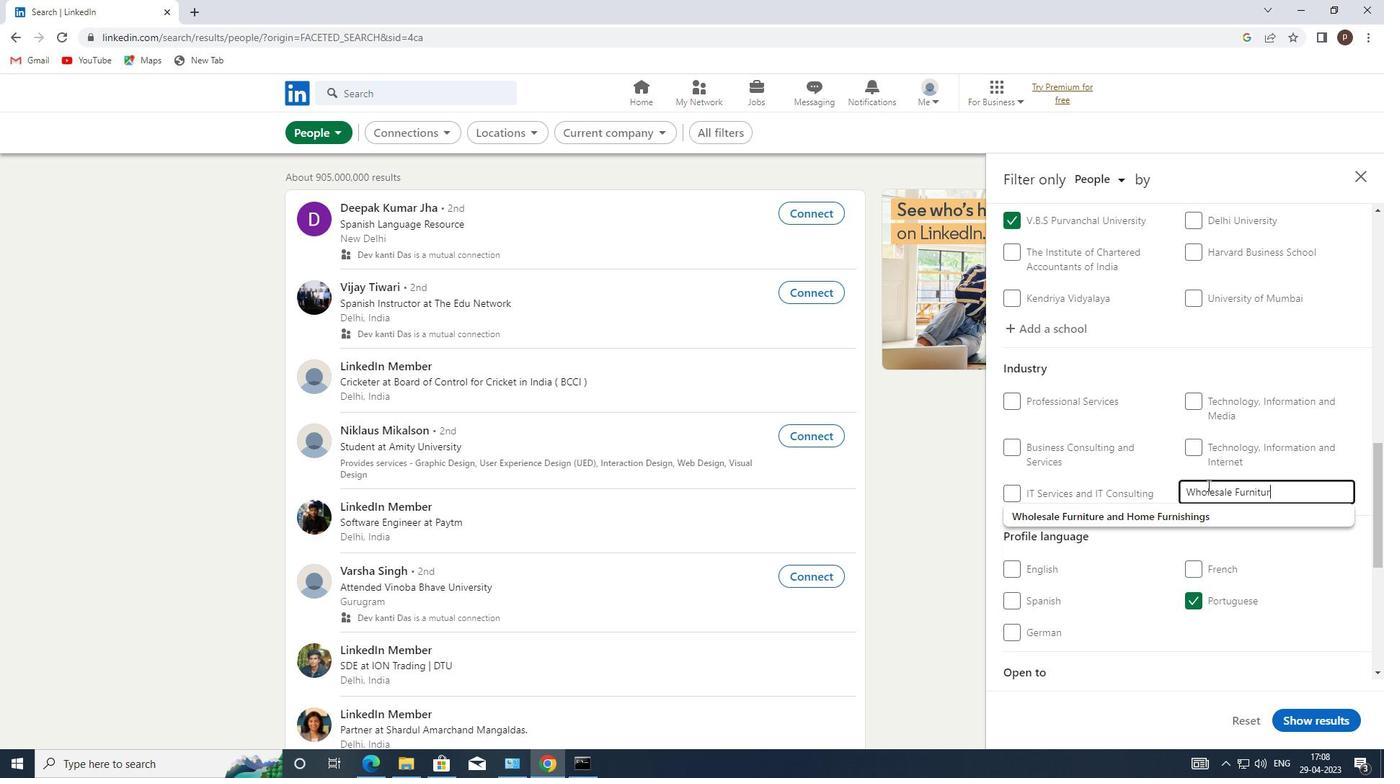 
Action: Mouse moved to (1171, 522)
Screenshot: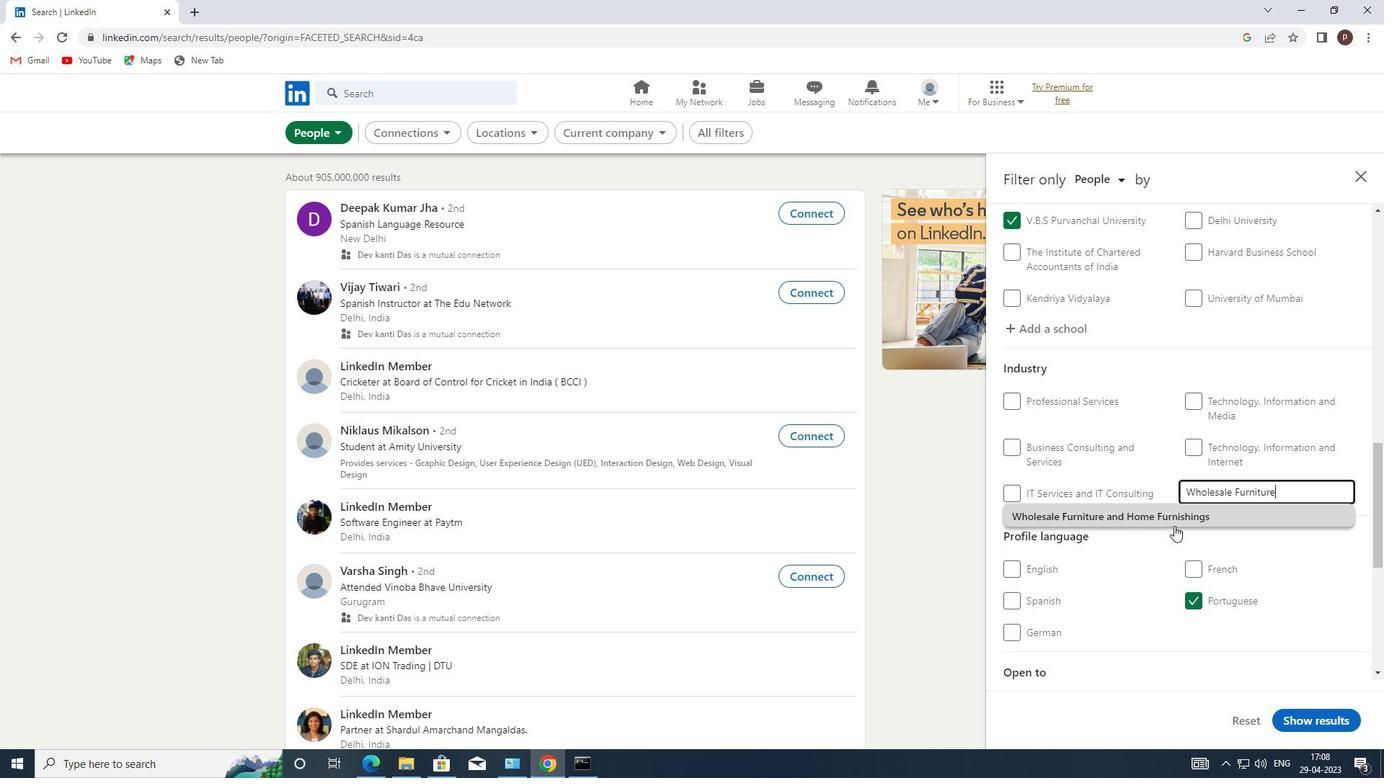 
Action: Mouse pressed left at (1171, 522)
Screenshot: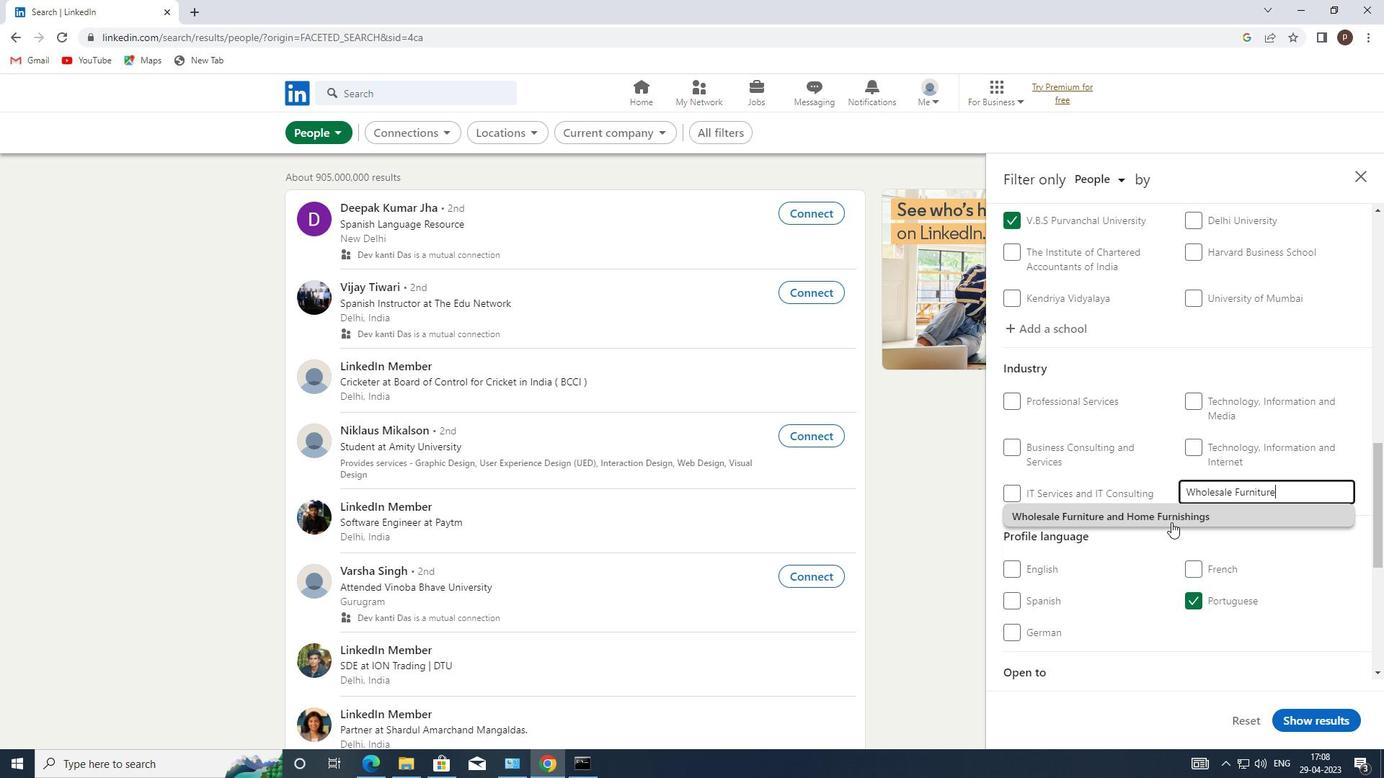 
Action: Mouse moved to (1171, 521)
Screenshot: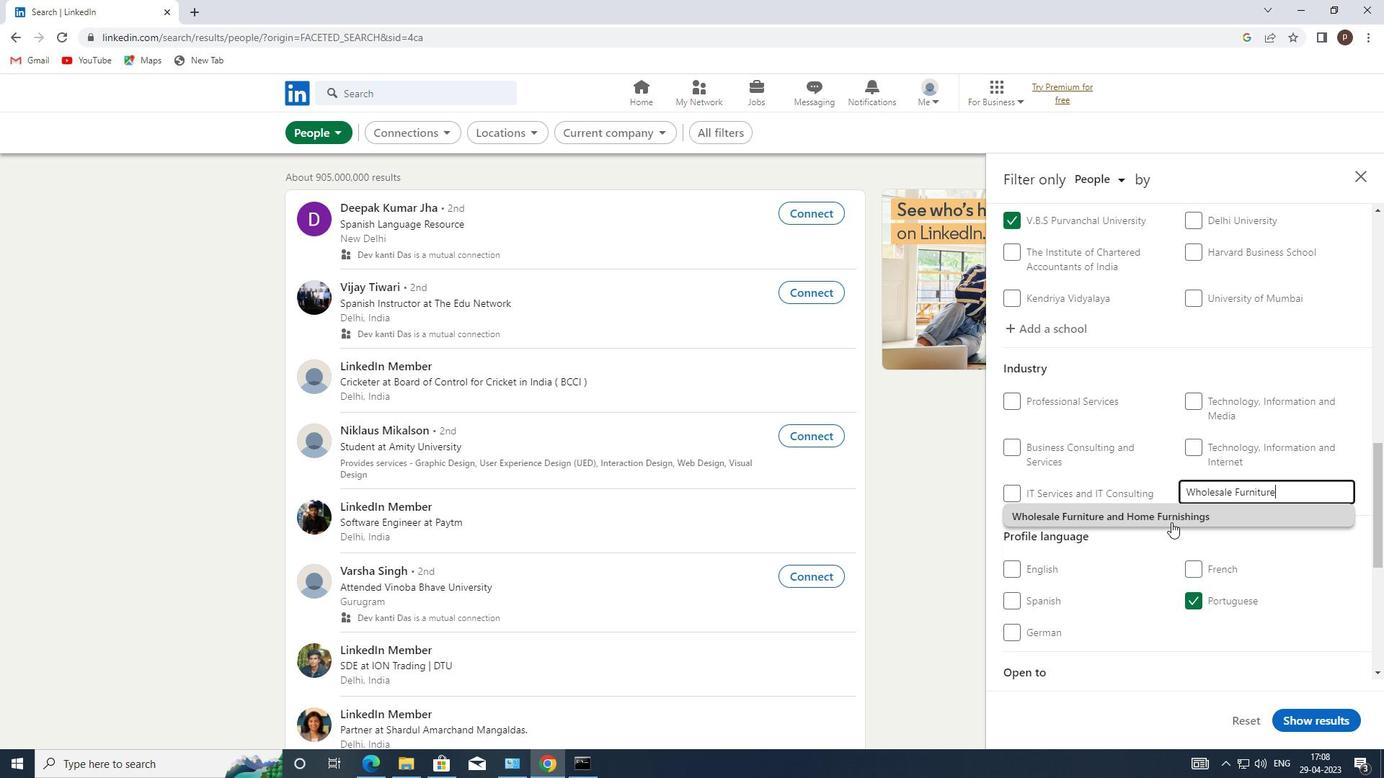 
Action: Mouse scrolled (1171, 521) with delta (0, 0)
Screenshot: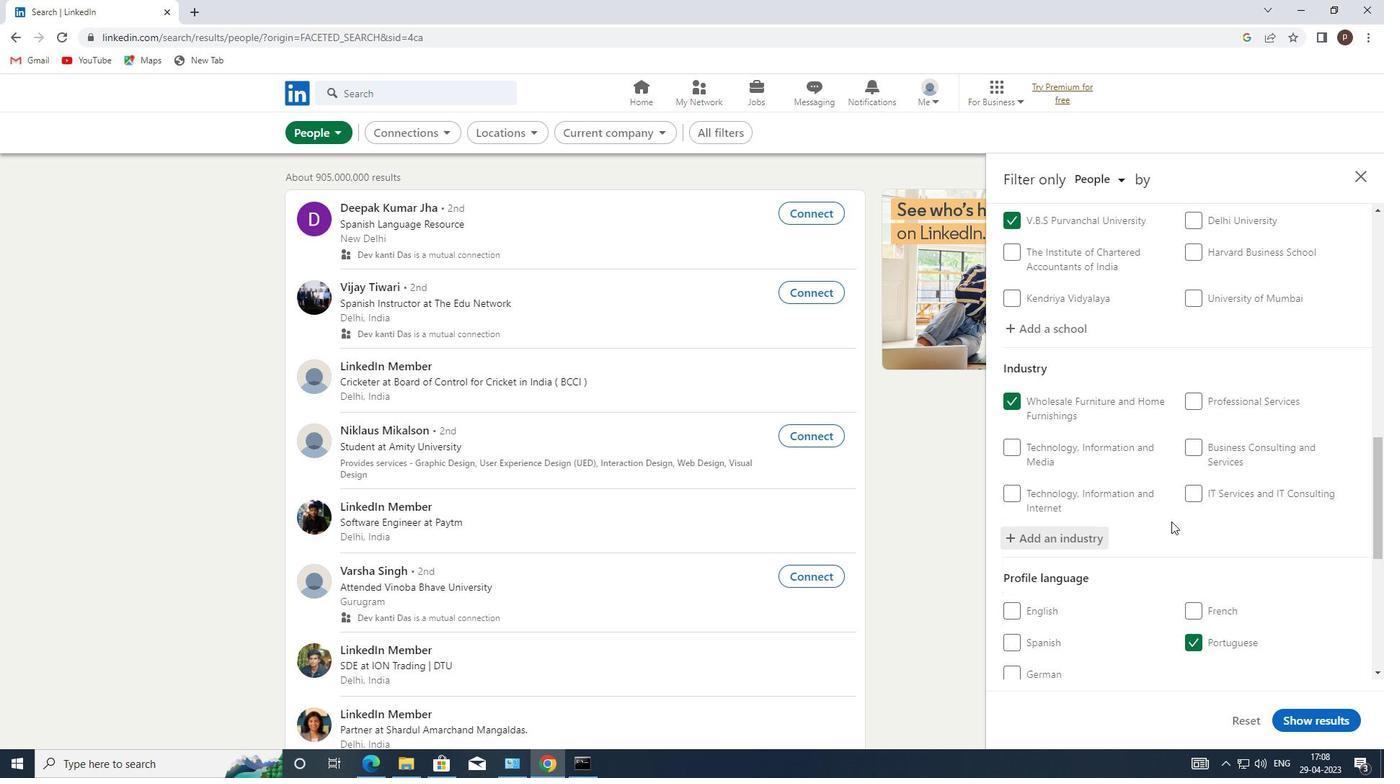 
Action: Mouse scrolled (1171, 521) with delta (0, 0)
Screenshot: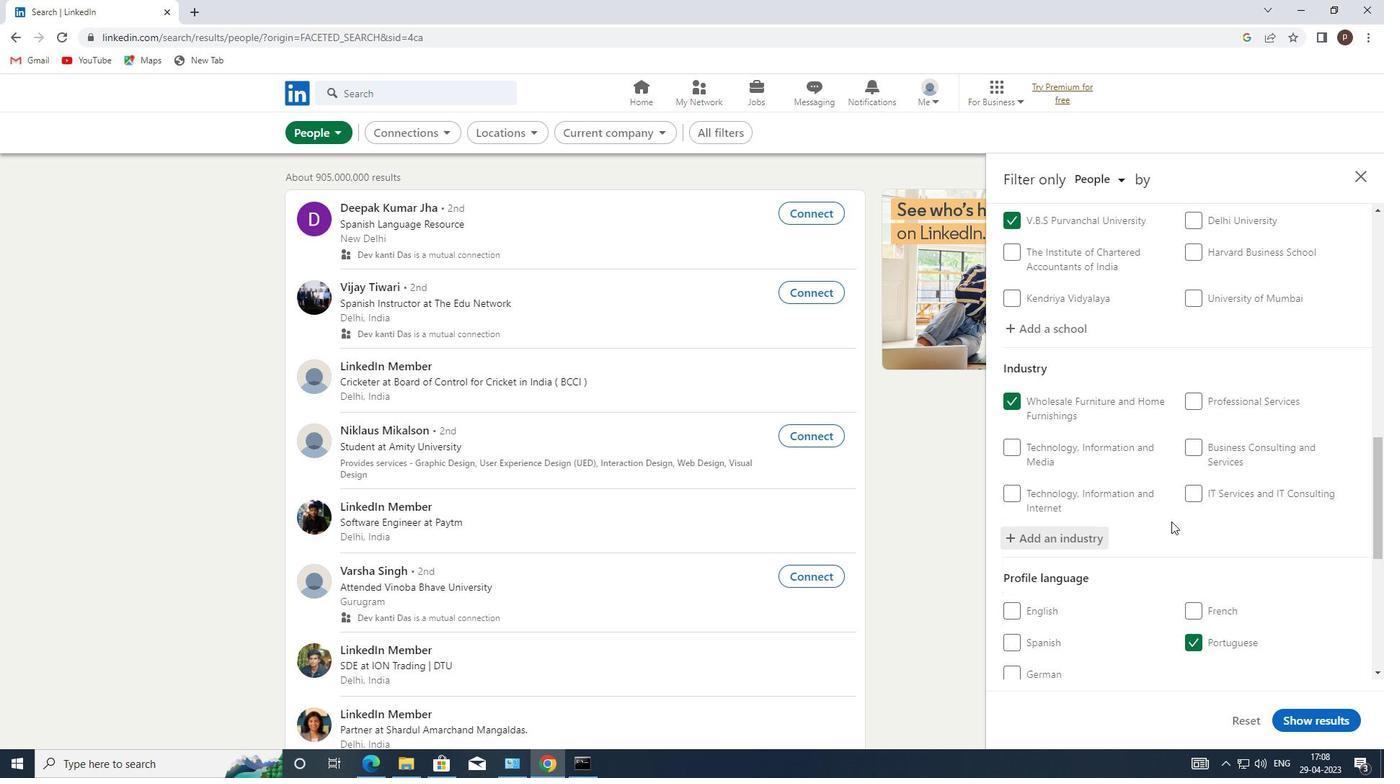 
Action: Mouse scrolled (1171, 521) with delta (0, 0)
Screenshot: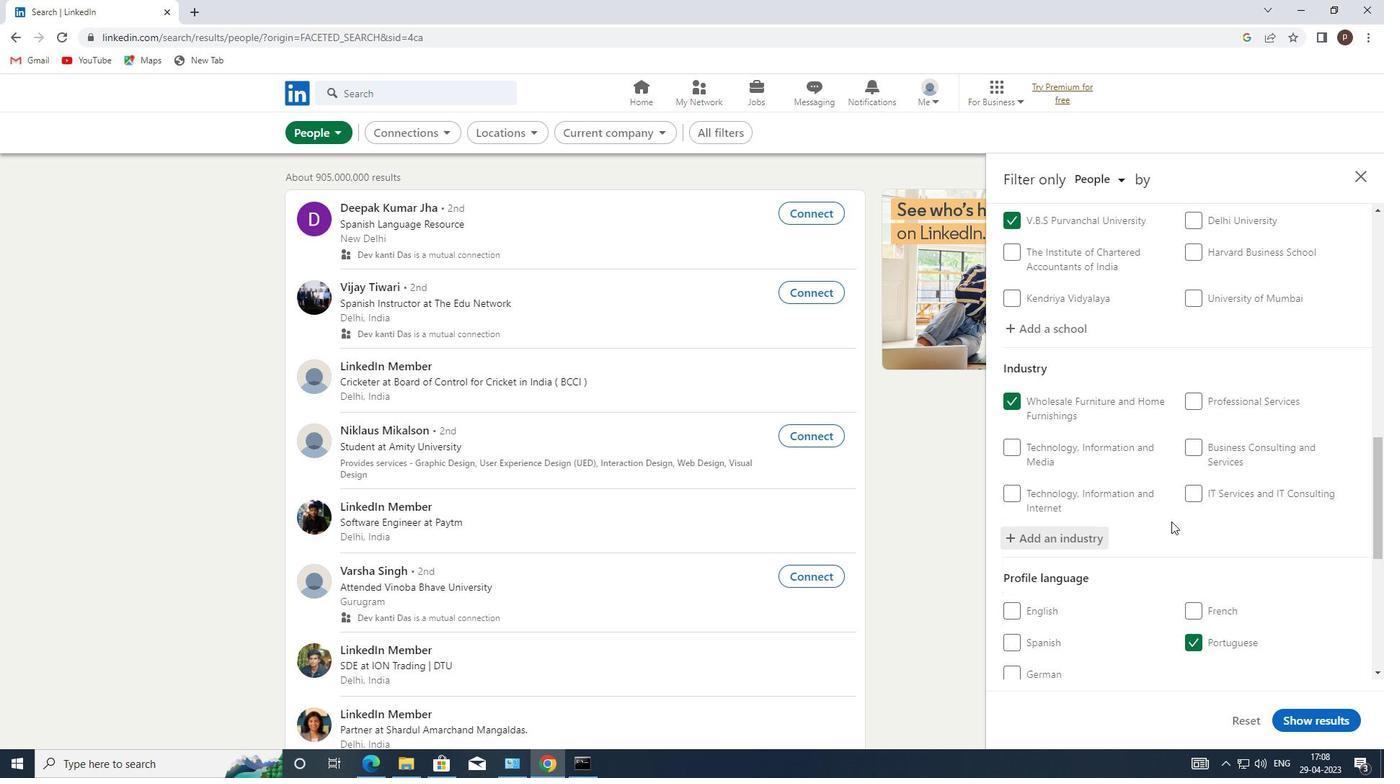 
Action: Mouse scrolled (1171, 521) with delta (0, 0)
Screenshot: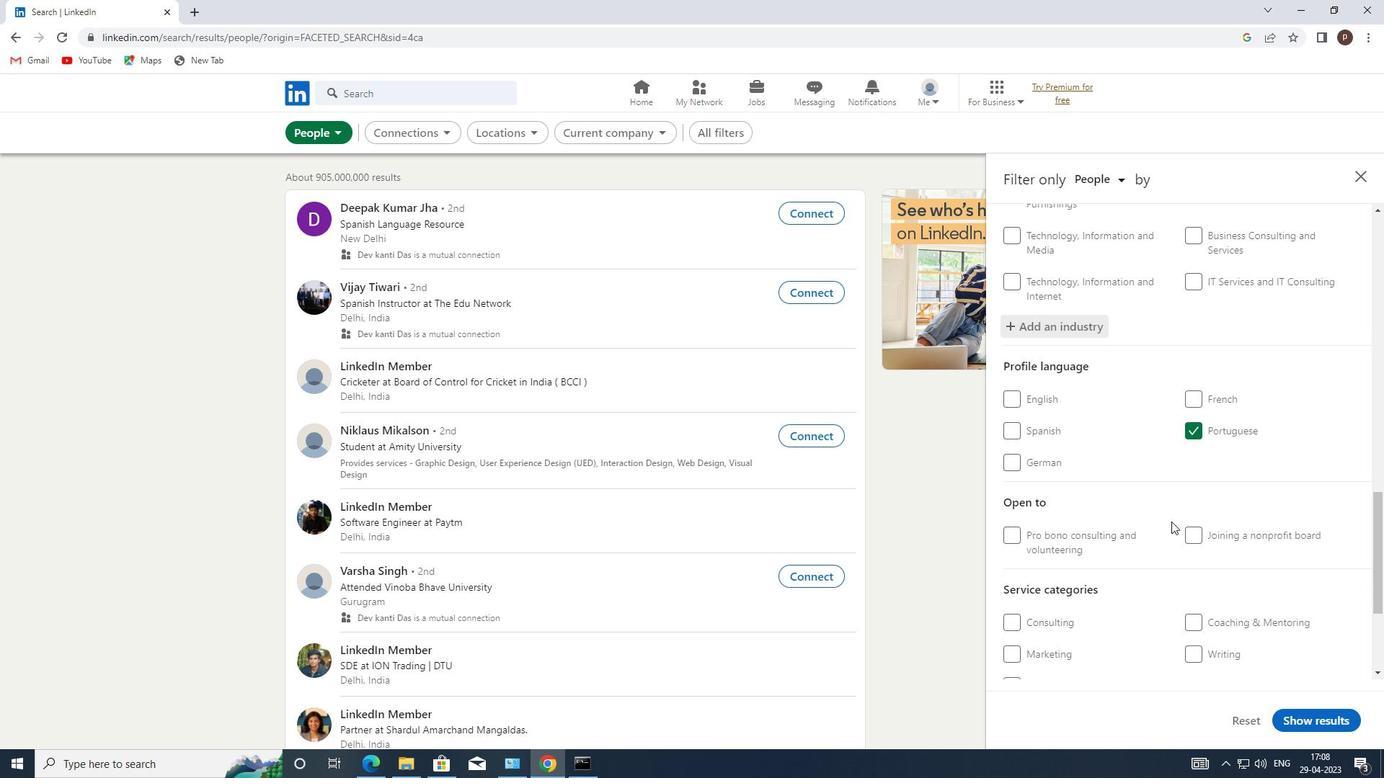 
Action: Mouse moved to (1221, 601)
Screenshot: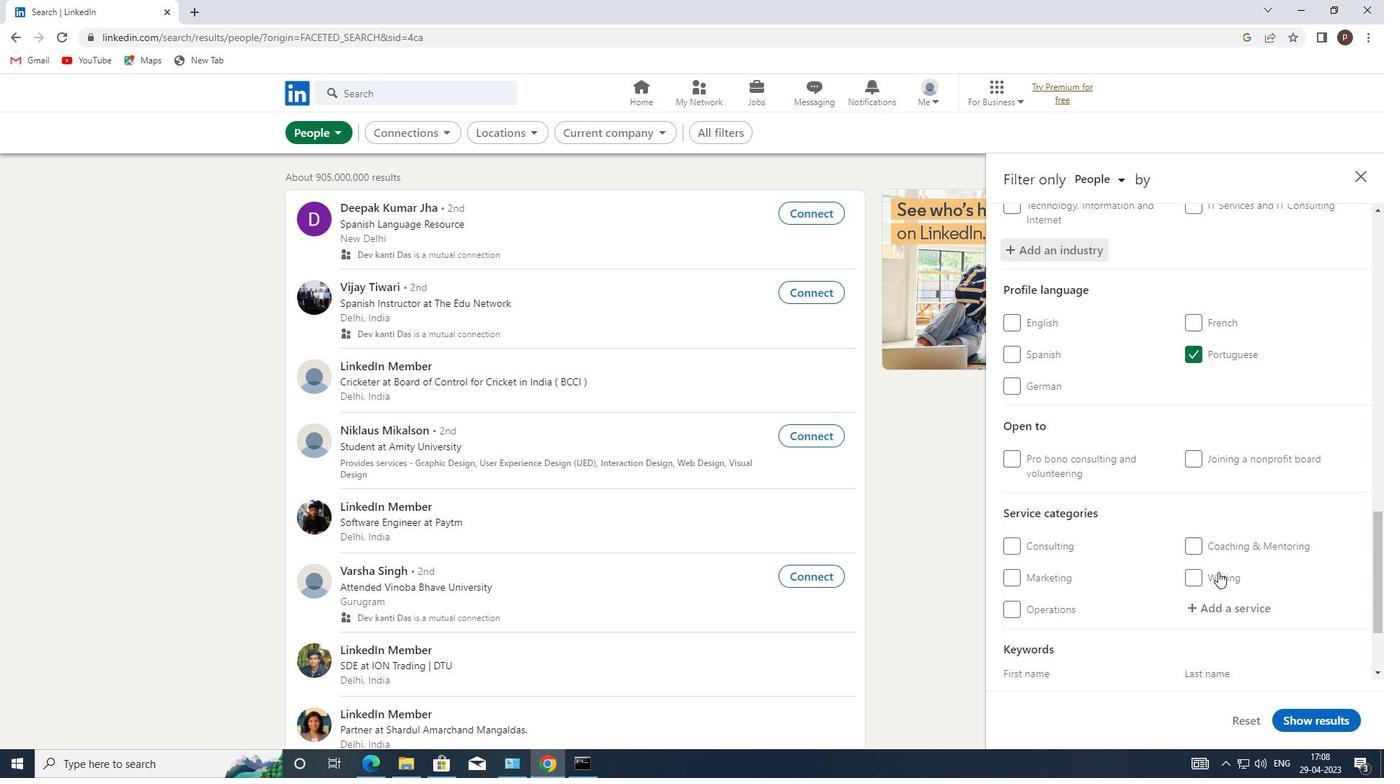 
Action: Mouse pressed left at (1221, 601)
Screenshot: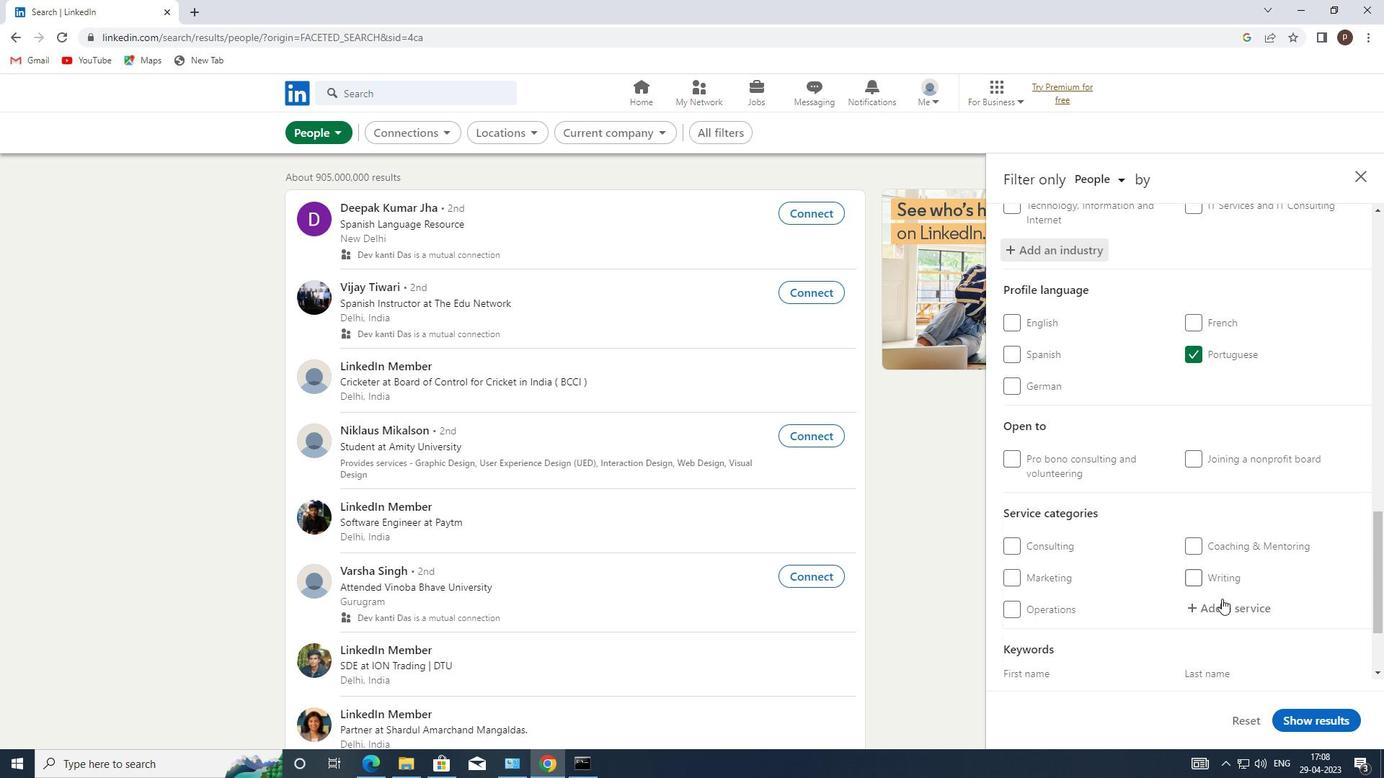 
Action: Mouse pressed left at (1221, 601)
Screenshot: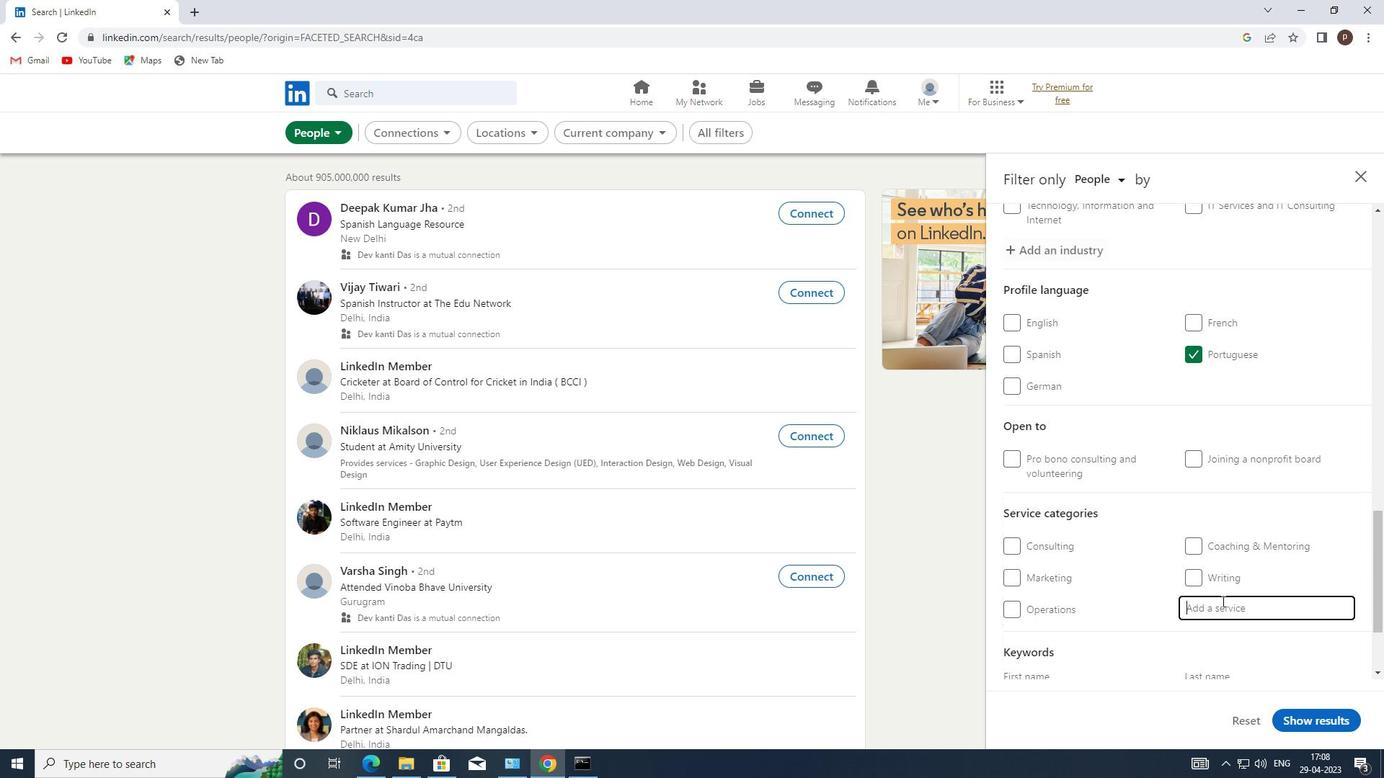 
Action: Key pressed <Key.caps_lock>S<Key.caps_lock>EARCH<Key.space><Key.caps_lock>E<Key.caps_lock>NGINE
Screenshot: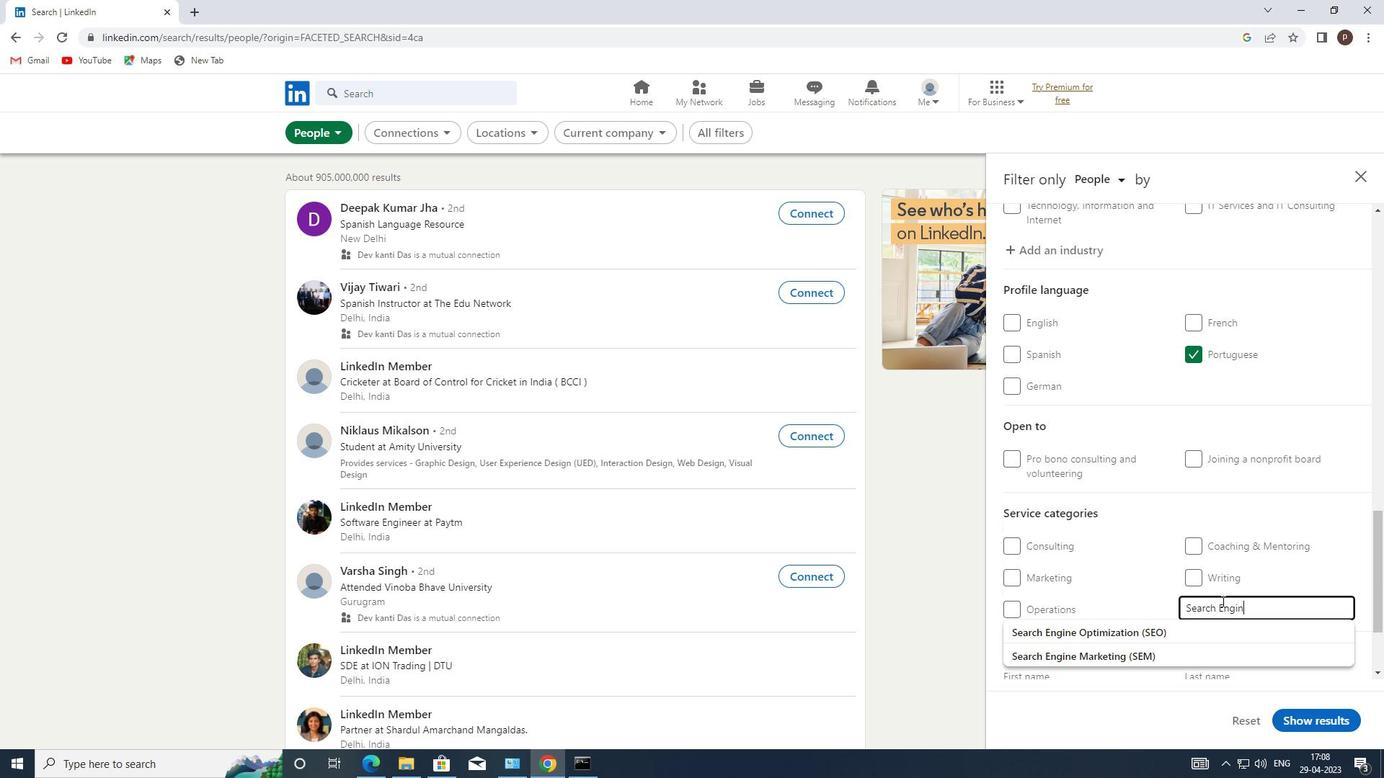 
Action: Mouse moved to (1147, 630)
Screenshot: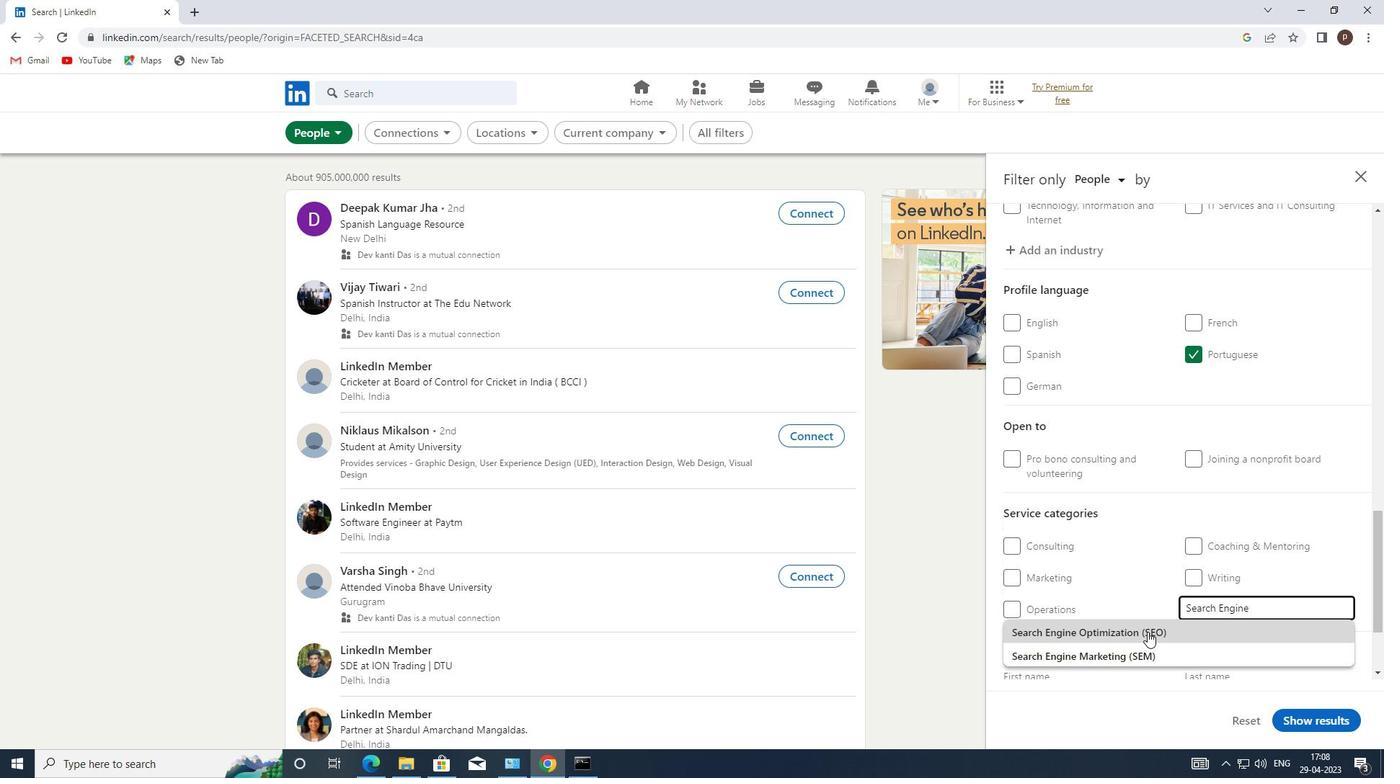 
Action: Mouse pressed left at (1147, 630)
Screenshot: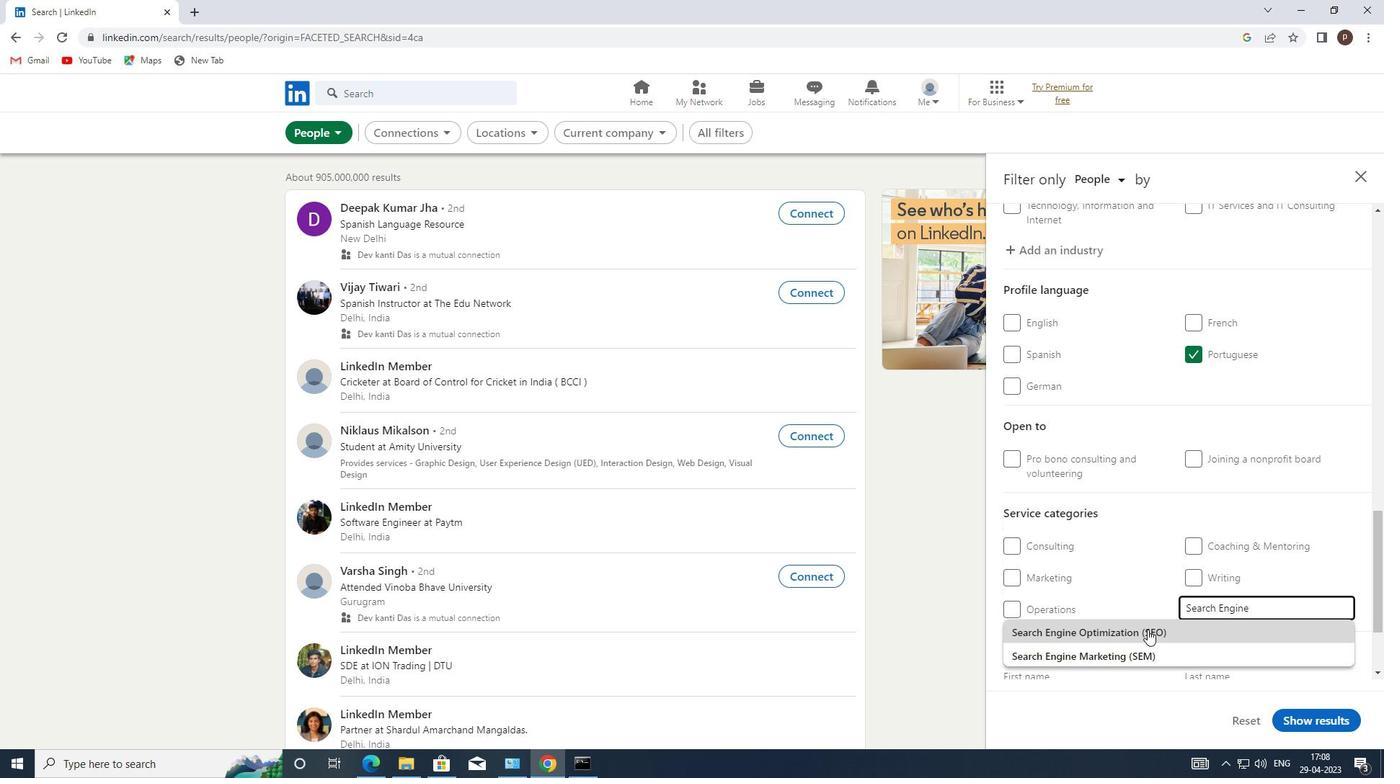 
Action: Mouse moved to (1139, 617)
Screenshot: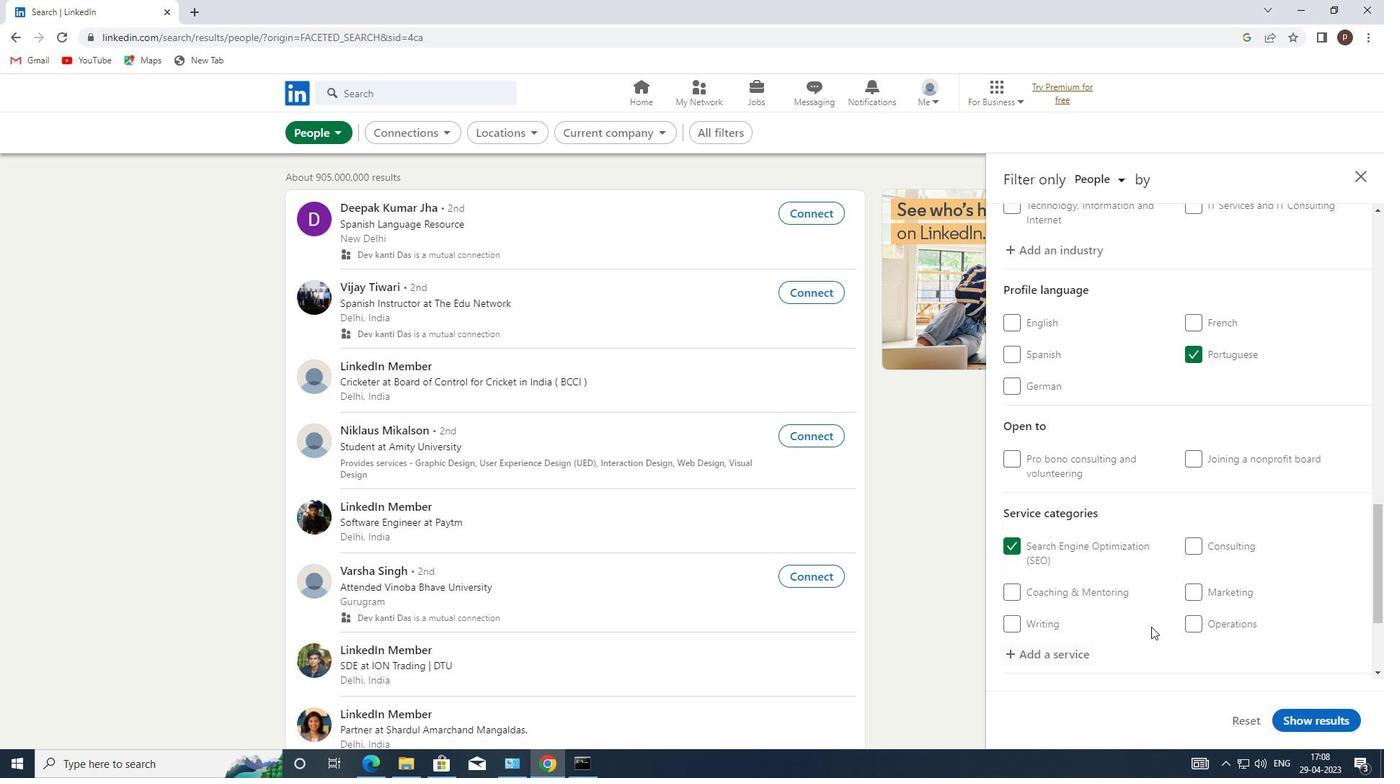 
Action: Mouse scrolled (1139, 616) with delta (0, 0)
Screenshot: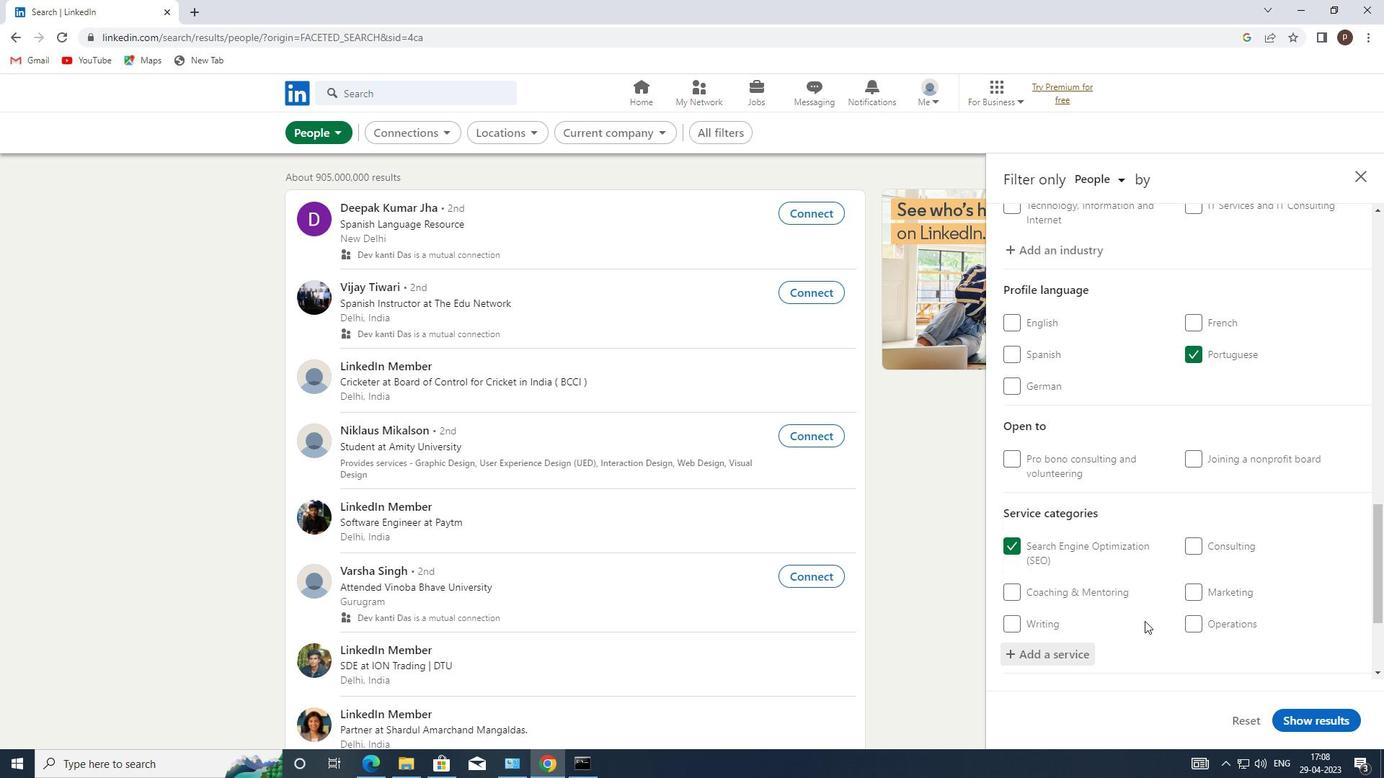 
Action: Mouse scrolled (1139, 616) with delta (0, 0)
Screenshot: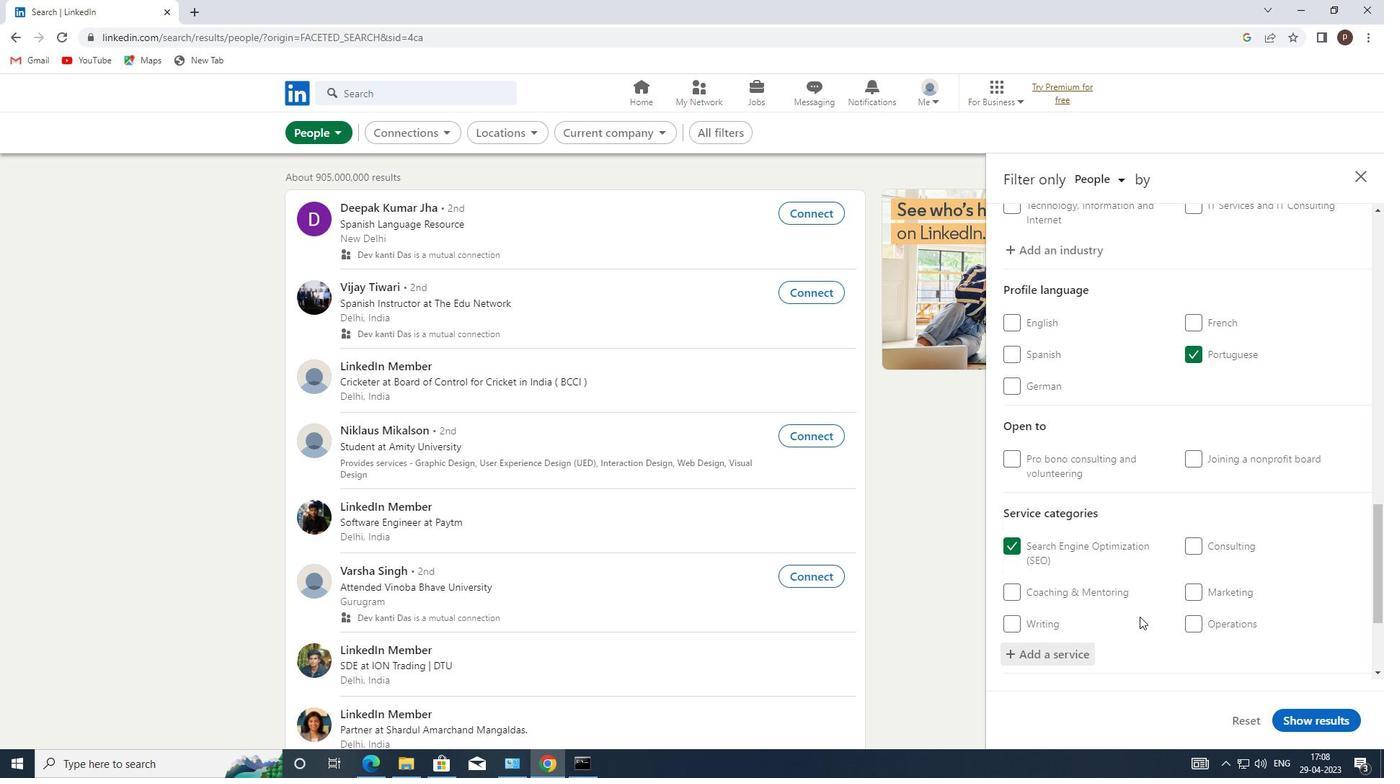 
Action: Mouse scrolled (1139, 616) with delta (0, 0)
Screenshot: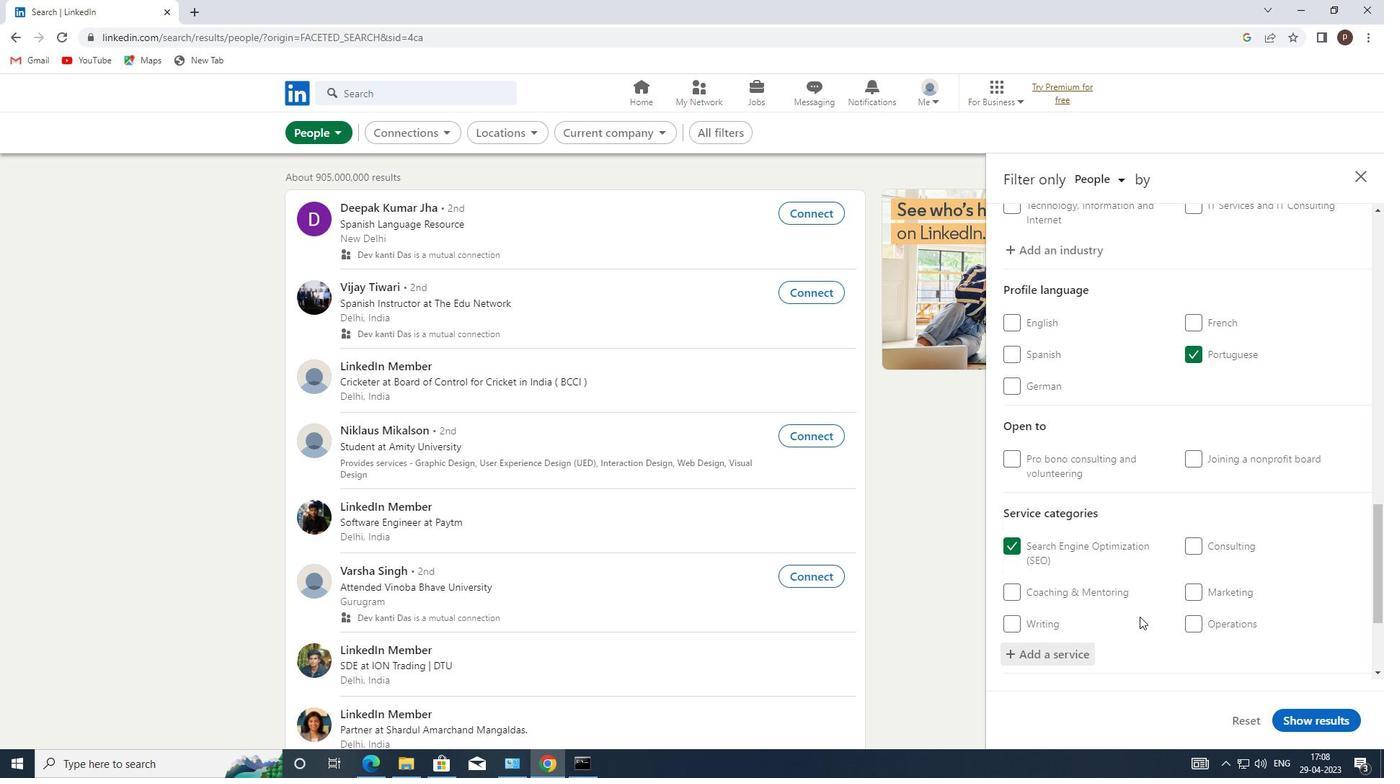 
Action: Mouse scrolled (1139, 616) with delta (0, 0)
Screenshot: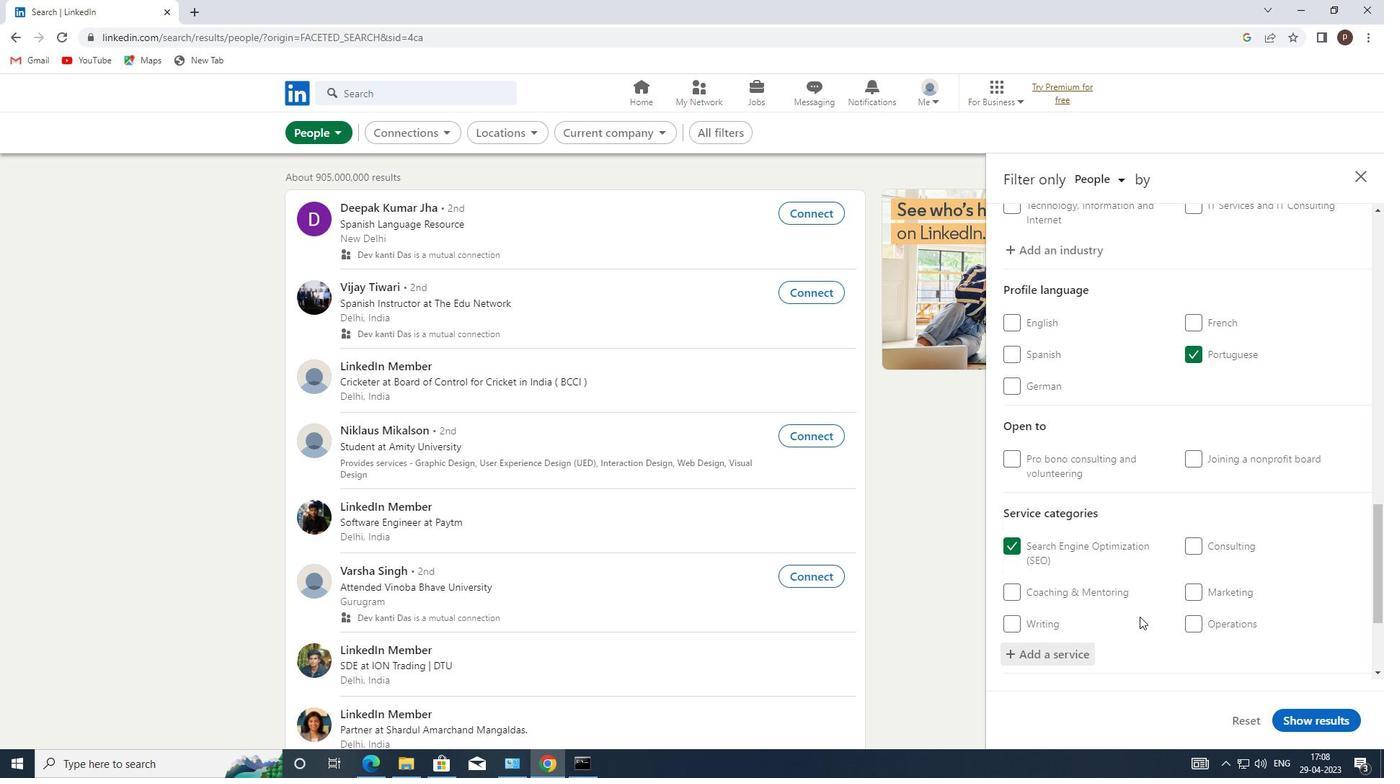 
Action: Mouse moved to (1058, 616)
Screenshot: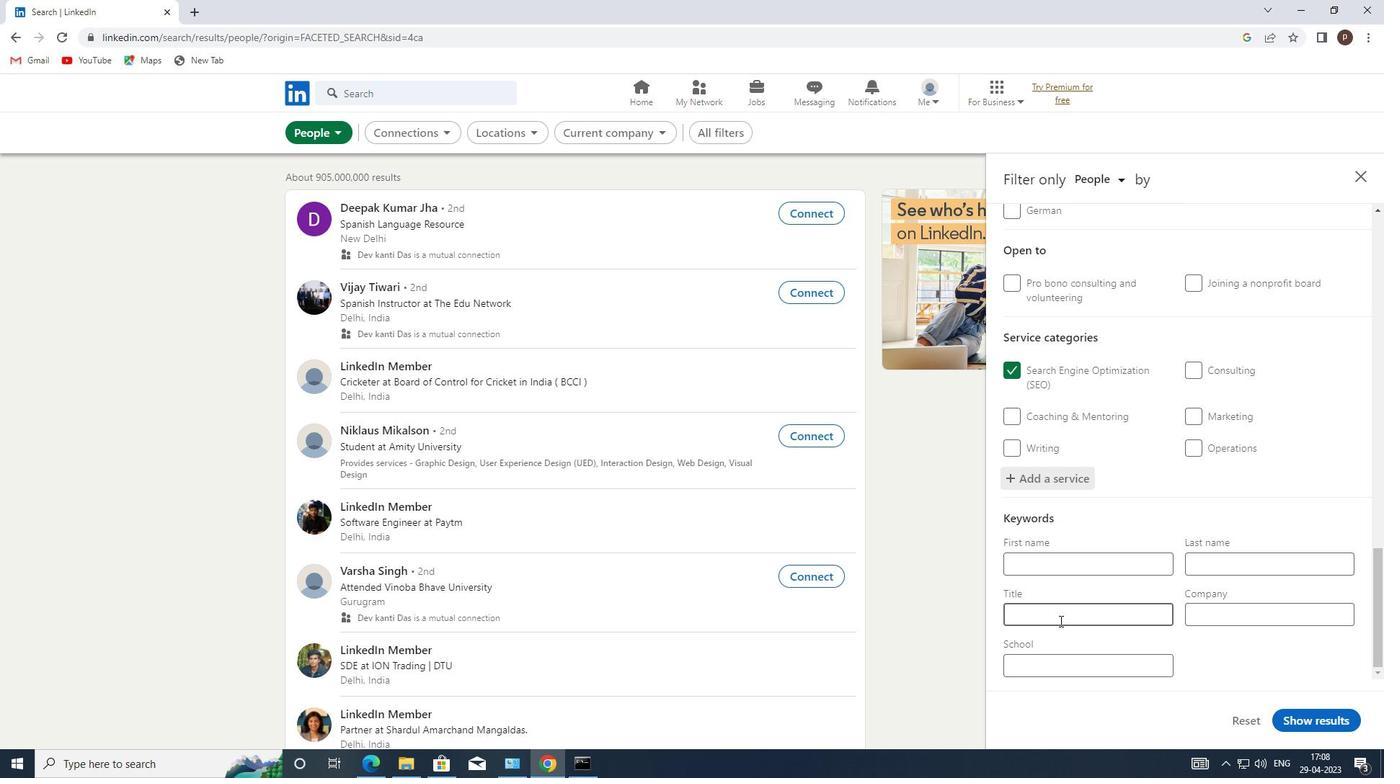 
Action: Mouse pressed left at (1058, 616)
Screenshot: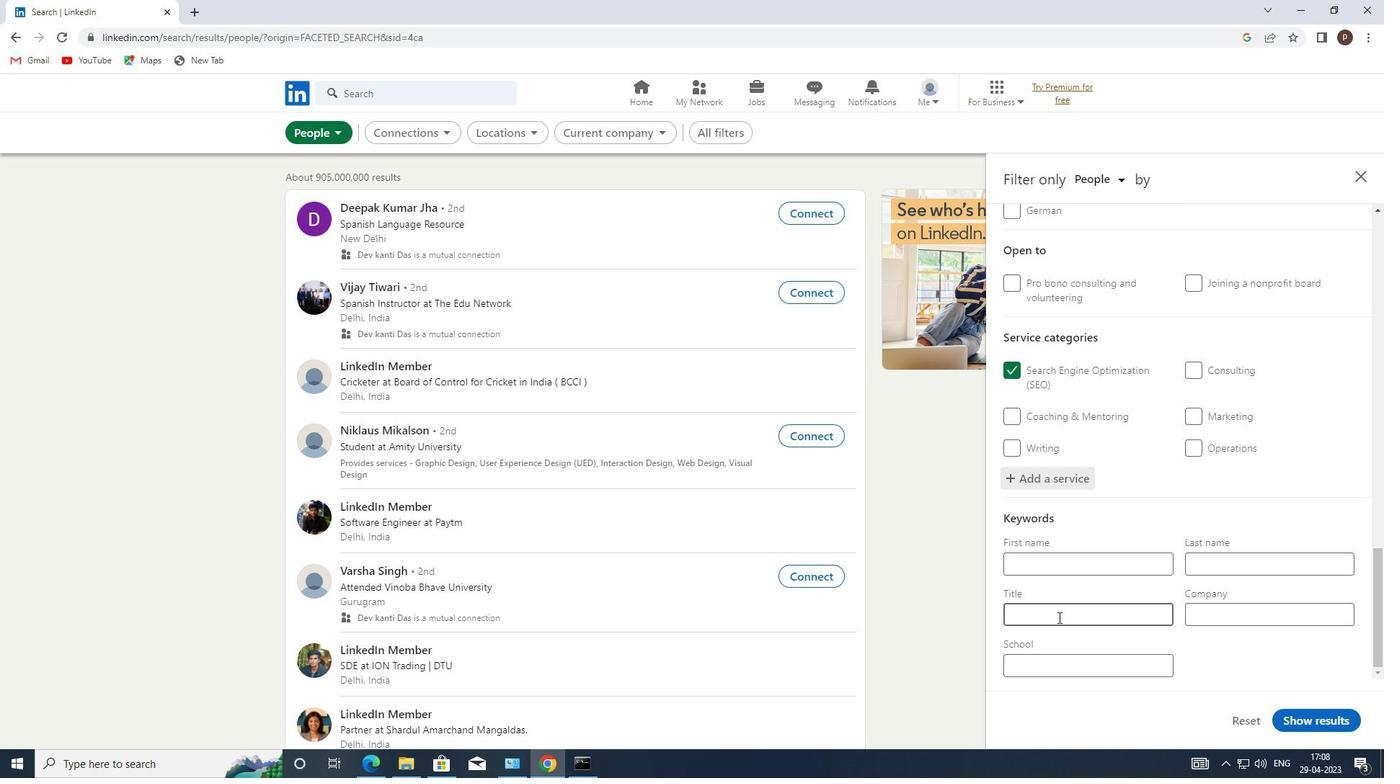 
Action: Key pressed <Key.caps_lock>O<Key.caps_lock>RDERLY<Key.space>
Screenshot: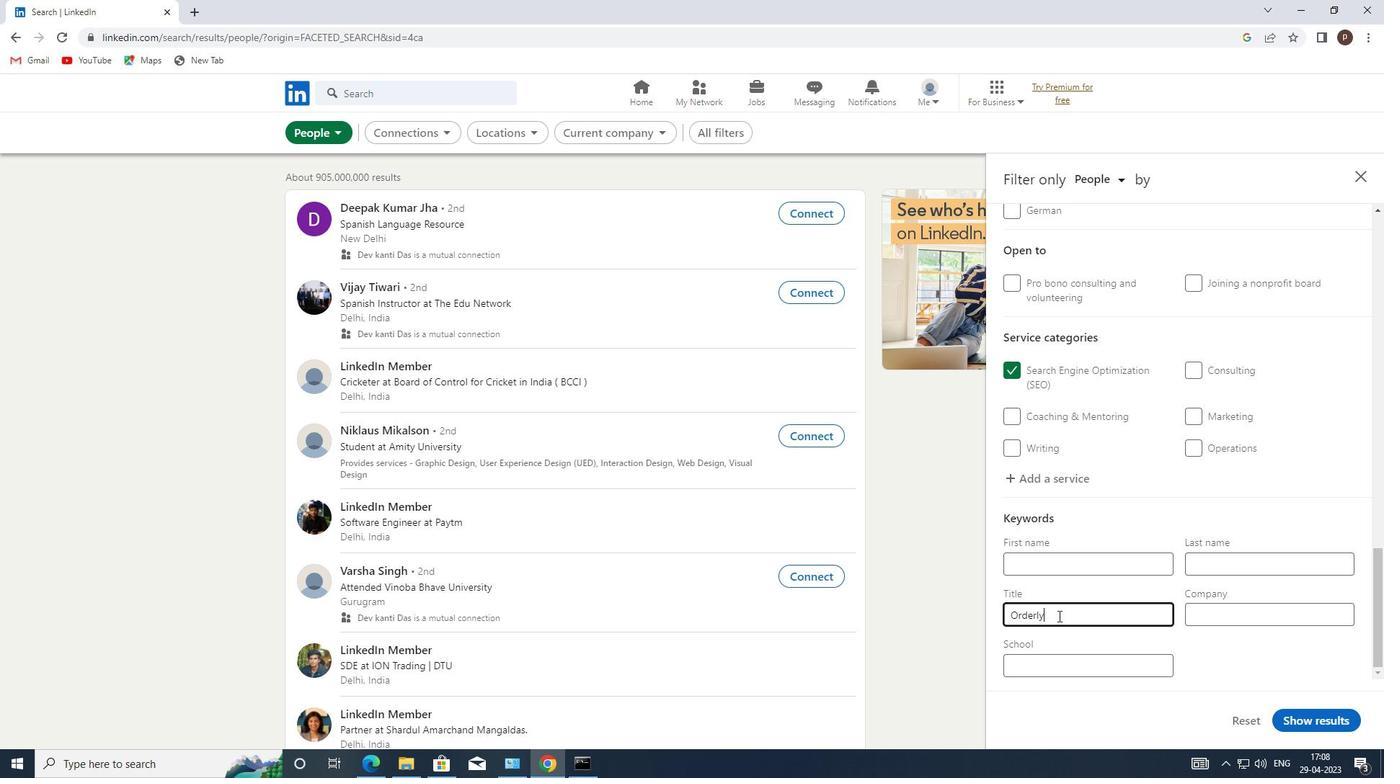 
Action: Mouse moved to (1313, 717)
Screenshot: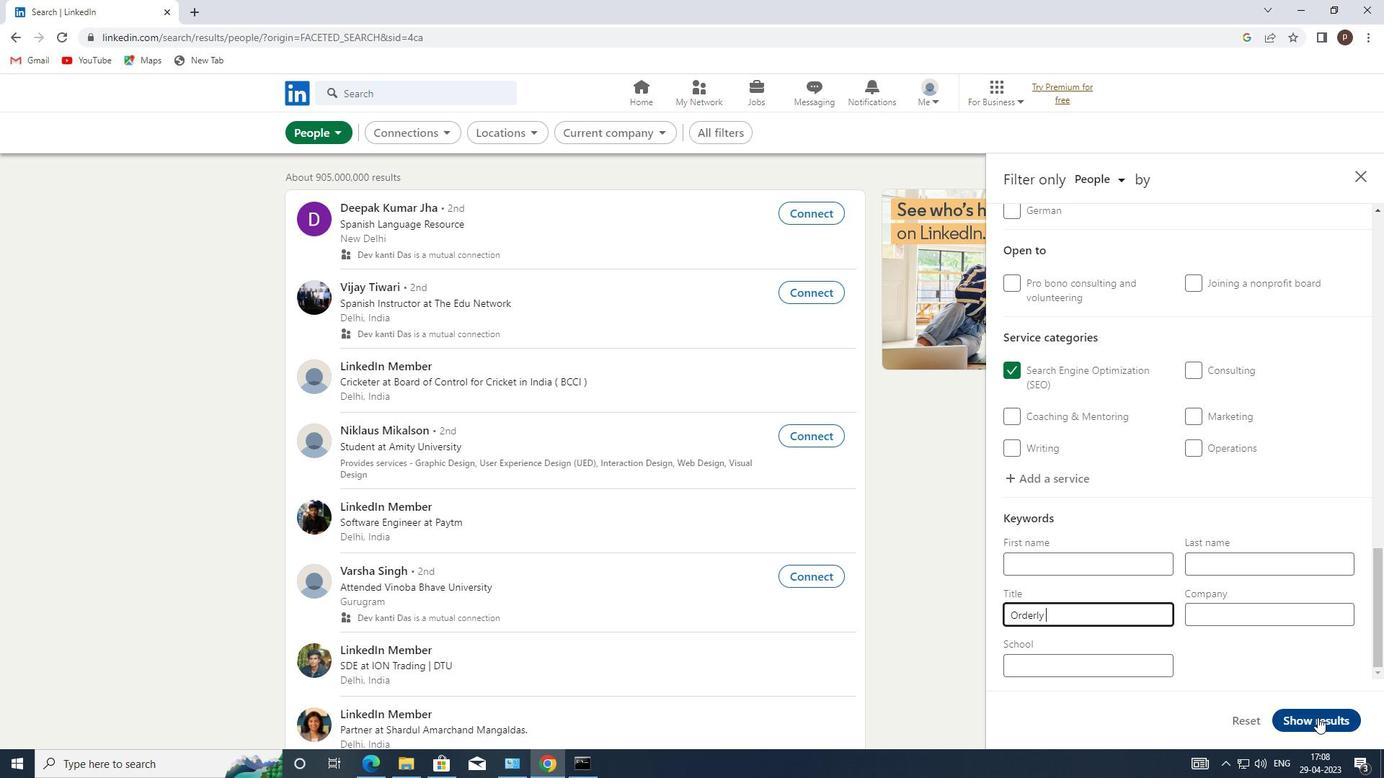 
Action: Mouse pressed left at (1313, 717)
Screenshot: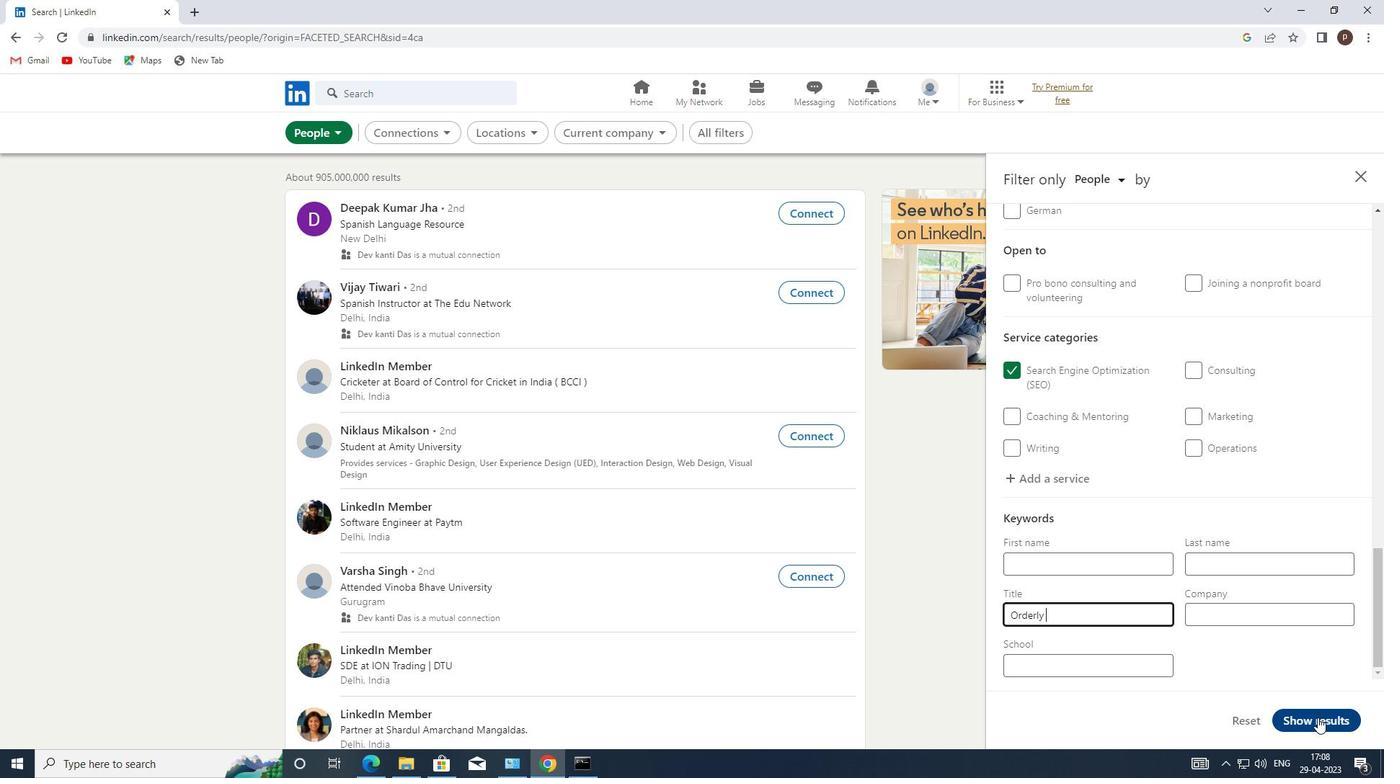 
